 Task: Look for space in Dinslaken, Germany from 26th August, 2023 to 10th September, 2023 for 6 adults, 2 children in price range Rs.10000 to Rs.15000. Place can be entire place or shared room with 6 bedrooms having 6 beds and 6 bathrooms. Property type can be house, flat, guest house. Amenities needed are: wifi, TV, free parkinig on premises, gym, breakfast. Booking option can be shelf check-in. Required host language is English.
Action: Mouse moved to (419, 79)
Screenshot: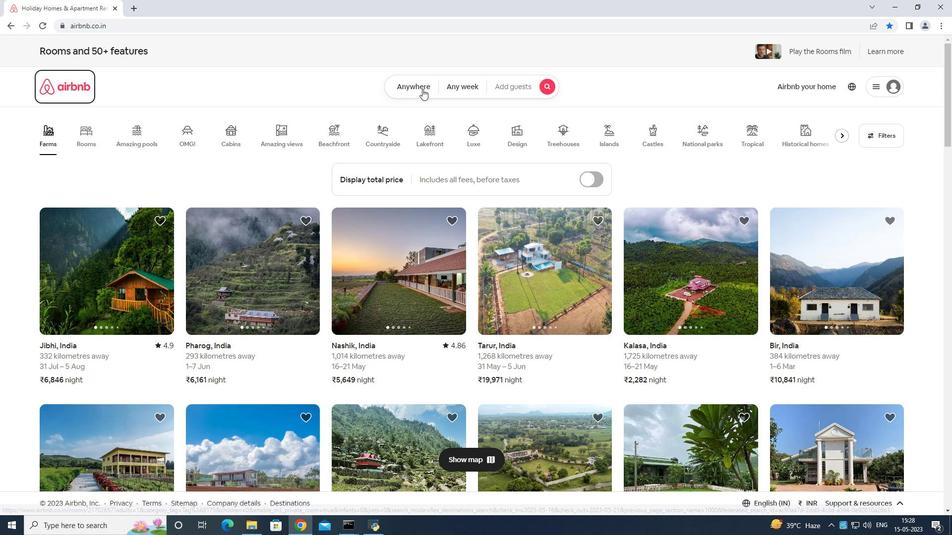 
Action: Mouse pressed left at (419, 79)
Screenshot: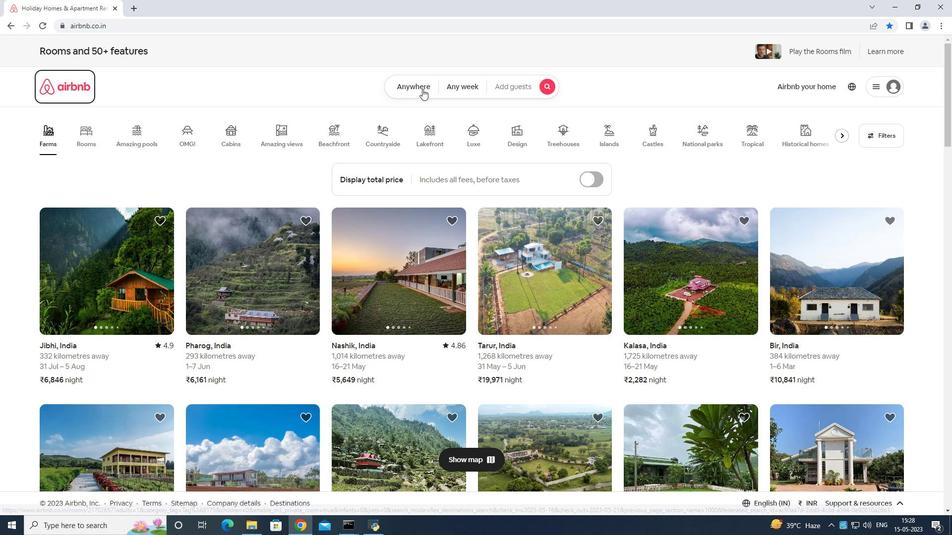 
Action: Mouse moved to (374, 124)
Screenshot: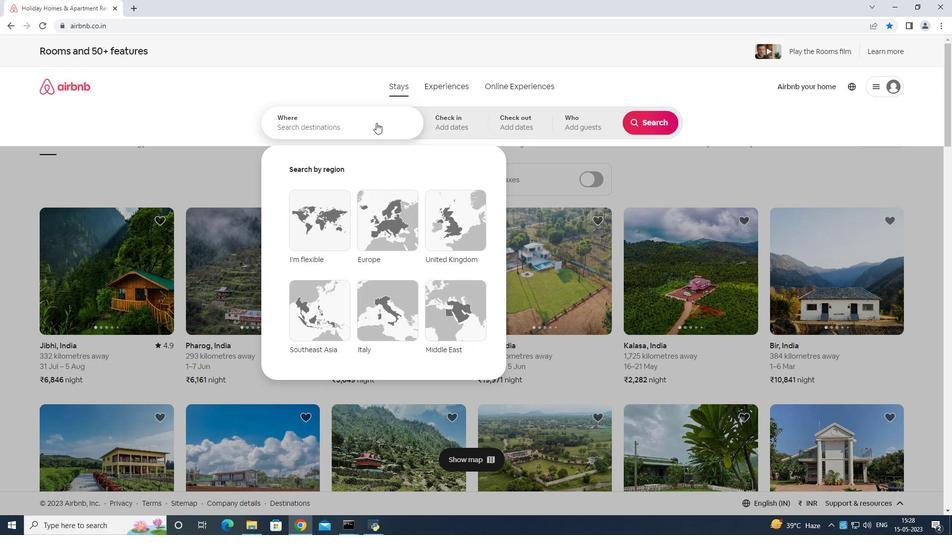 
Action: Mouse pressed left at (374, 124)
Screenshot: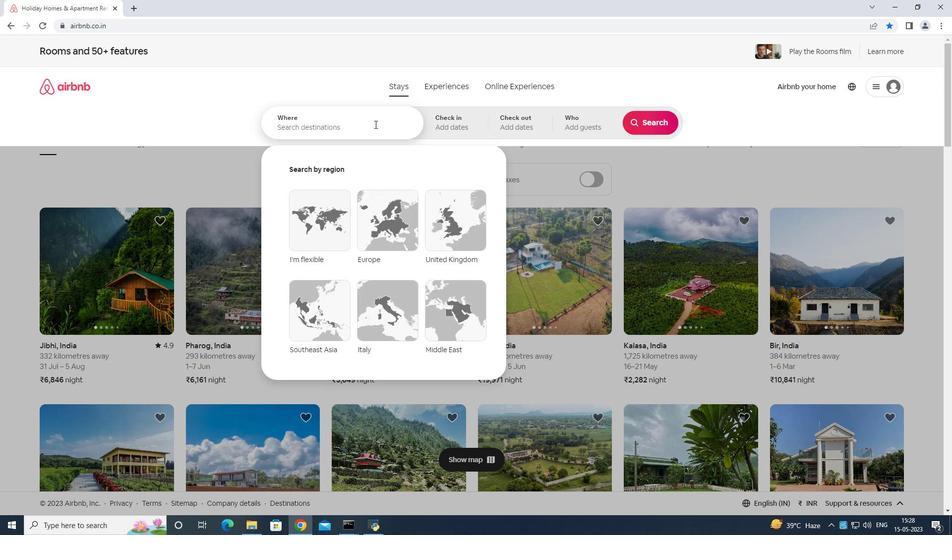 
Action: Key pressed <Key.shift>Dinslaken<Key.space><Key.shift>Germany<Key.enter>
Screenshot: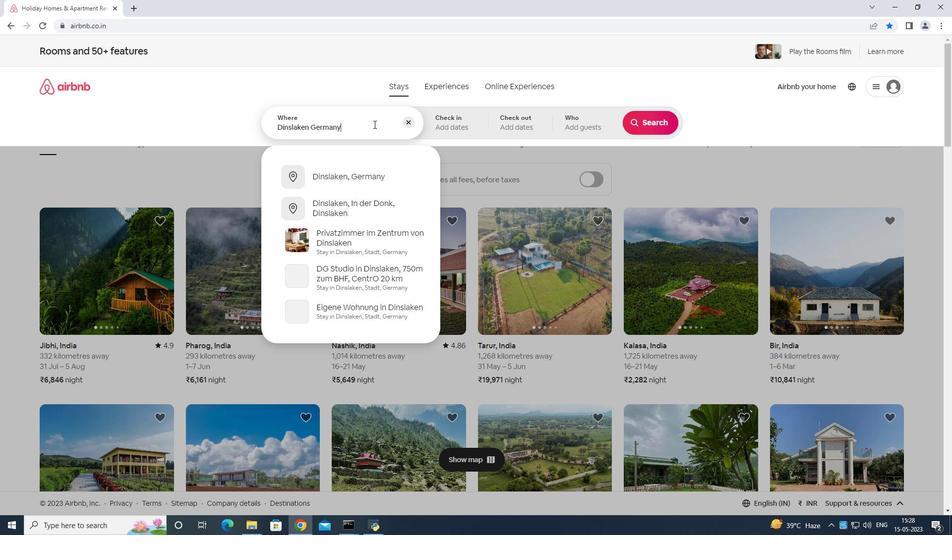
Action: Mouse moved to (646, 197)
Screenshot: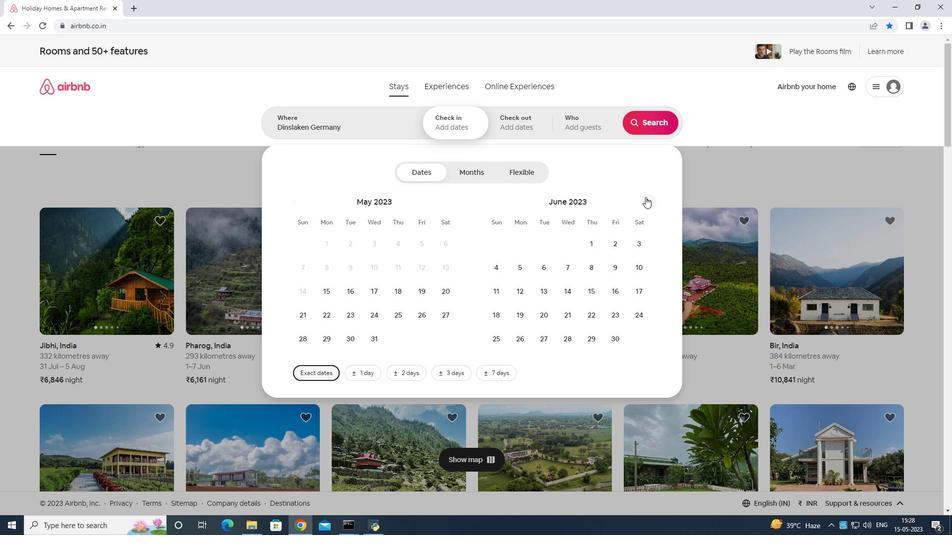 
Action: Mouse pressed left at (646, 197)
Screenshot: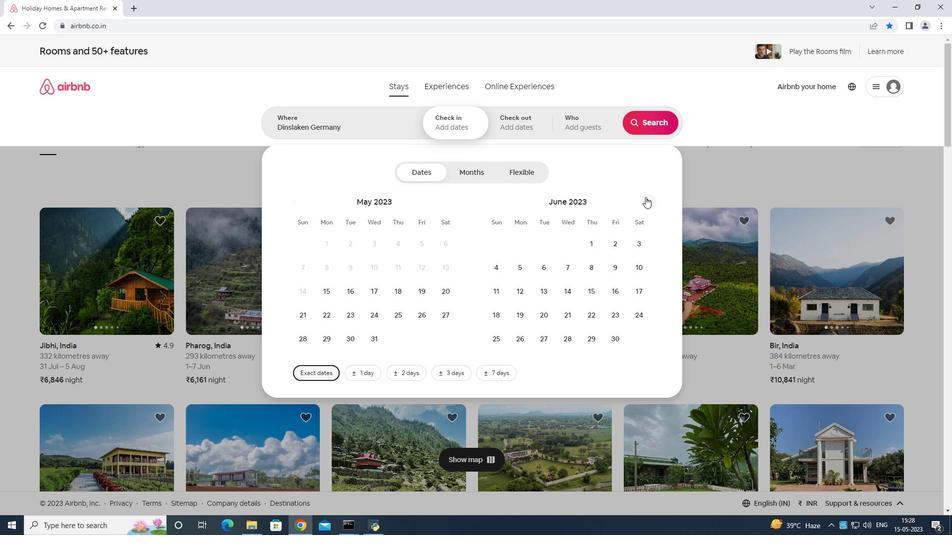
Action: Mouse moved to (650, 201)
Screenshot: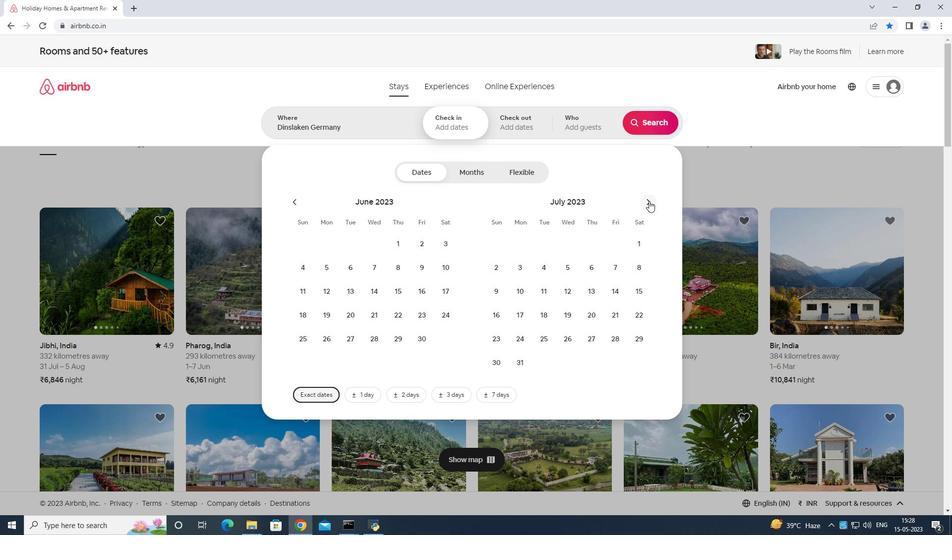 
Action: Mouse pressed left at (650, 201)
Screenshot: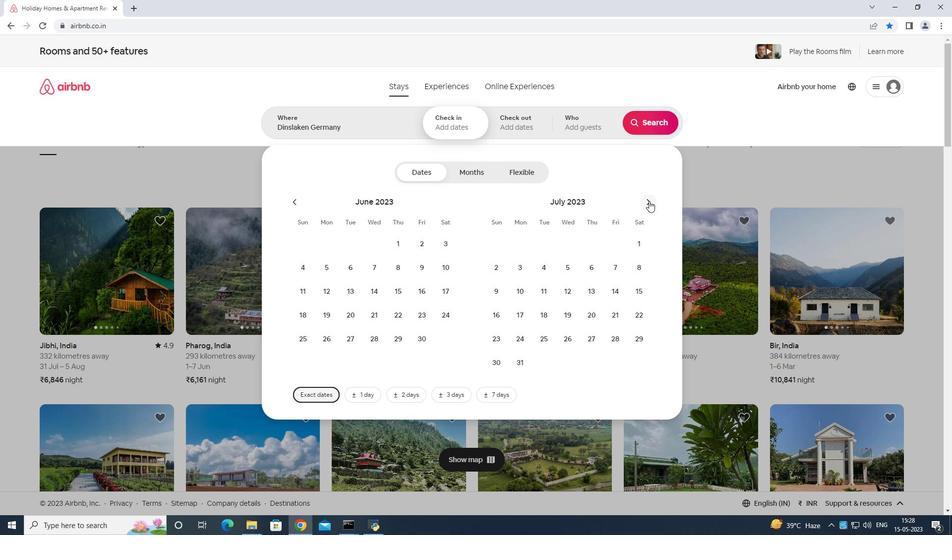 
Action: Mouse moved to (636, 316)
Screenshot: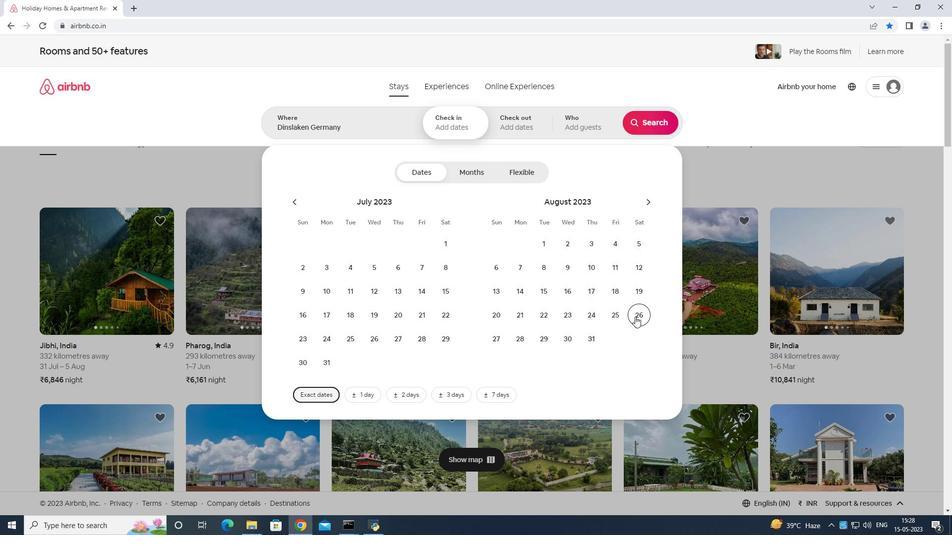 
Action: Mouse pressed left at (636, 316)
Screenshot: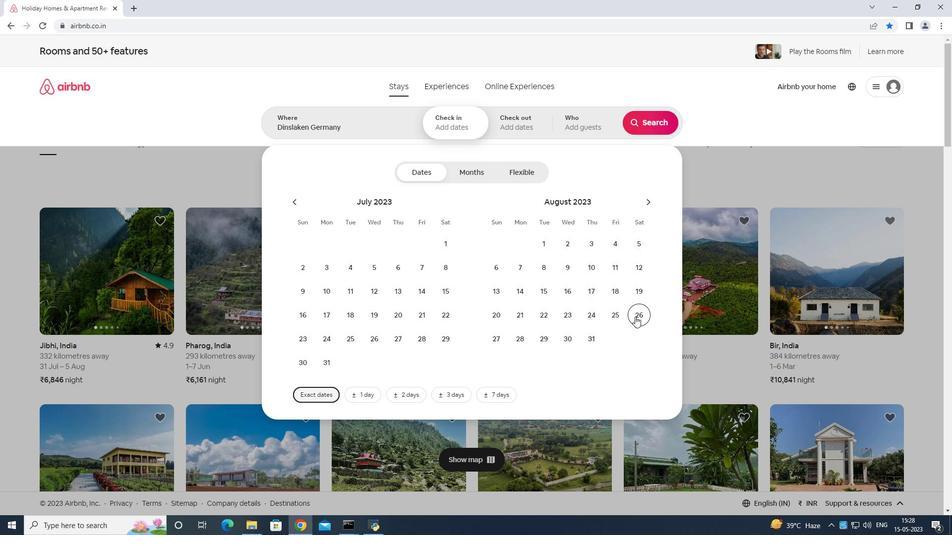 
Action: Mouse moved to (649, 200)
Screenshot: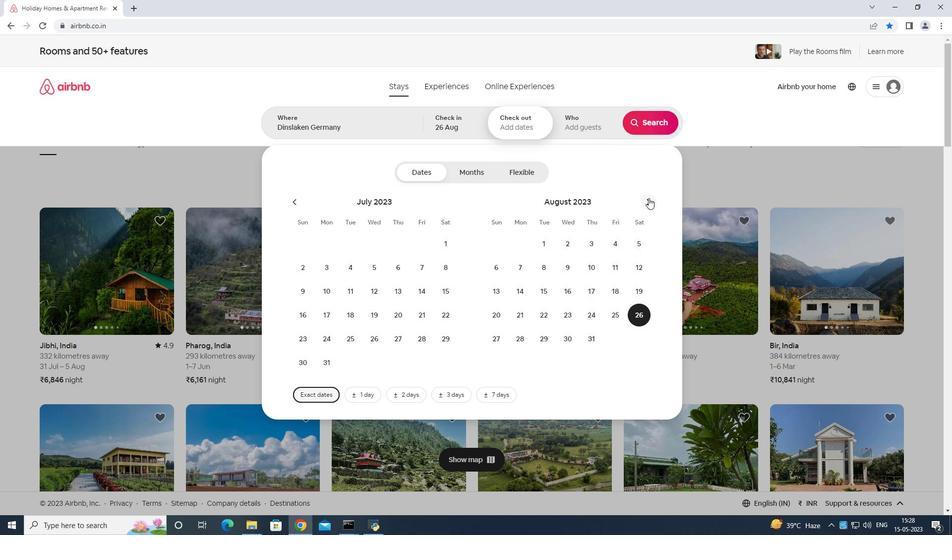 
Action: Mouse pressed left at (649, 200)
Screenshot: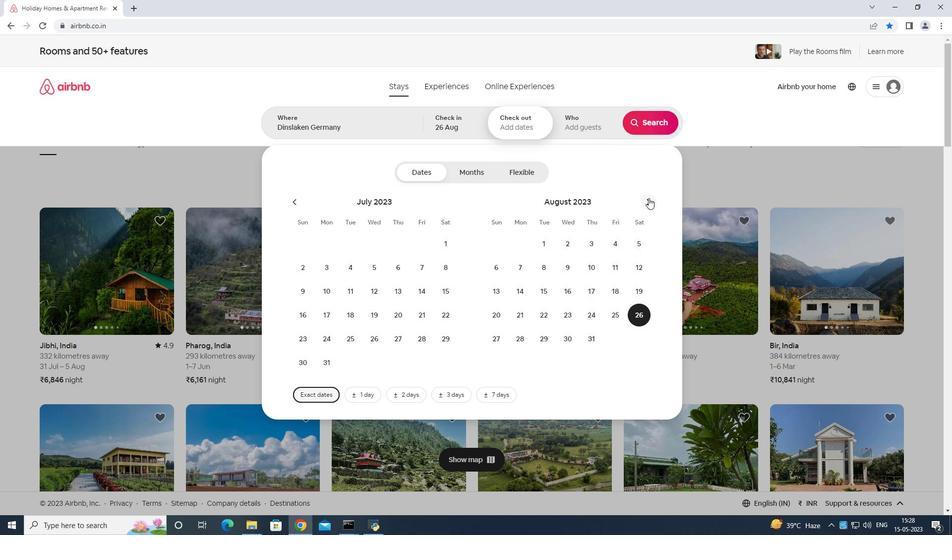 
Action: Mouse moved to (499, 285)
Screenshot: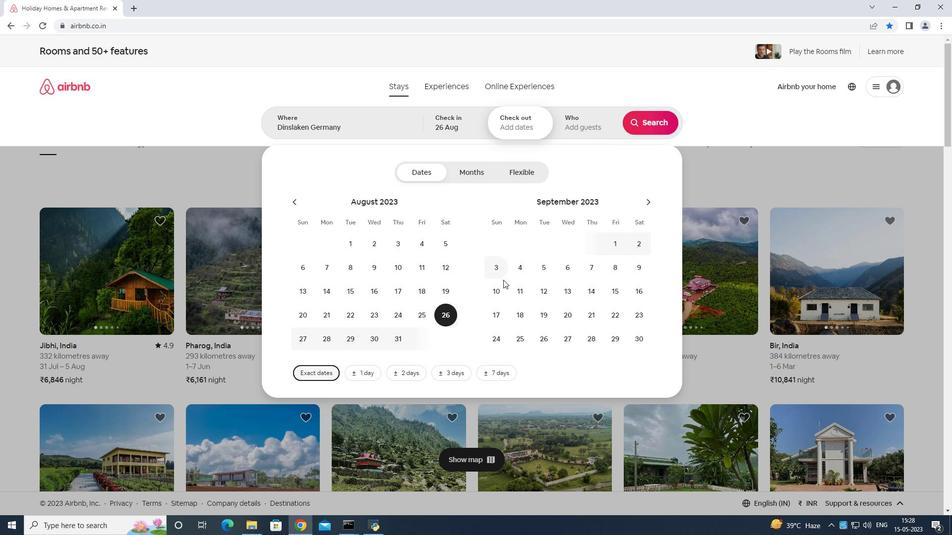 
Action: Mouse pressed left at (499, 285)
Screenshot: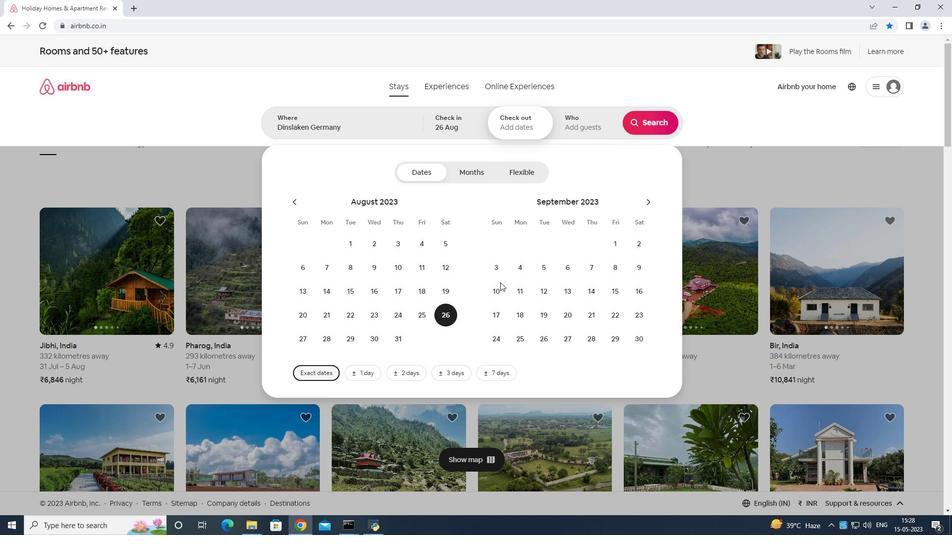 
Action: Mouse moved to (574, 120)
Screenshot: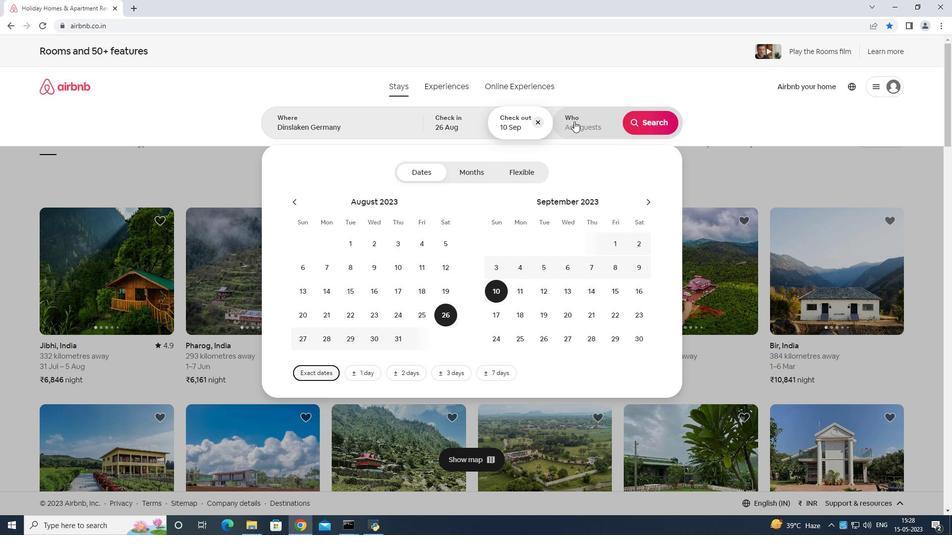 
Action: Mouse pressed left at (574, 120)
Screenshot: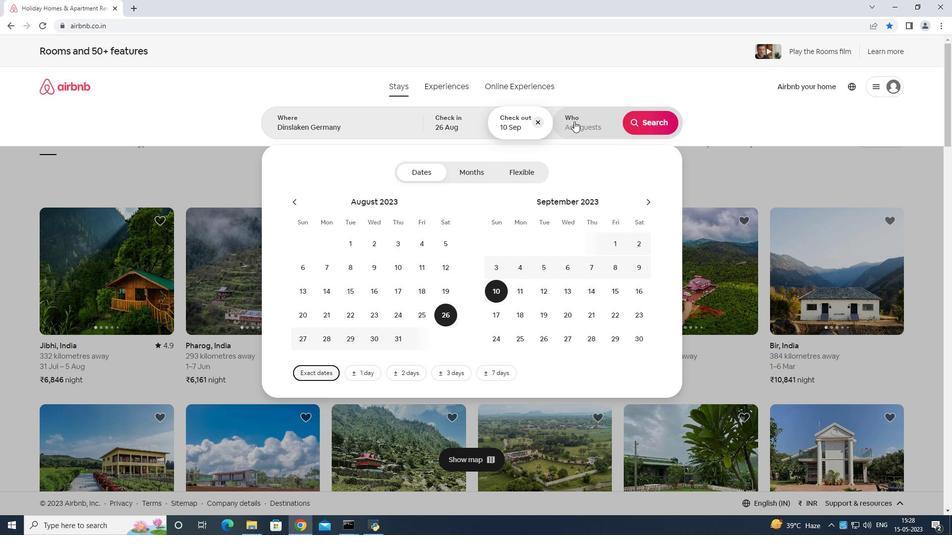 
Action: Mouse moved to (649, 175)
Screenshot: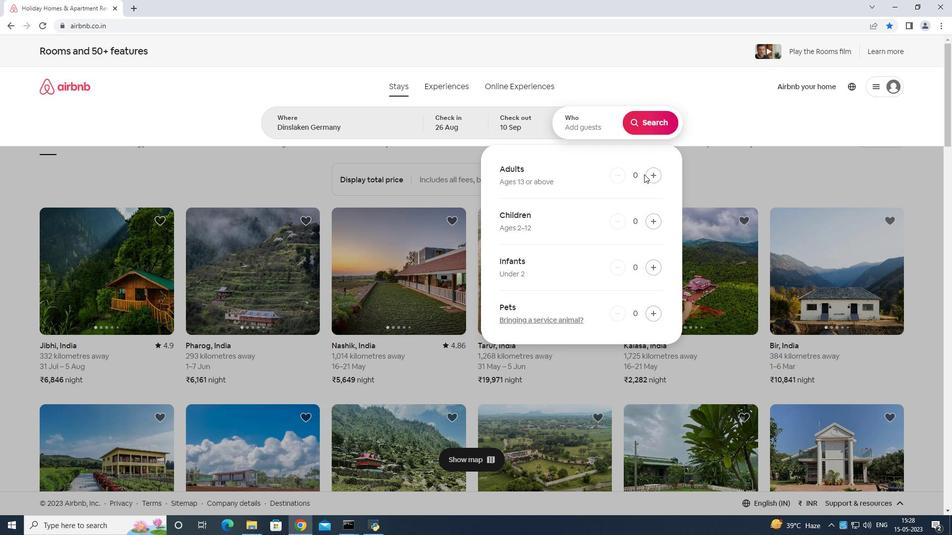 
Action: Mouse pressed left at (649, 175)
Screenshot: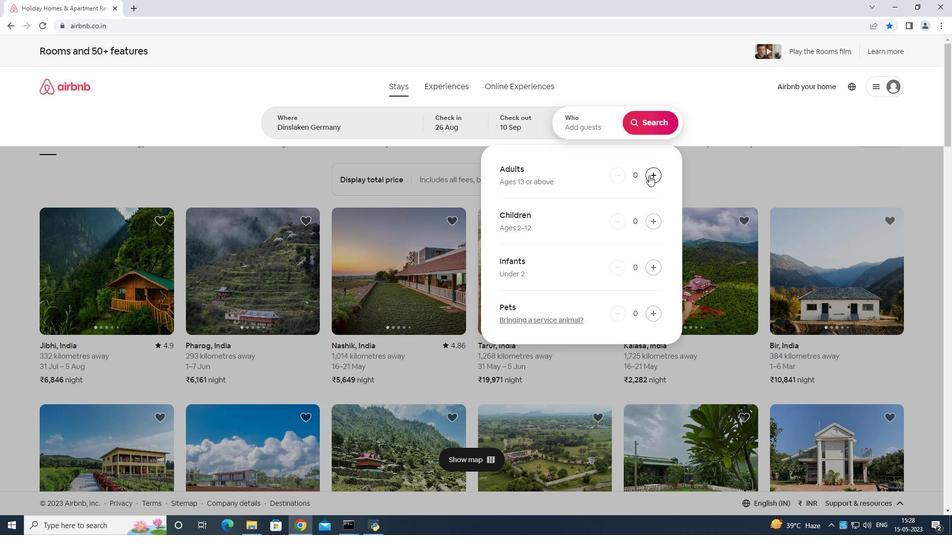 
Action: Mouse moved to (650, 175)
Screenshot: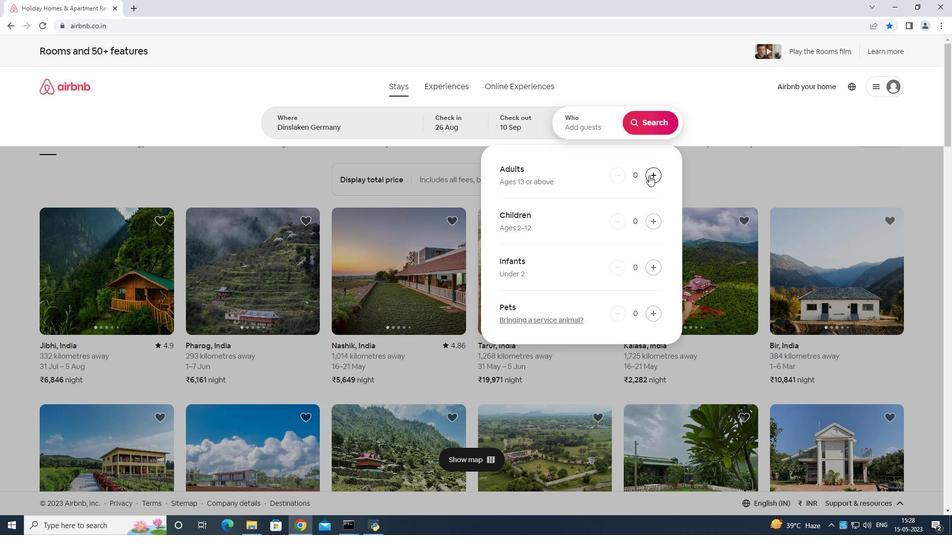 
Action: Mouse pressed left at (650, 175)
Screenshot: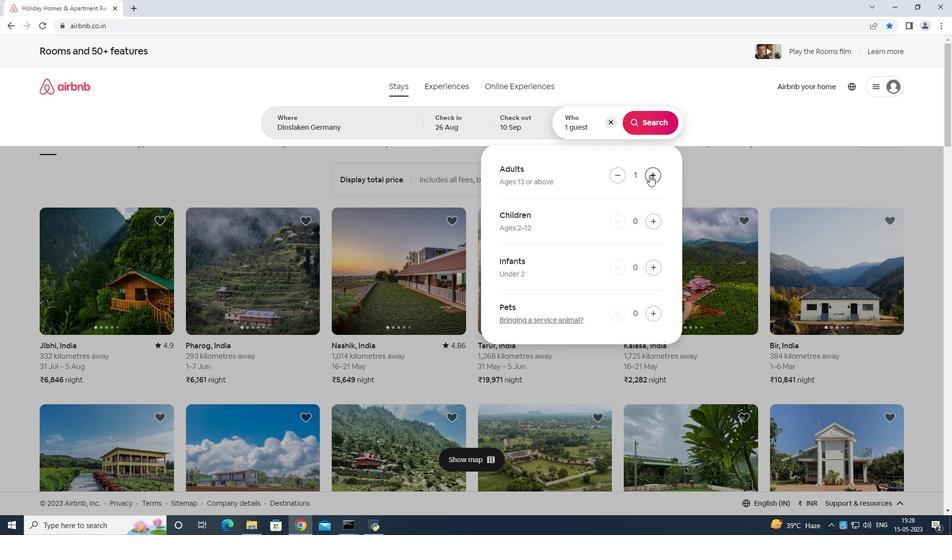 
Action: Mouse moved to (655, 172)
Screenshot: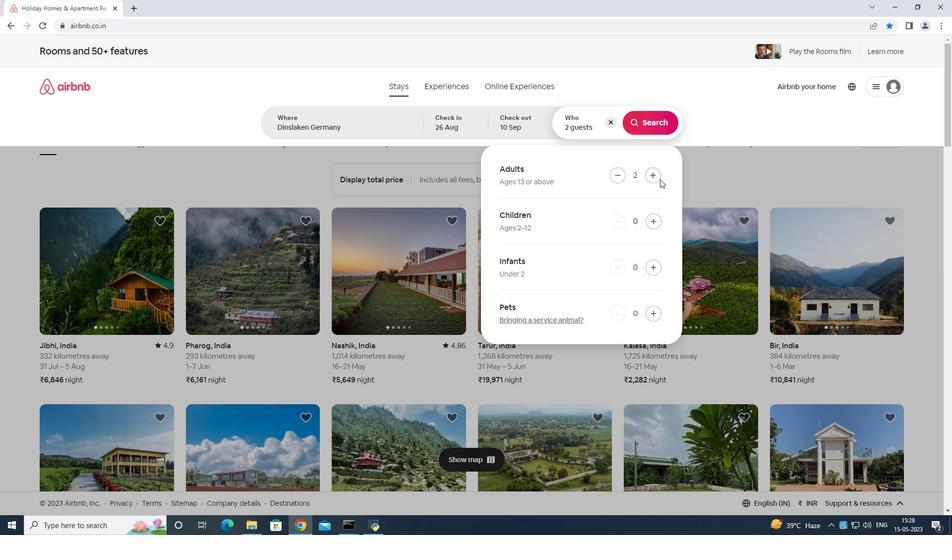 
Action: Mouse pressed left at (655, 172)
Screenshot: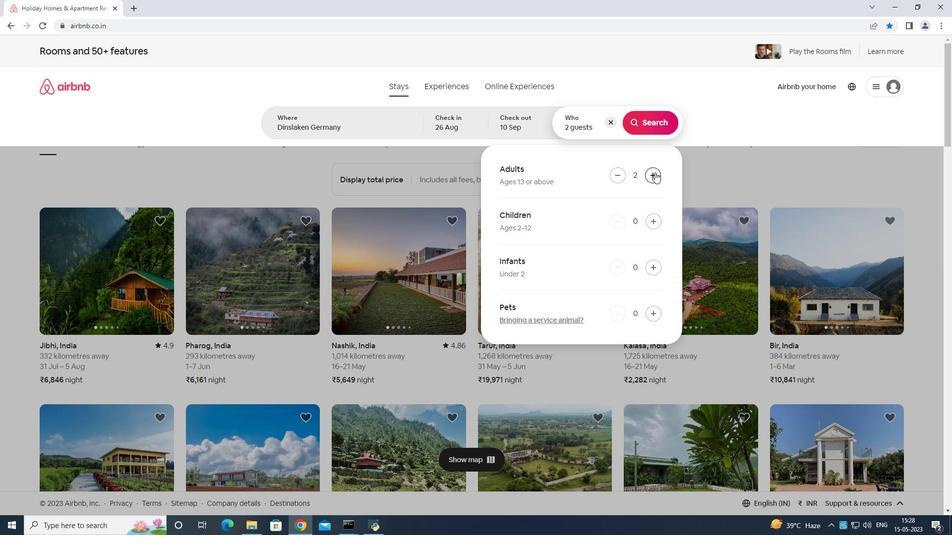 
Action: Mouse pressed left at (655, 172)
Screenshot: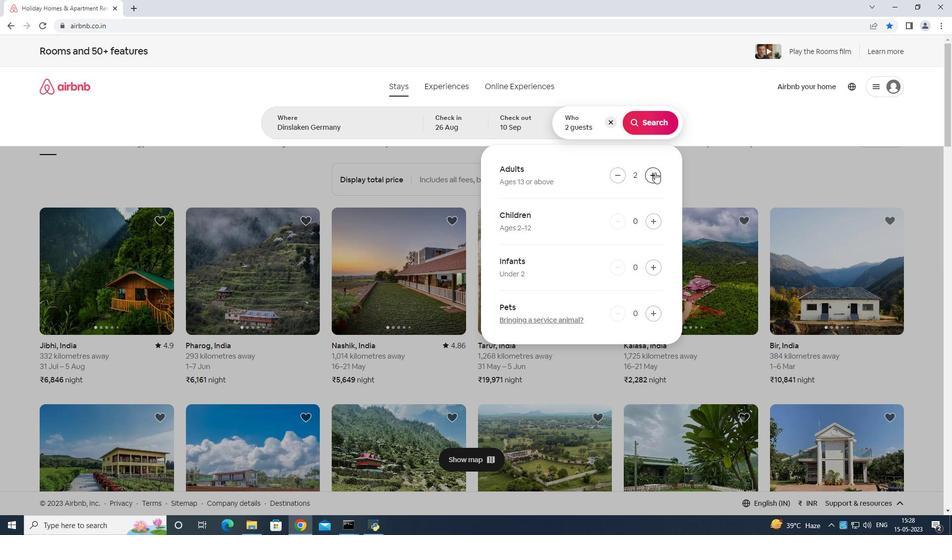 
Action: Mouse pressed left at (655, 172)
Screenshot: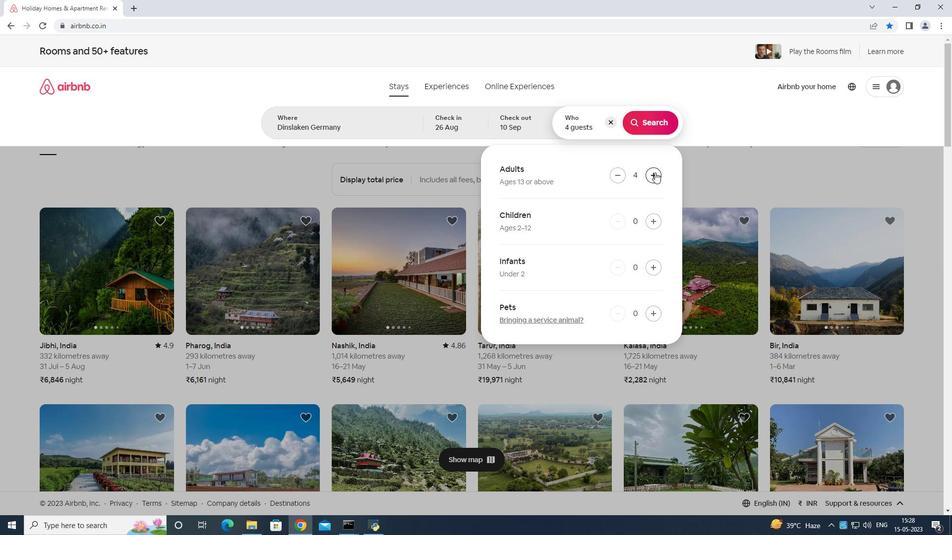 
Action: Mouse moved to (655, 172)
Screenshot: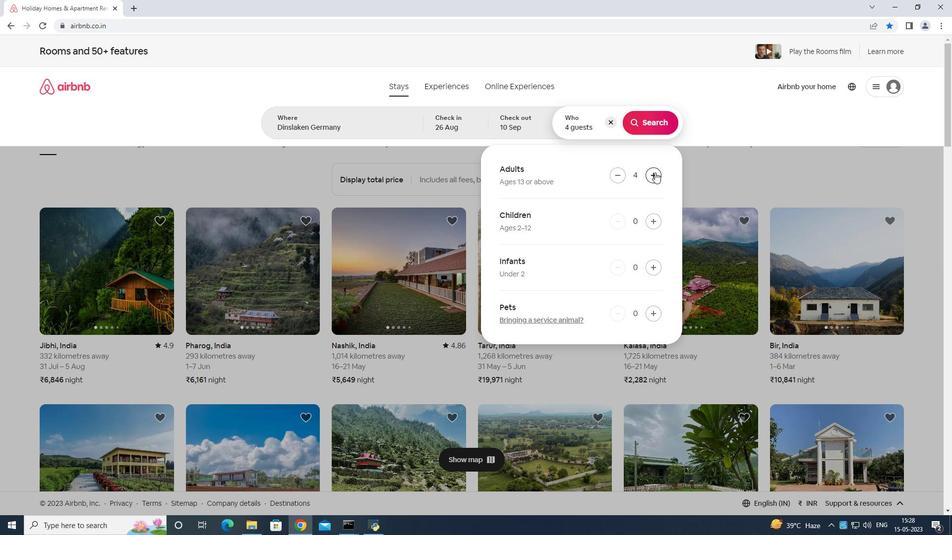 
Action: Mouse pressed left at (655, 172)
Screenshot: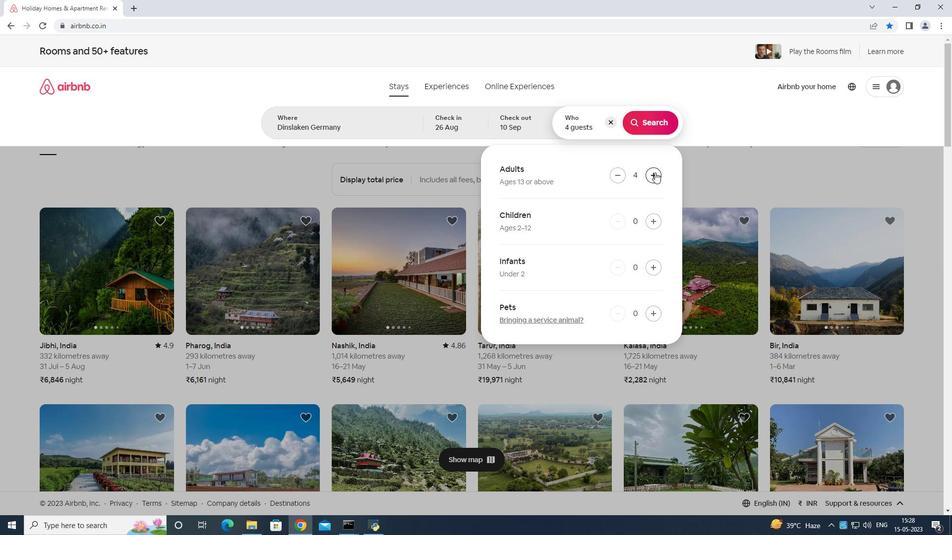 
Action: Mouse moved to (654, 220)
Screenshot: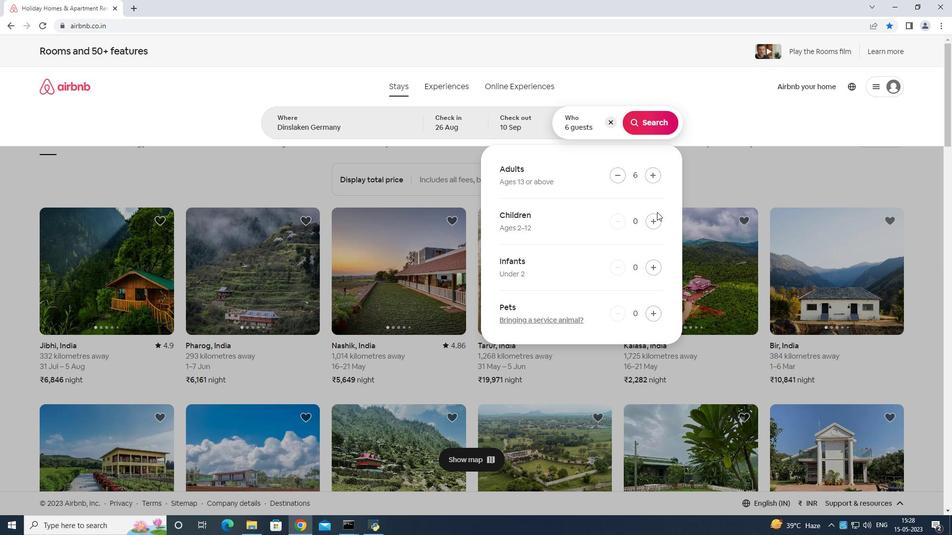
Action: Mouse pressed left at (654, 220)
Screenshot: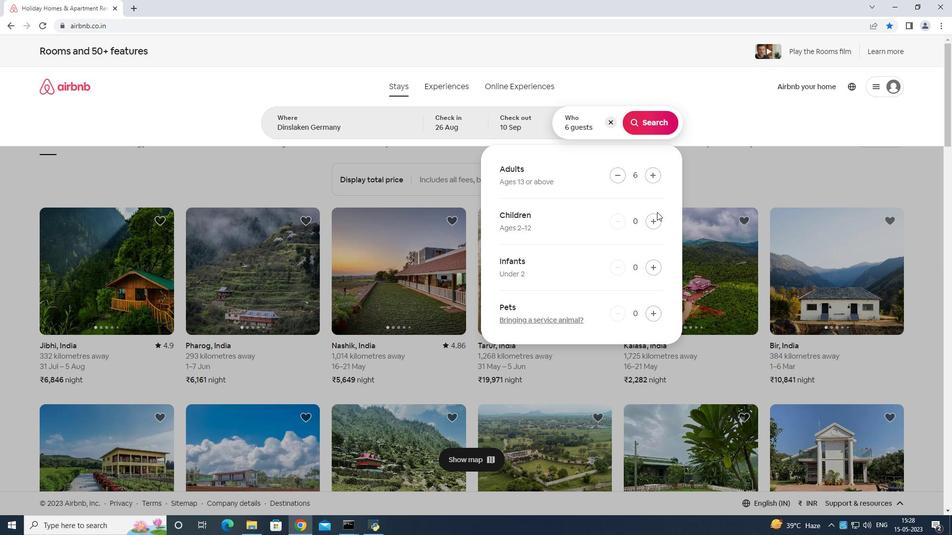 
Action: Mouse moved to (654, 221)
Screenshot: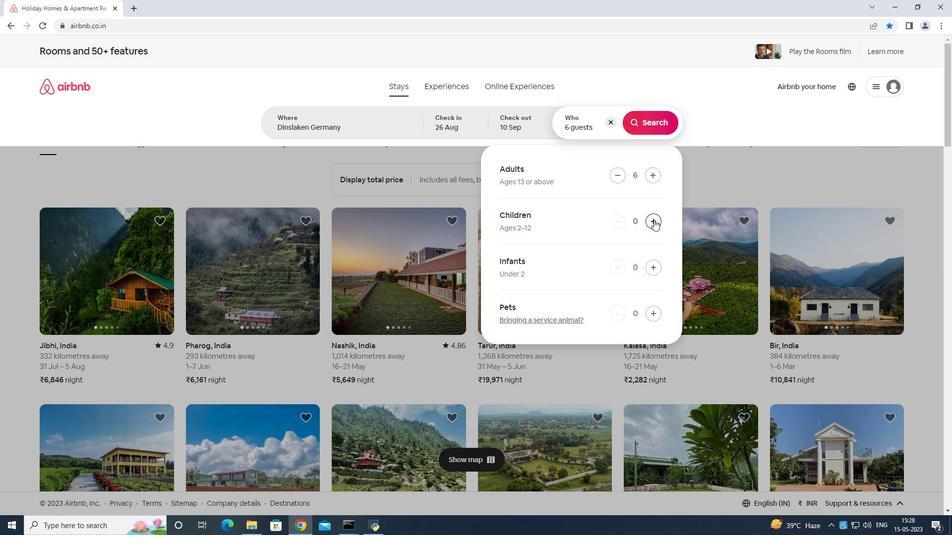 
Action: Mouse pressed left at (654, 221)
Screenshot: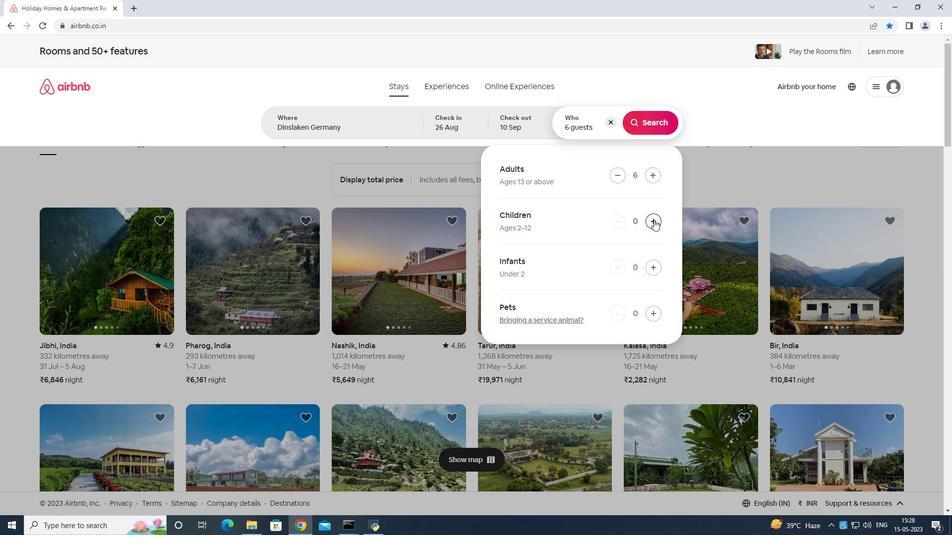 
Action: Mouse moved to (658, 127)
Screenshot: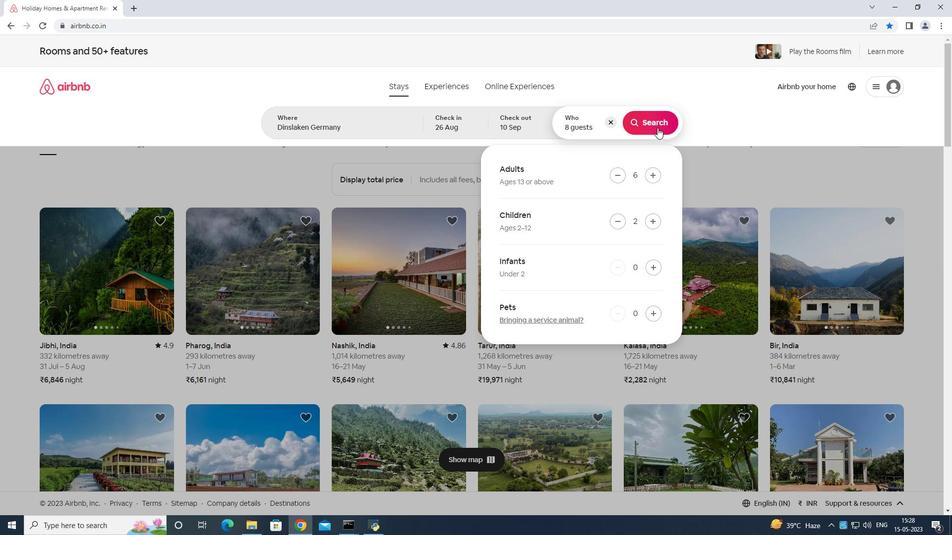 
Action: Mouse pressed left at (658, 127)
Screenshot: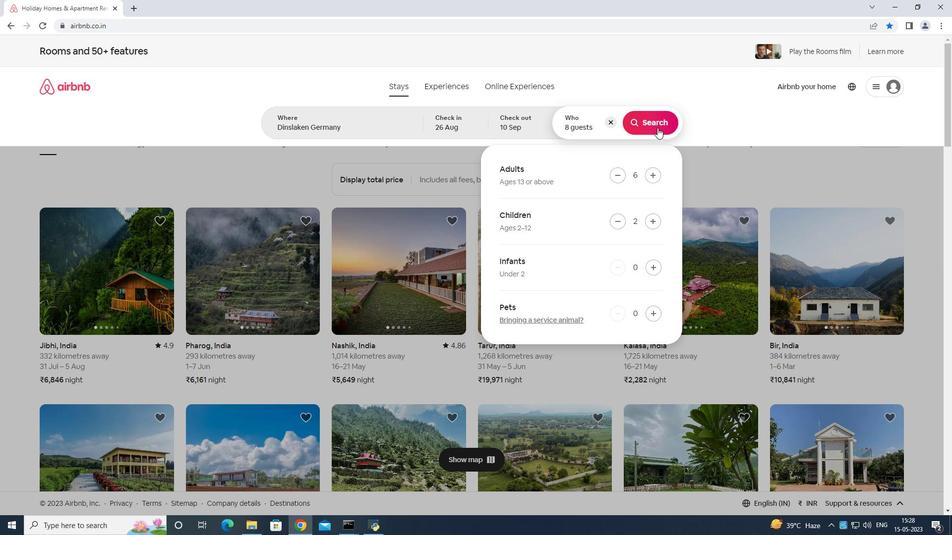 
Action: Mouse moved to (903, 95)
Screenshot: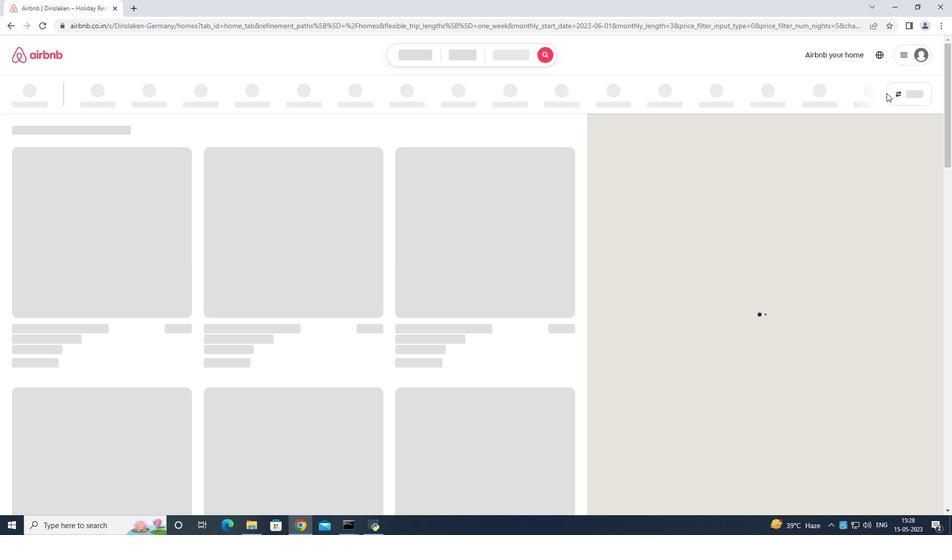 
Action: Mouse pressed left at (903, 95)
Screenshot: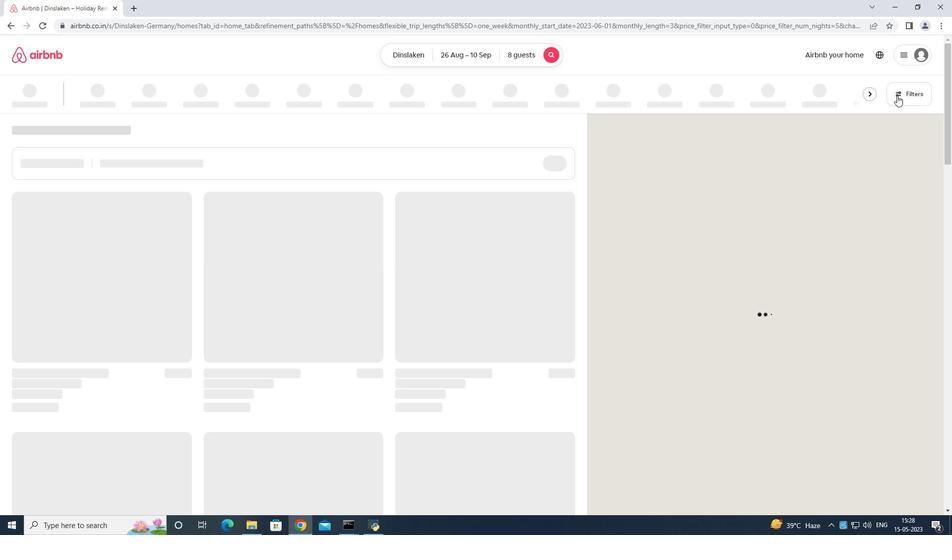 
Action: Mouse moved to (379, 319)
Screenshot: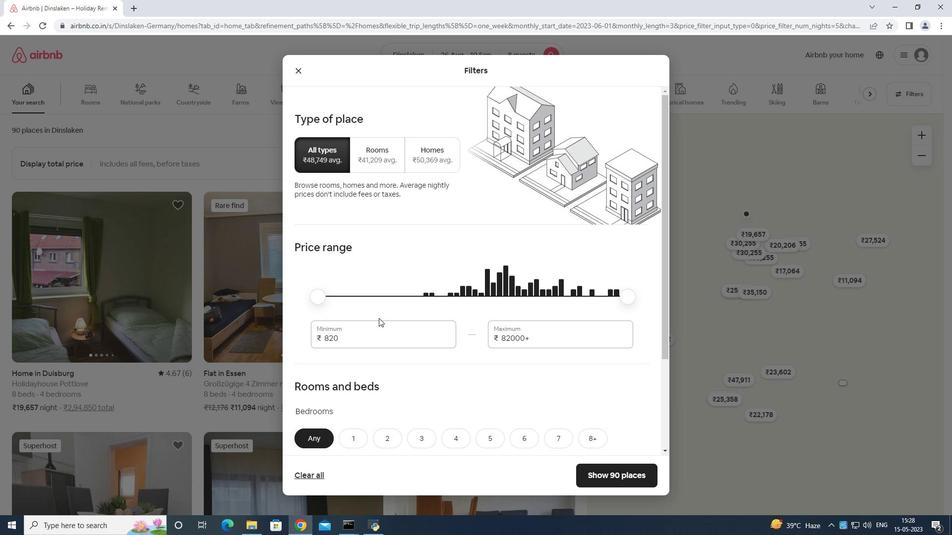 
Action: Mouse pressed left at (379, 319)
Screenshot: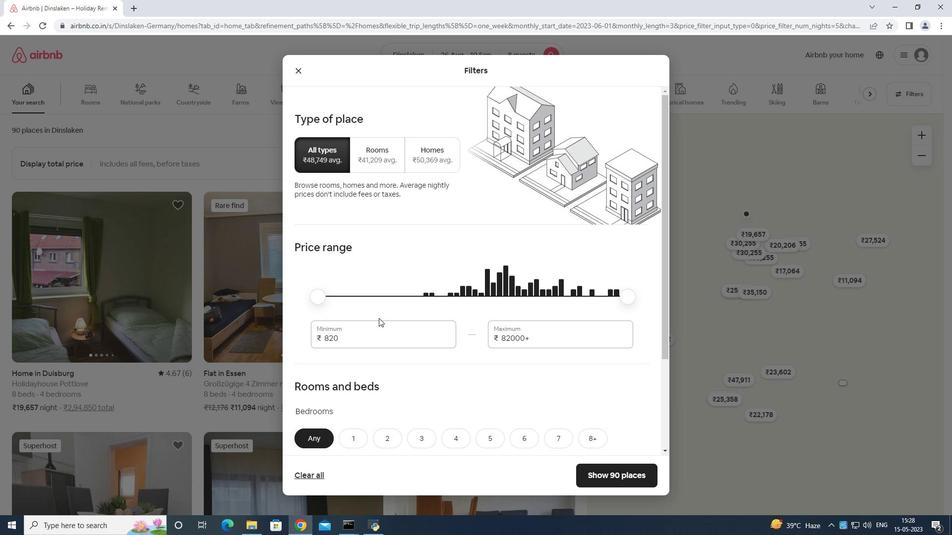 
Action: Mouse moved to (378, 325)
Screenshot: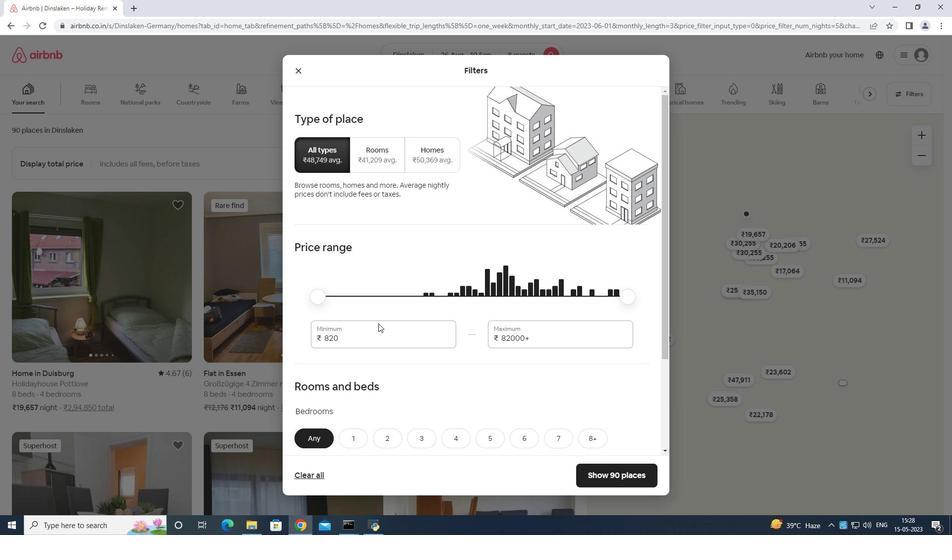 
Action: Key pressed <Key.backspace>
Screenshot: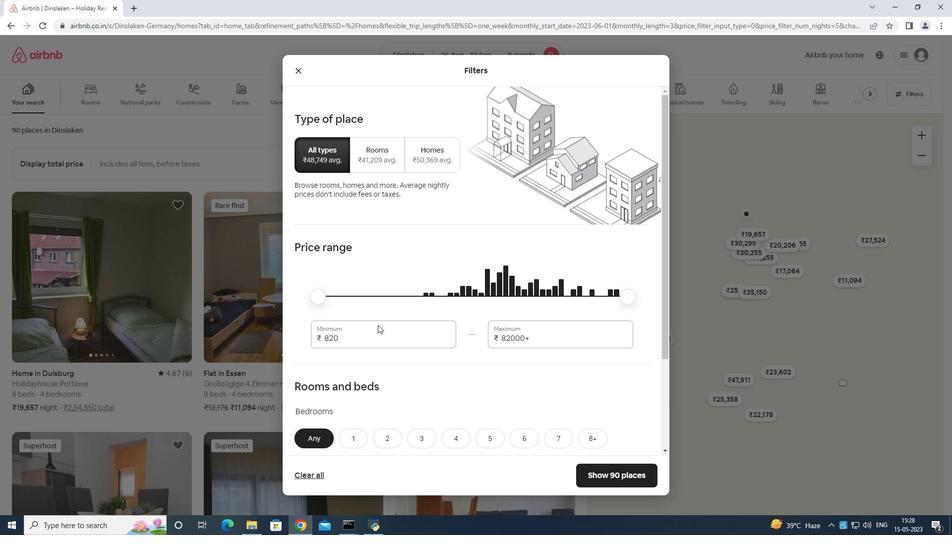 
Action: Mouse moved to (379, 322)
Screenshot: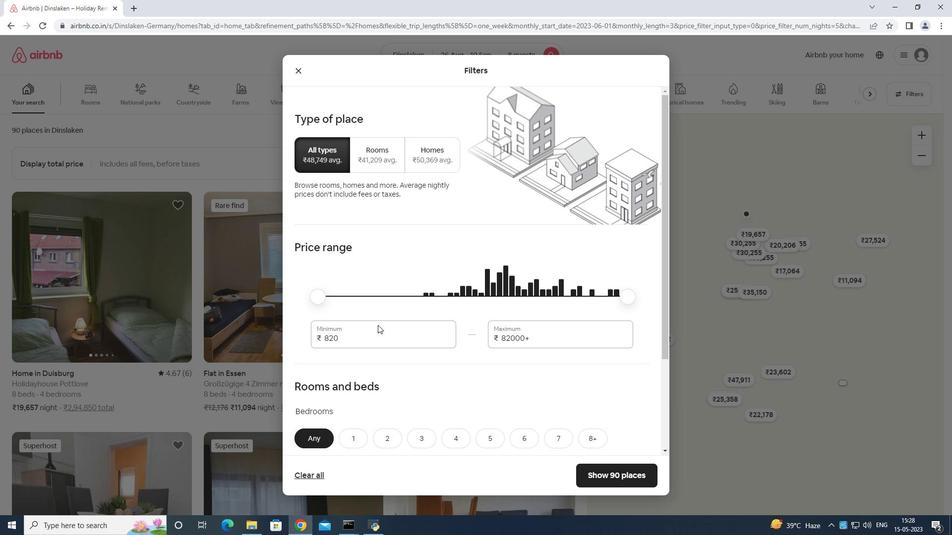 
Action: Key pressed <Key.backspace><Key.backspace><Key.backspace><Key.backspace><Key.backspace><Key.backspace><Key.backspace><Key.backspace><Key.backspace>
Screenshot: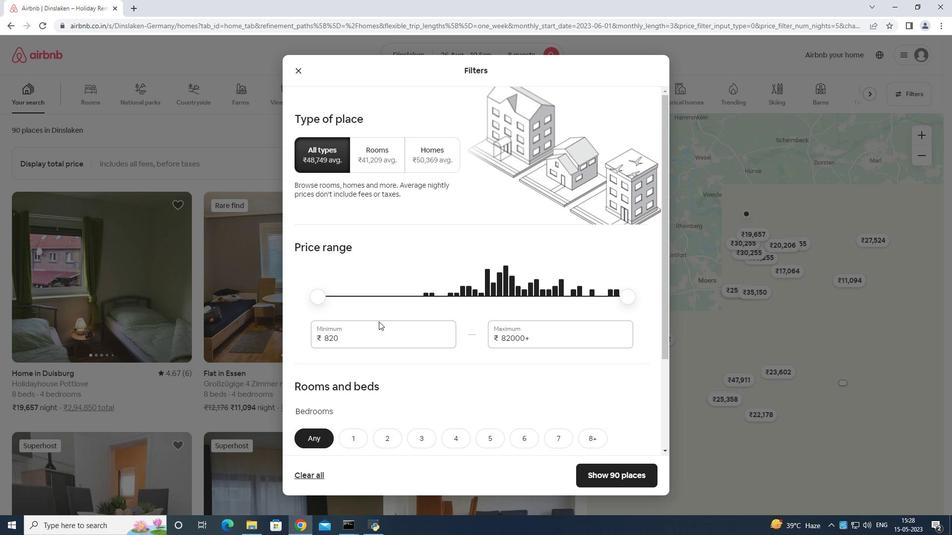 
Action: Mouse moved to (380, 323)
Screenshot: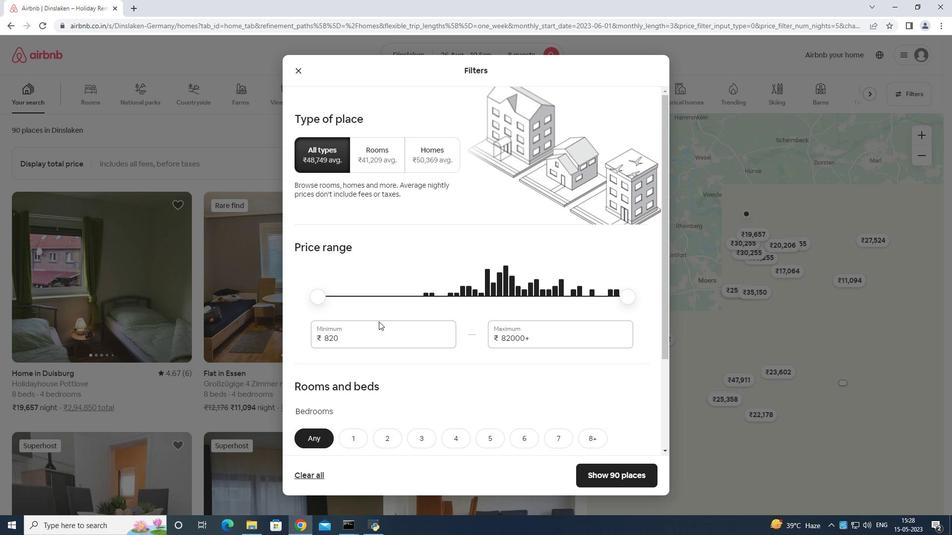 
Action: Key pressed <Key.backspace>
Screenshot: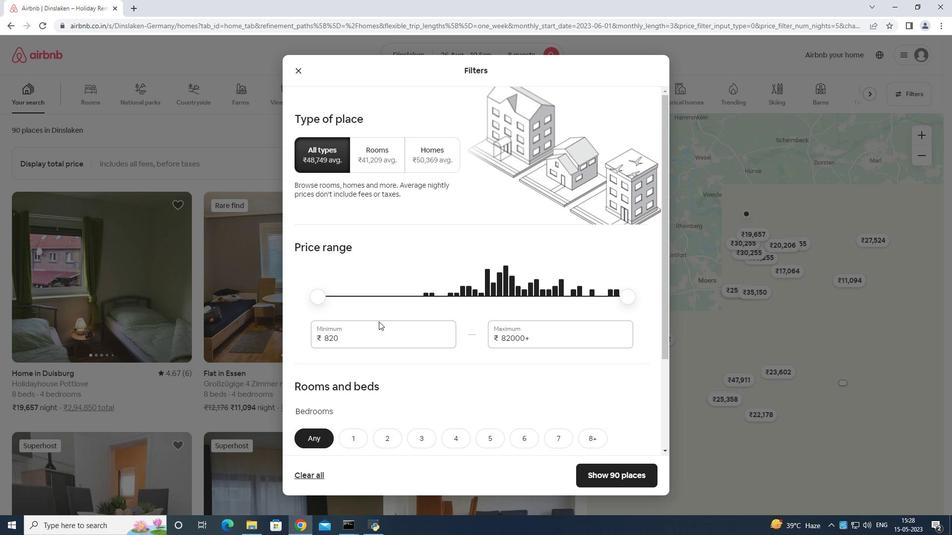 
Action: Mouse moved to (381, 326)
Screenshot: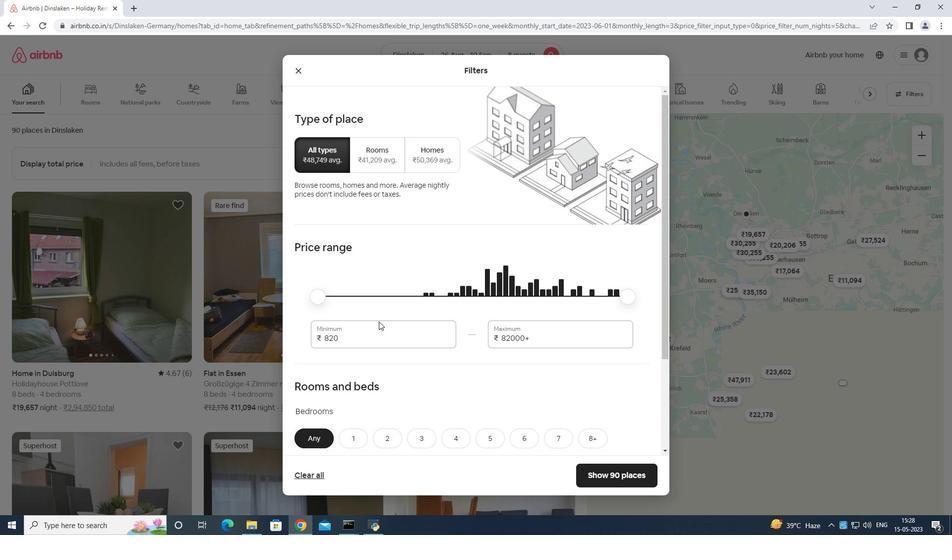 
Action: Key pressed <Key.backspace>
Screenshot: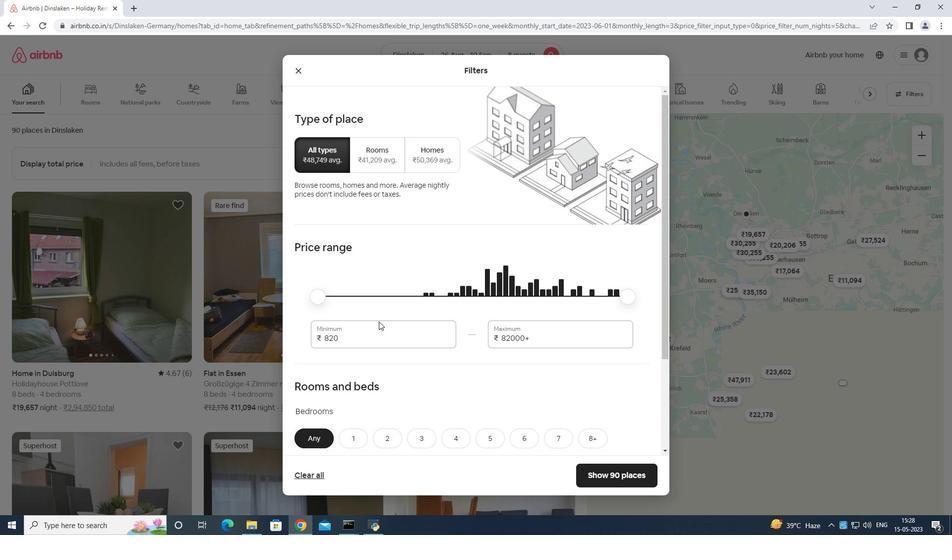 
Action: Mouse moved to (381, 328)
Screenshot: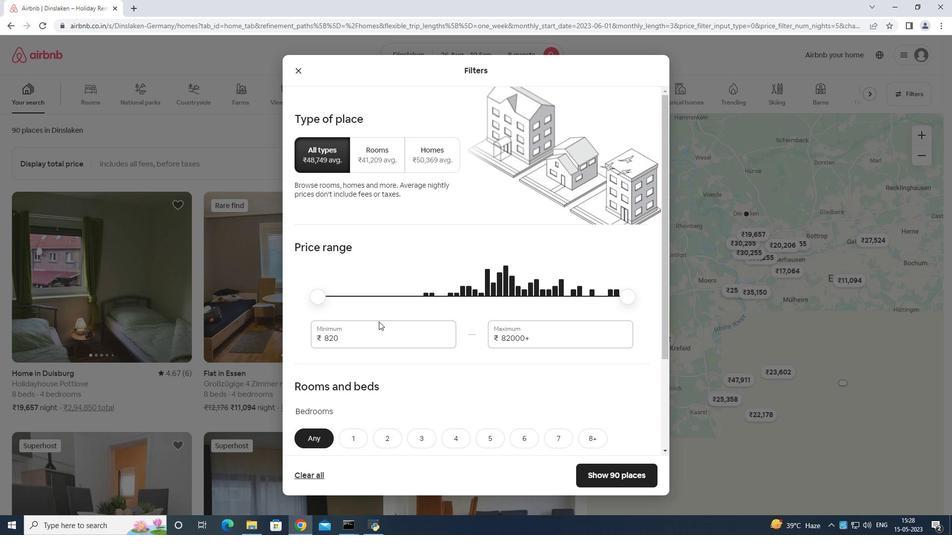 
Action: Key pressed <Key.backspace>
Screenshot: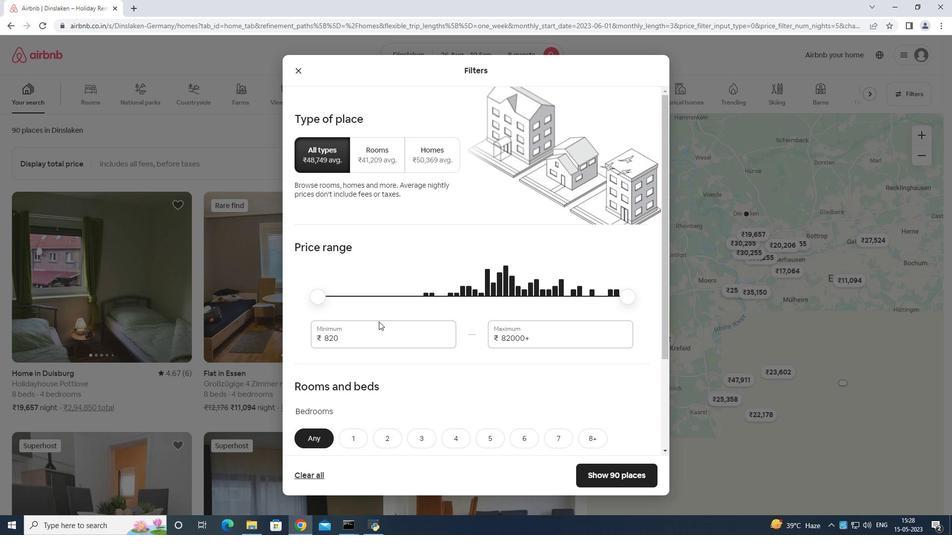 
Action: Mouse moved to (381, 330)
Screenshot: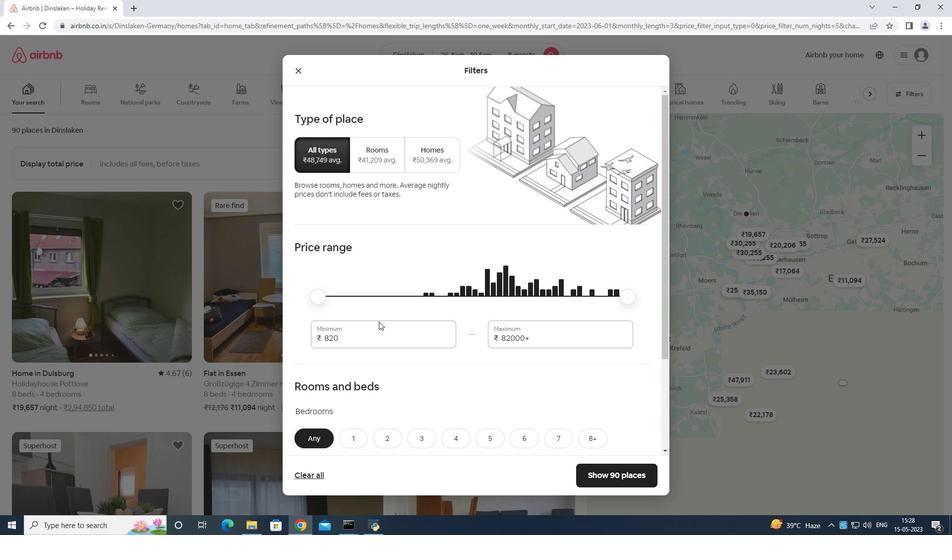 
Action: Key pressed <Key.backspace><Key.backspace><Key.backspace>
Screenshot: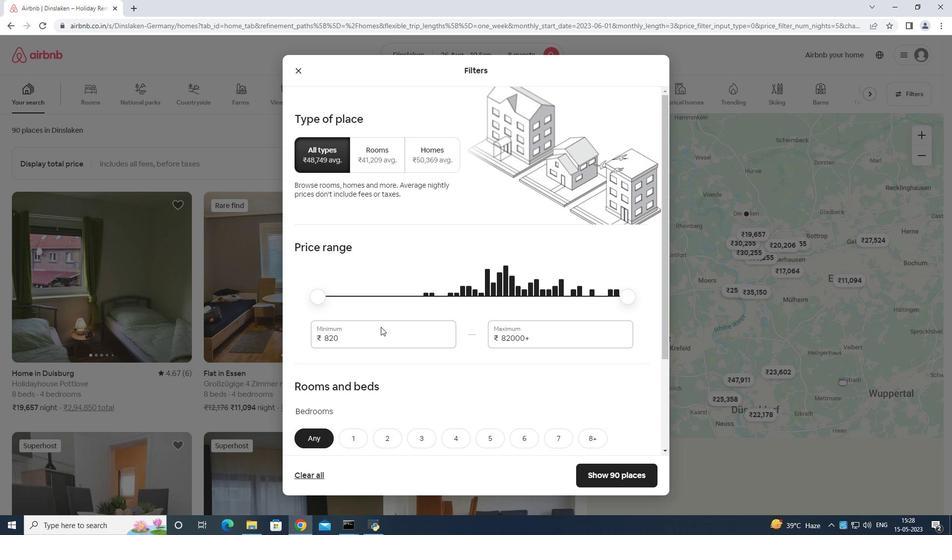 
Action: Mouse moved to (385, 328)
Screenshot: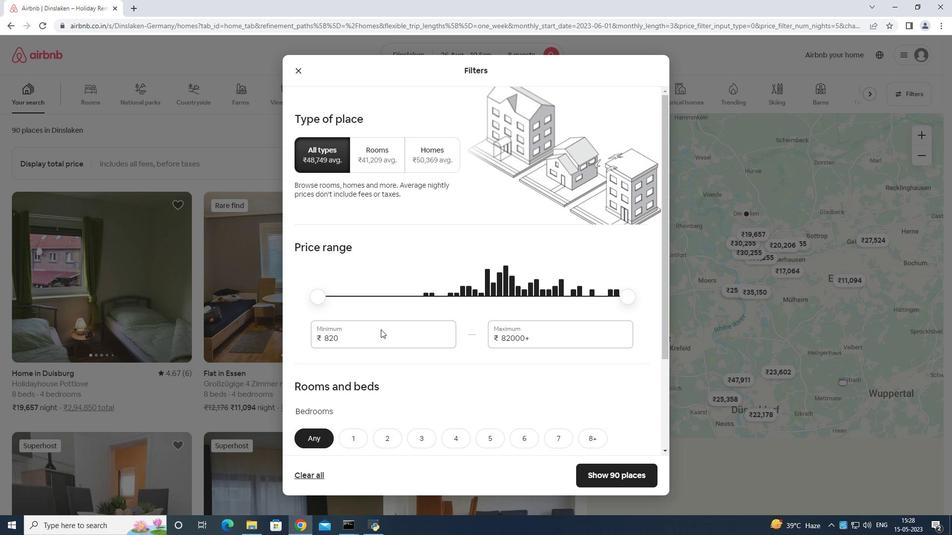 
Action: Mouse pressed left at (385, 328)
Screenshot: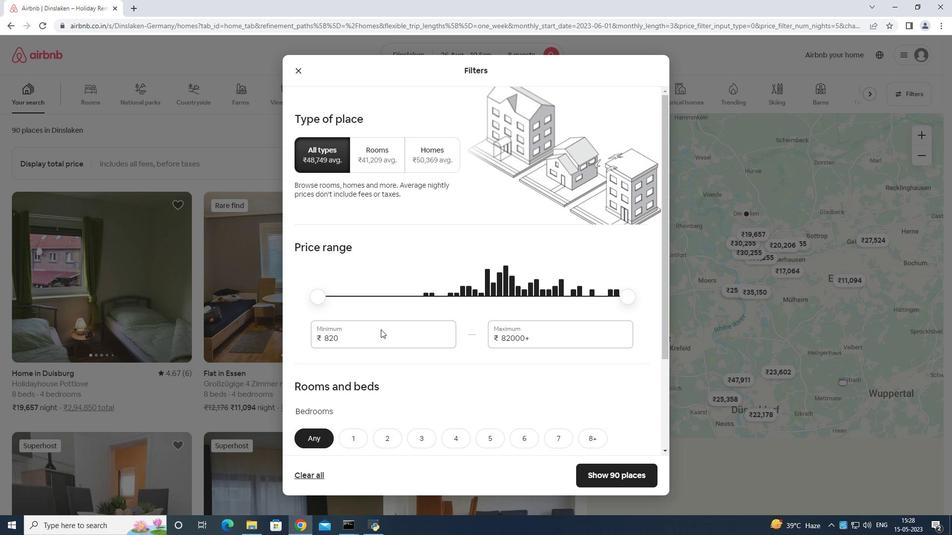 
Action: Mouse moved to (385, 328)
Screenshot: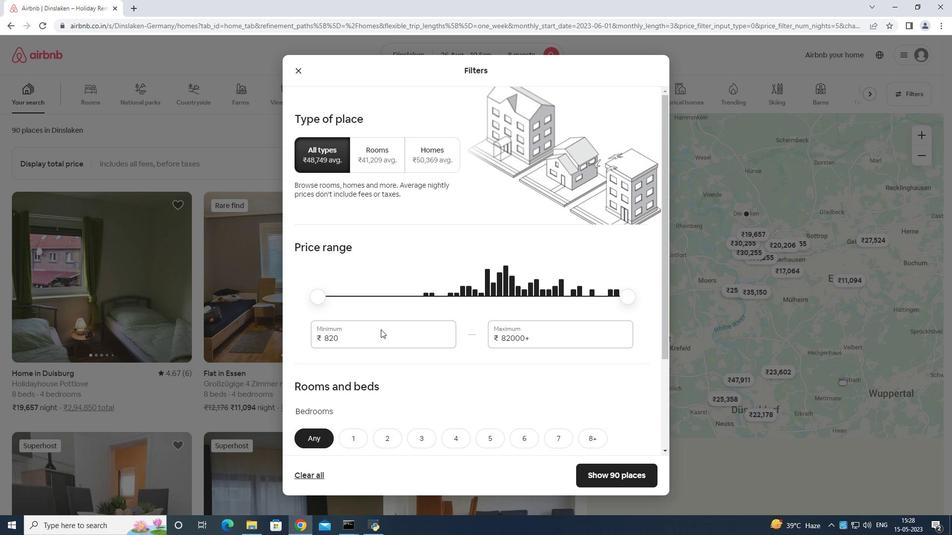 
Action: Key pressed <Key.backspace><Key.backspace><Key.backspace><Key.backspace><Key.backspace><Key.backspace><Key.backspace><Key.backspace><Key.backspace><Key.backspace><Key.backspace>
Screenshot: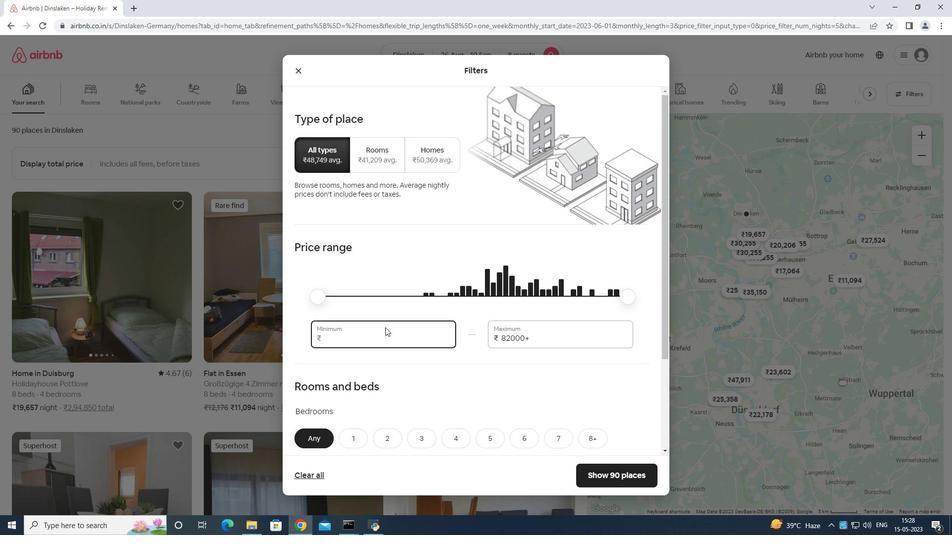 
Action: Mouse moved to (385, 328)
Screenshot: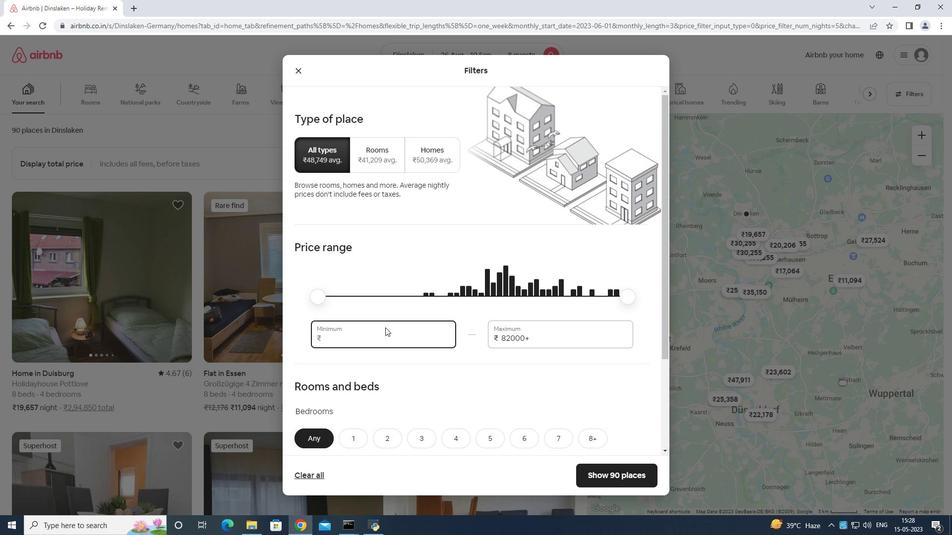 
Action: Key pressed 10
Screenshot: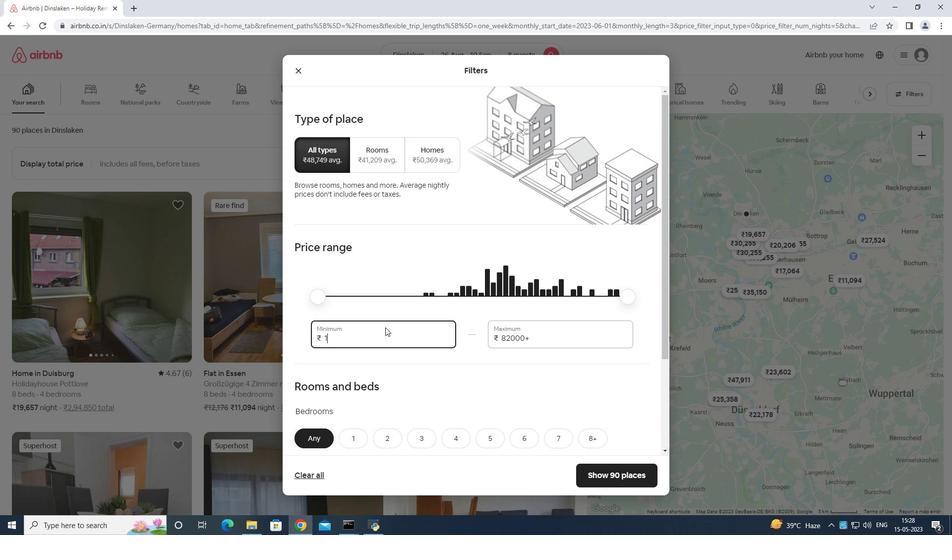 
Action: Mouse moved to (385, 327)
Screenshot: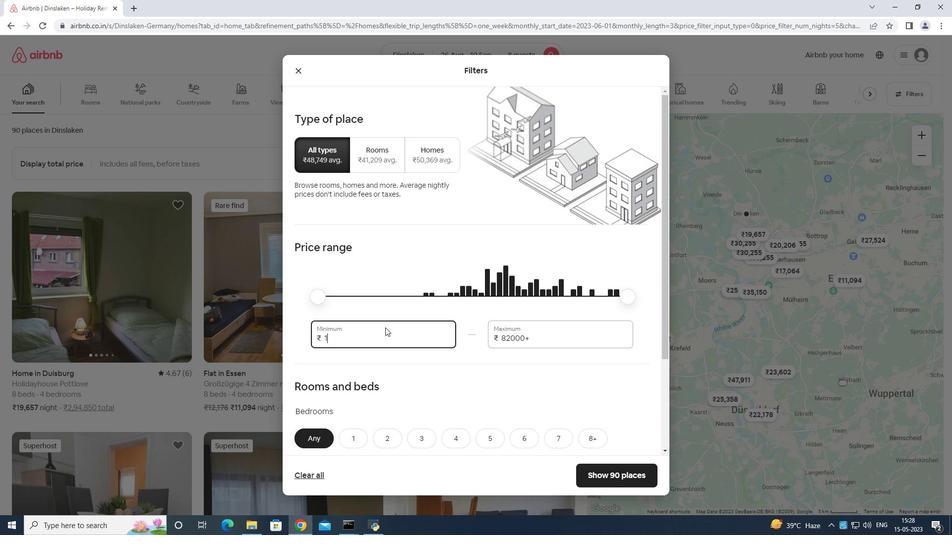 
Action: Key pressed 00
Screenshot: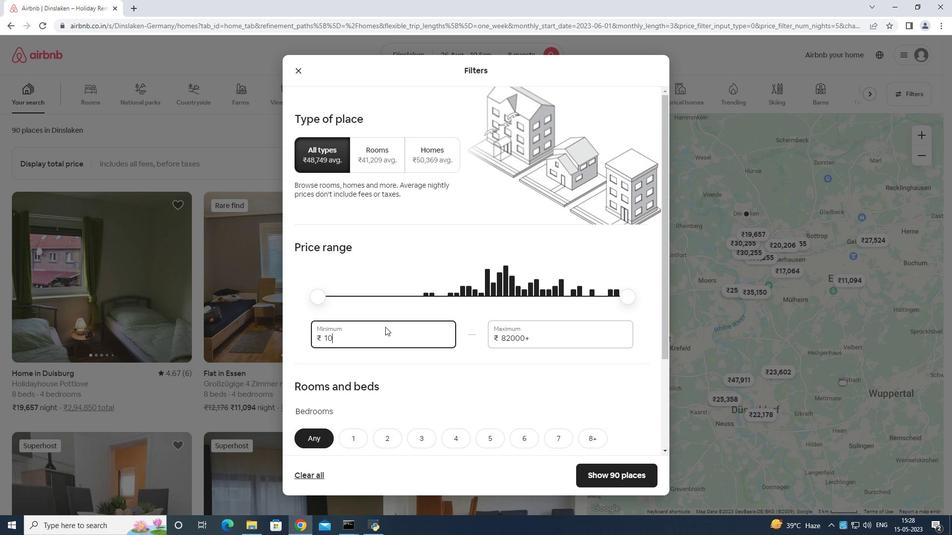 
Action: Mouse moved to (385, 327)
Screenshot: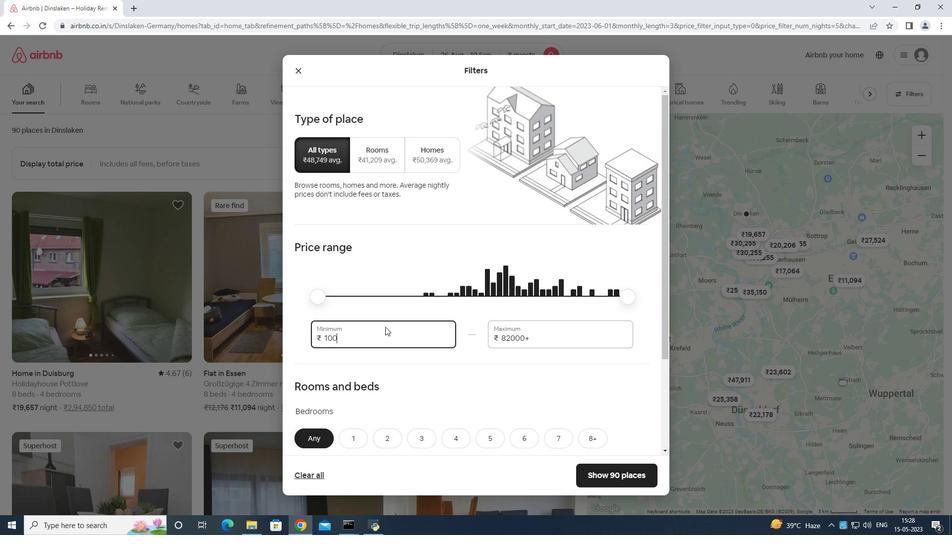 
Action: Key pressed 0
Screenshot: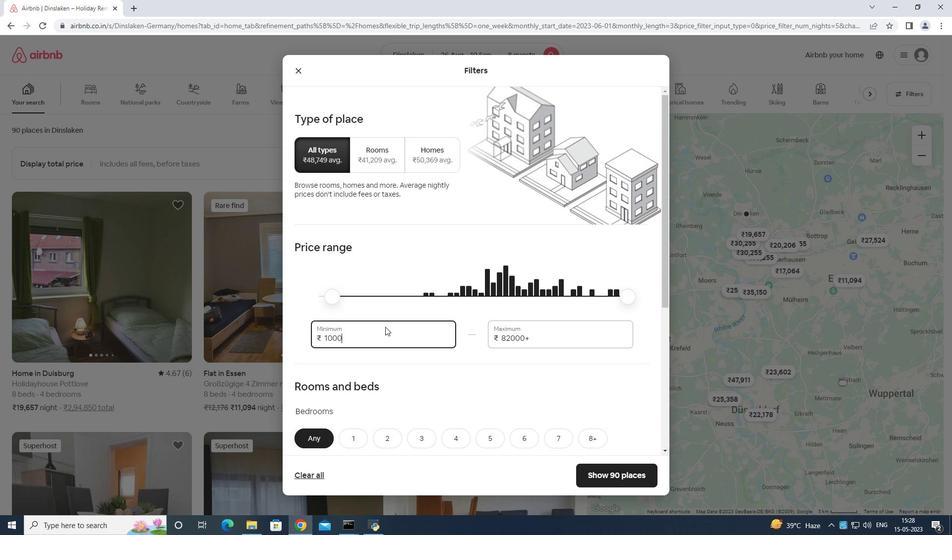
Action: Mouse moved to (549, 327)
Screenshot: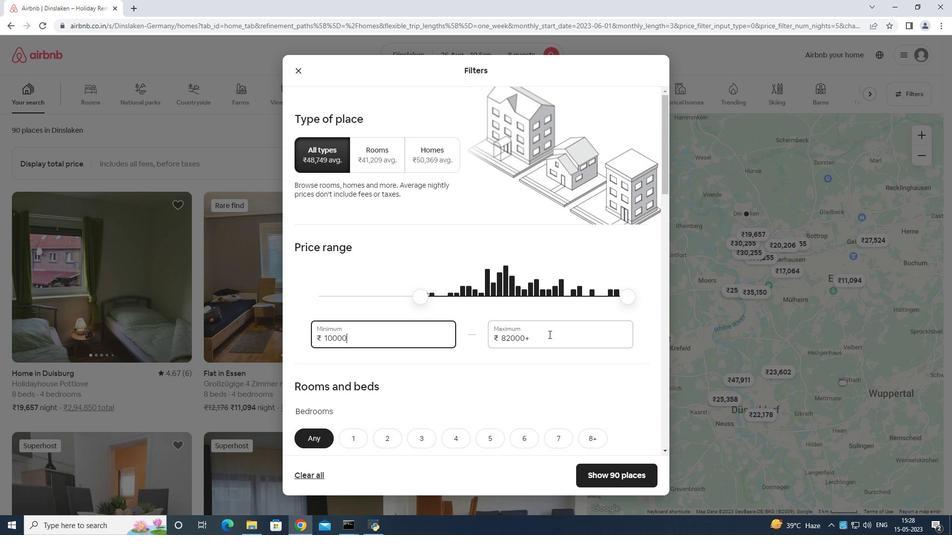 
Action: Mouse pressed left at (549, 327)
Screenshot: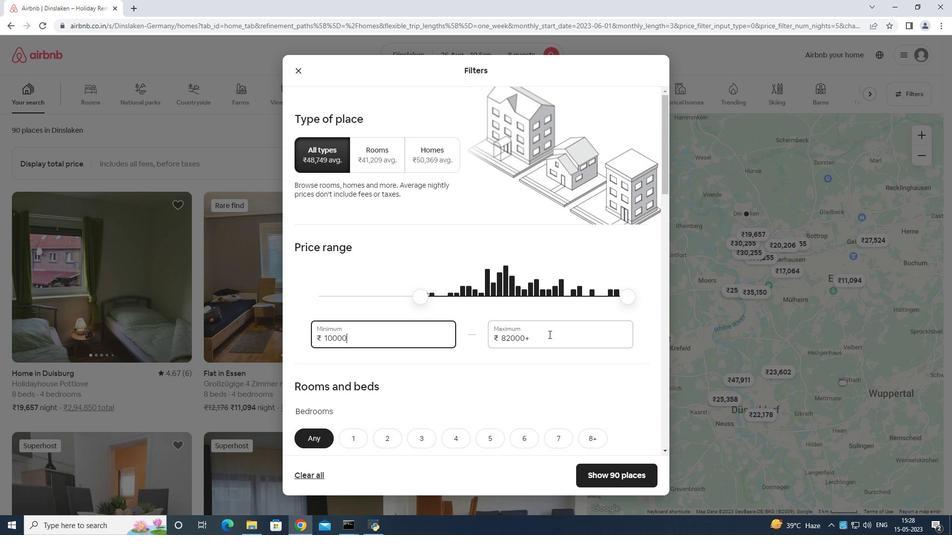 
Action: Mouse moved to (550, 327)
Screenshot: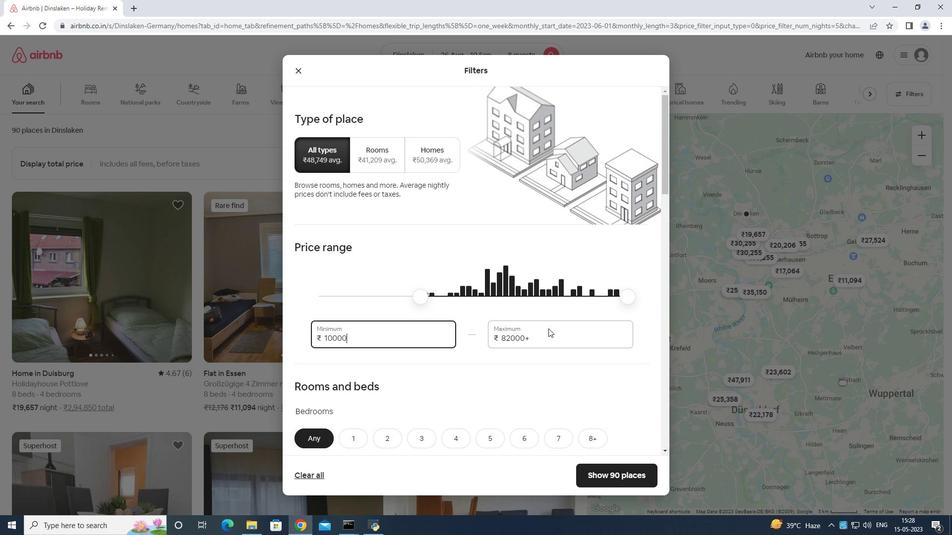
Action: Key pressed <Key.backspace><Key.backspace><Key.backspace><Key.backspace><Key.backspace><Key.backspace><Key.backspace><Key.backspace><Key.backspace><Key.backspace><Key.backspace><Key.backspace>
Screenshot: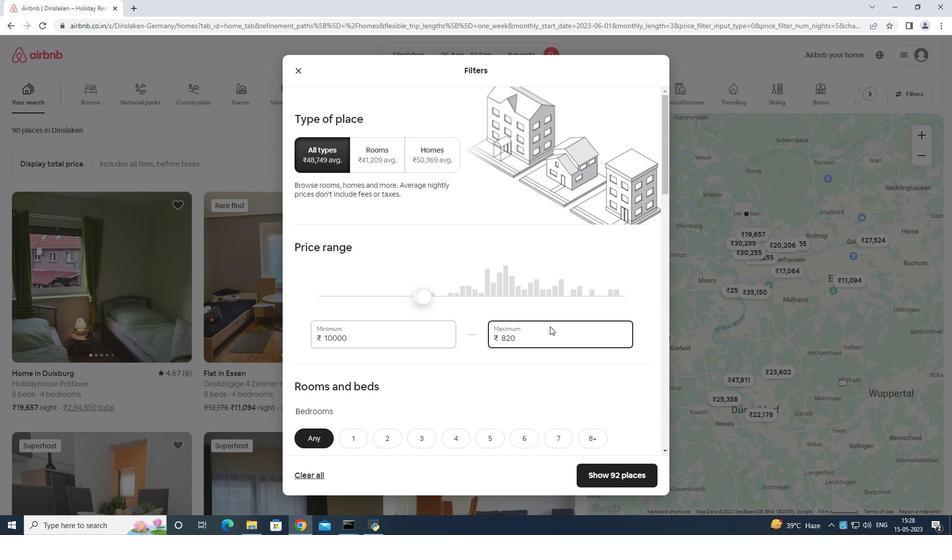 
Action: Mouse moved to (551, 327)
Screenshot: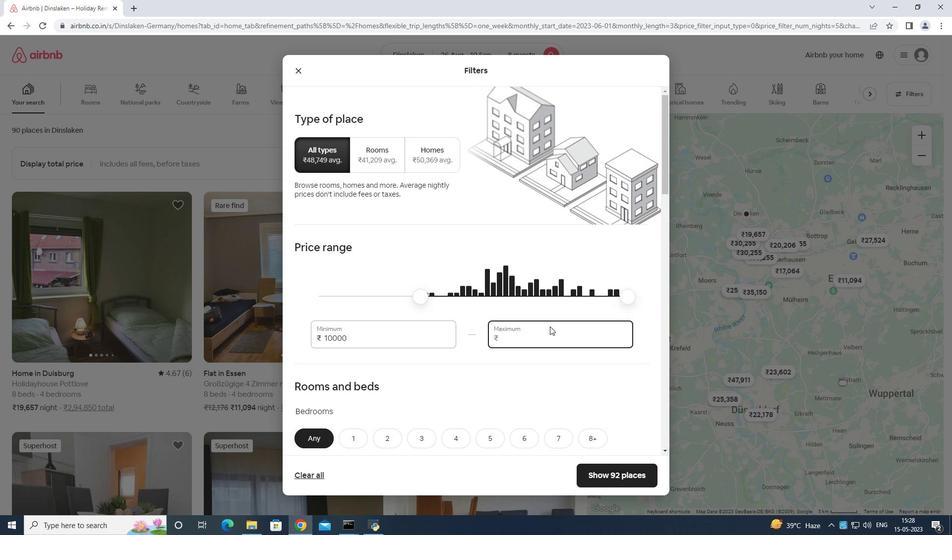 
Action: Key pressed <Key.backspace>
Screenshot: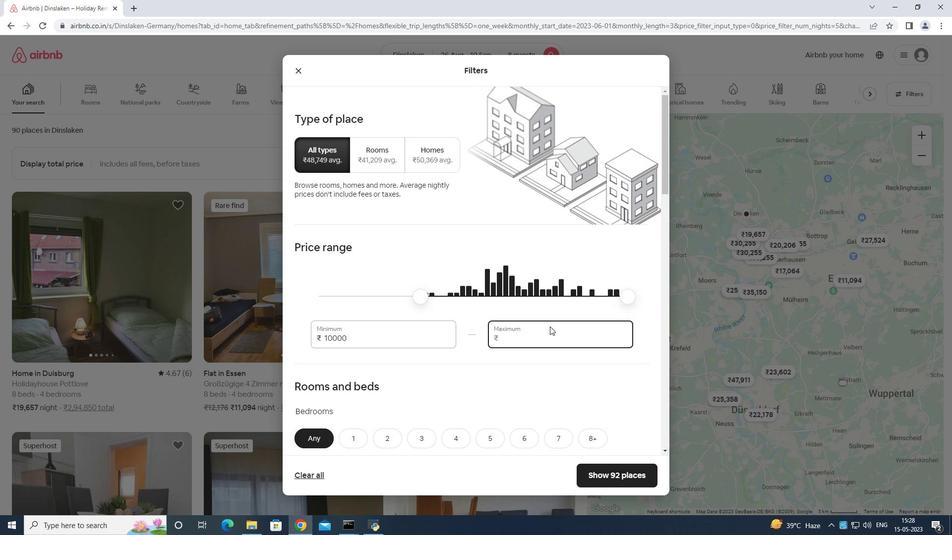 
Action: Mouse moved to (552, 326)
Screenshot: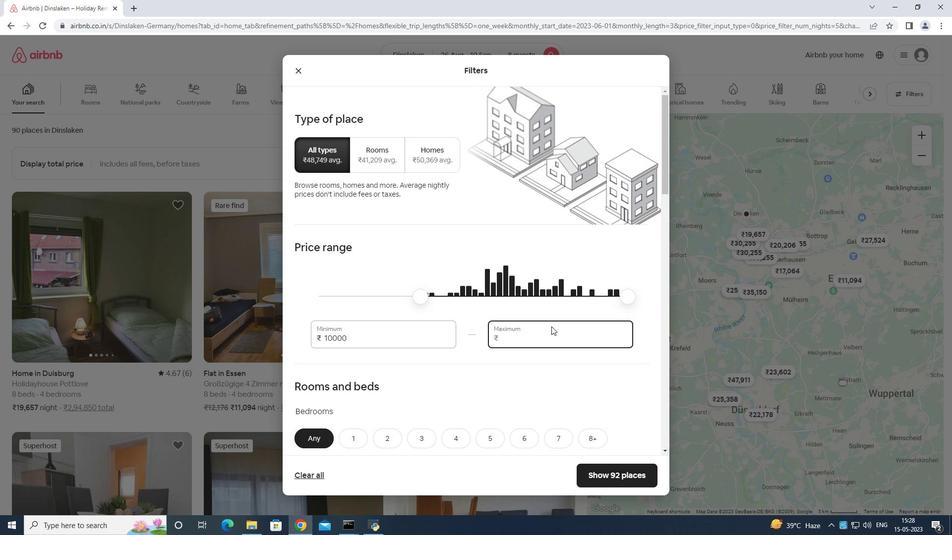 
Action: Key pressed 1
Screenshot: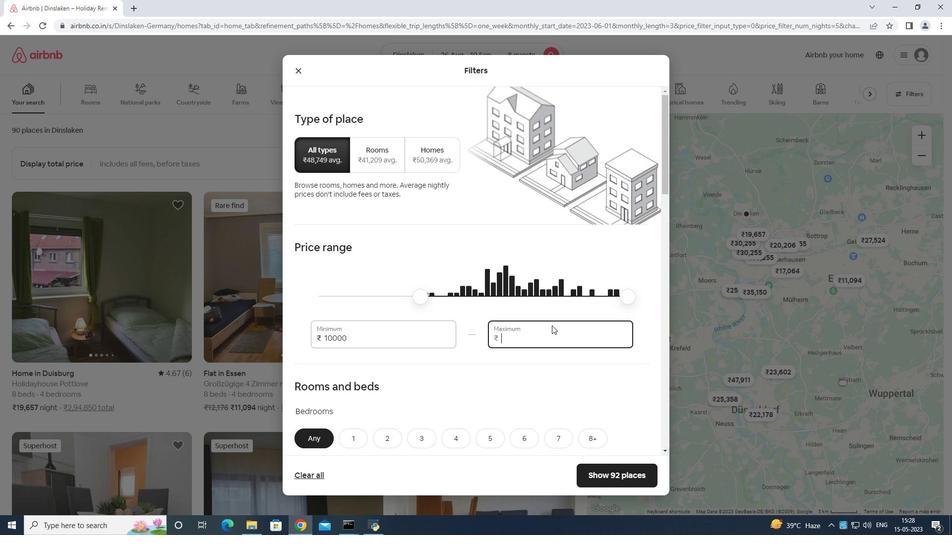 
Action: Mouse moved to (552, 325)
Screenshot: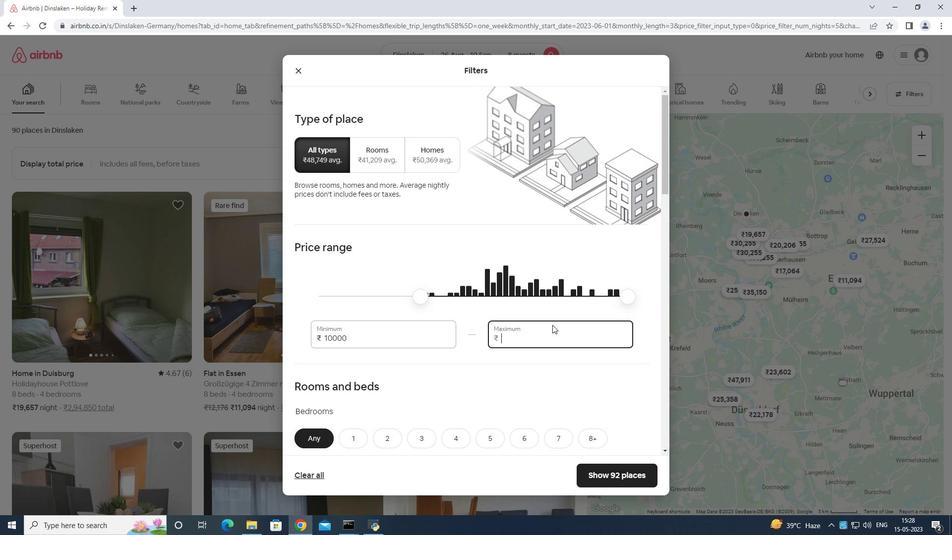 
Action: Key pressed 5
Screenshot: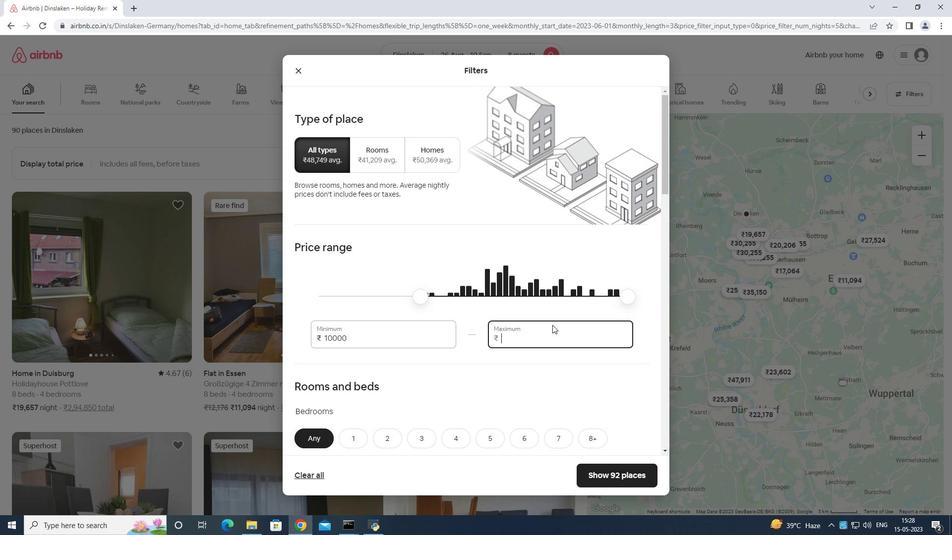 
Action: Mouse moved to (553, 325)
Screenshot: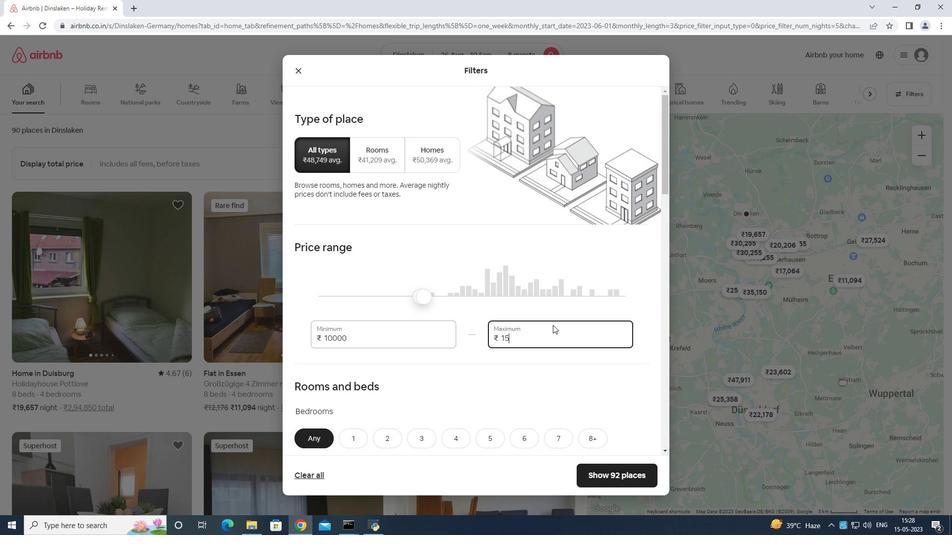 
Action: Key pressed 000
Screenshot: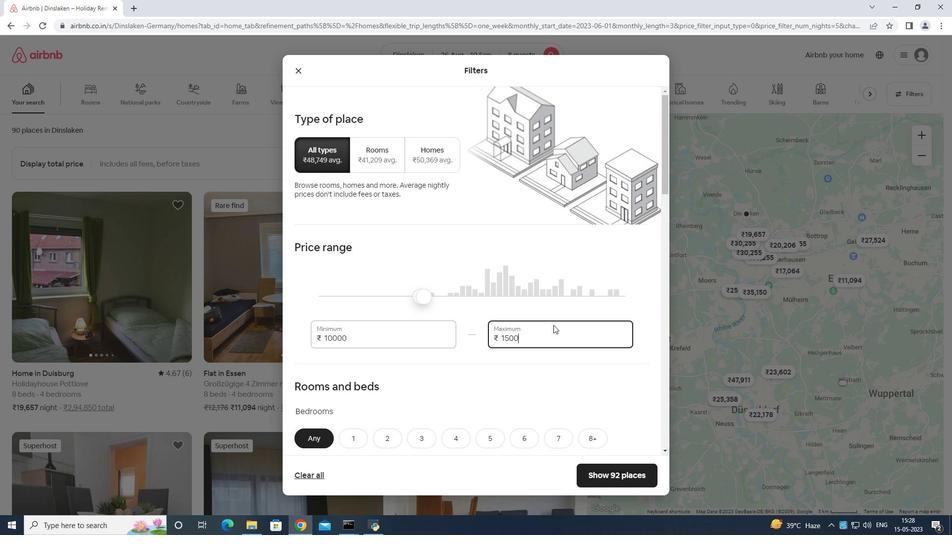 
Action: Mouse moved to (556, 324)
Screenshot: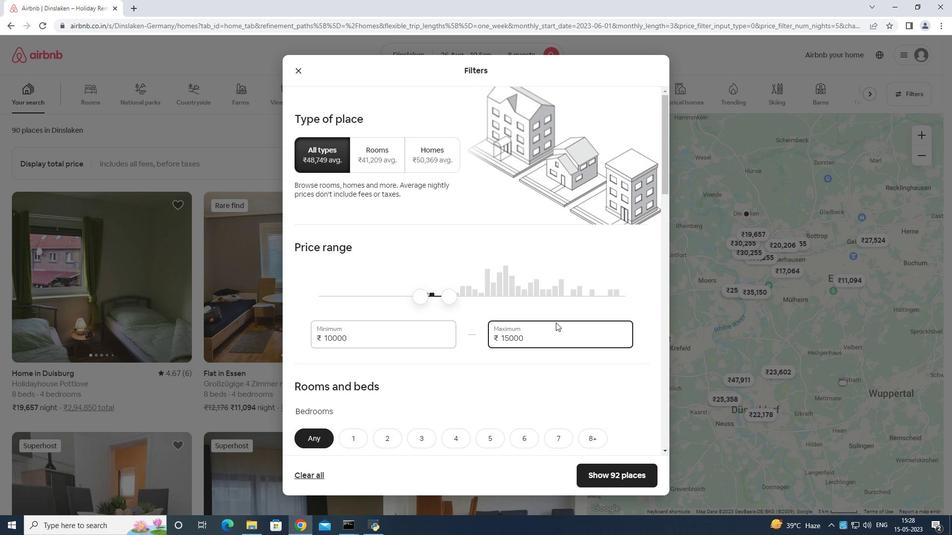 
Action: Mouse scrolled (556, 323) with delta (0, 0)
Screenshot: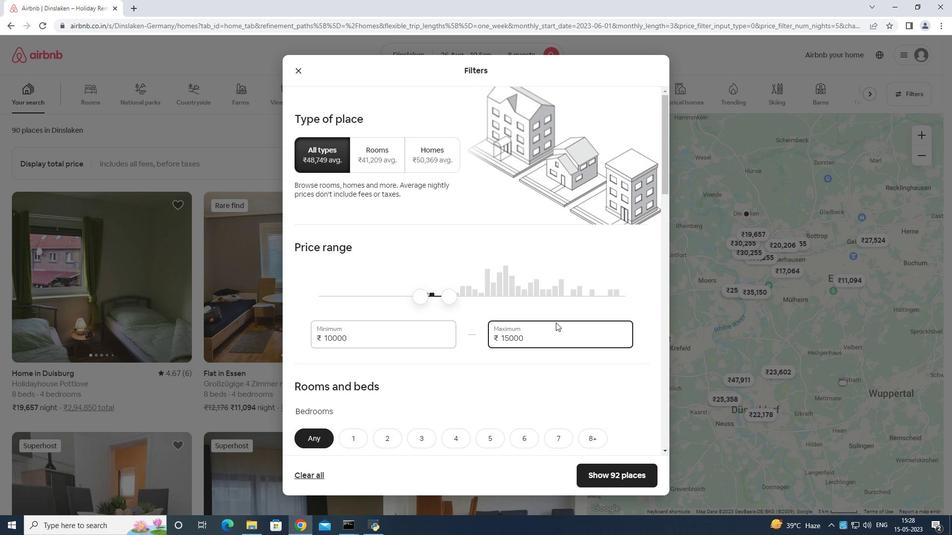 
Action: Mouse moved to (557, 332)
Screenshot: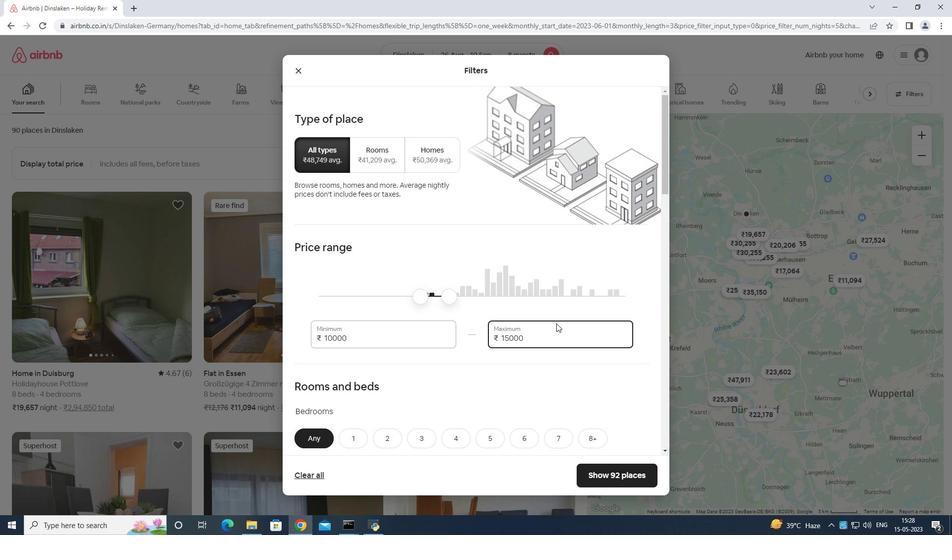 
Action: Mouse scrolled (557, 332) with delta (0, 0)
Screenshot: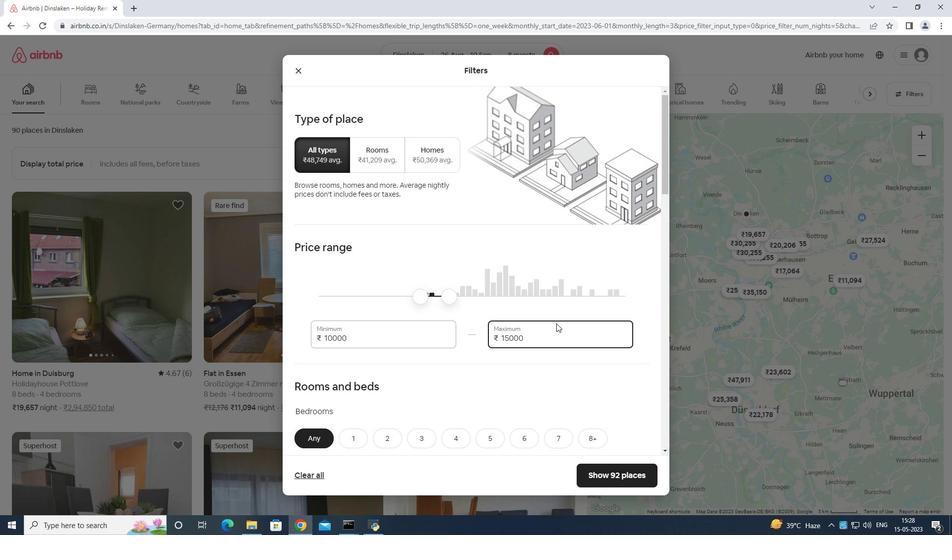 
Action: Mouse moved to (557, 333)
Screenshot: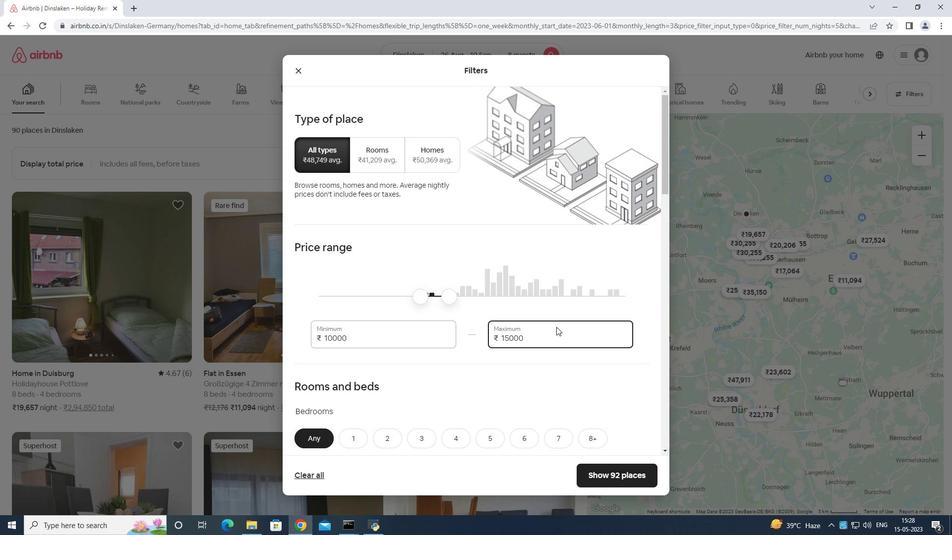 
Action: Mouse scrolled (557, 333) with delta (0, 0)
Screenshot: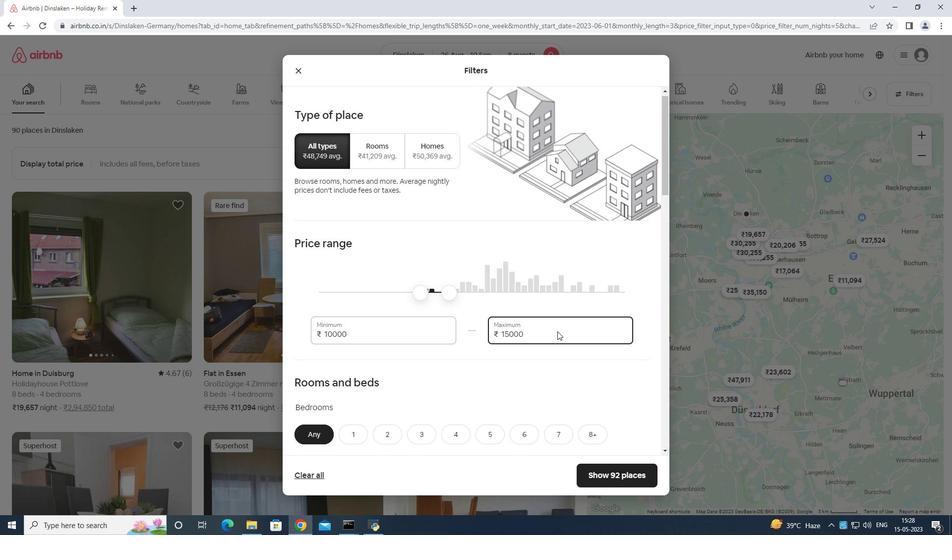 
Action: Mouse scrolled (557, 333) with delta (0, 0)
Screenshot: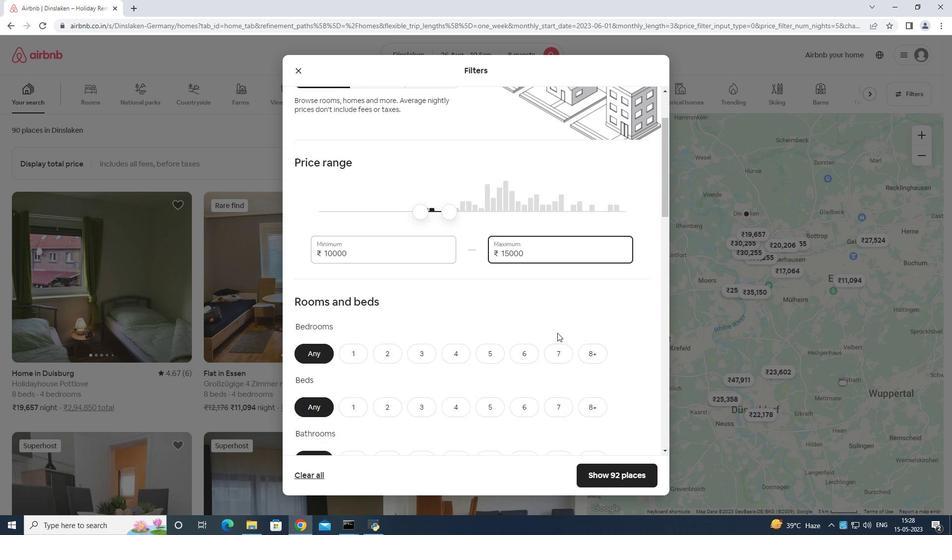 
Action: Mouse scrolled (557, 333) with delta (0, 0)
Screenshot: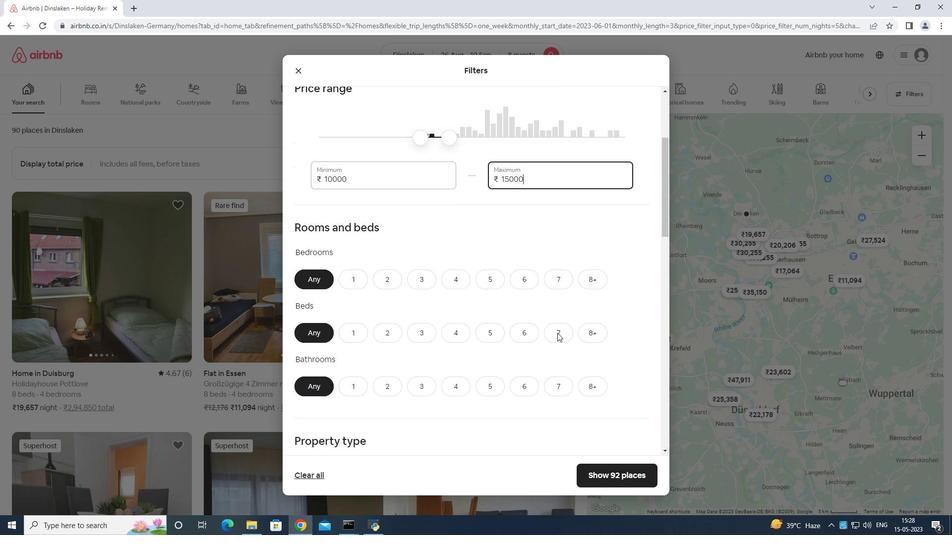 
Action: Mouse moved to (517, 185)
Screenshot: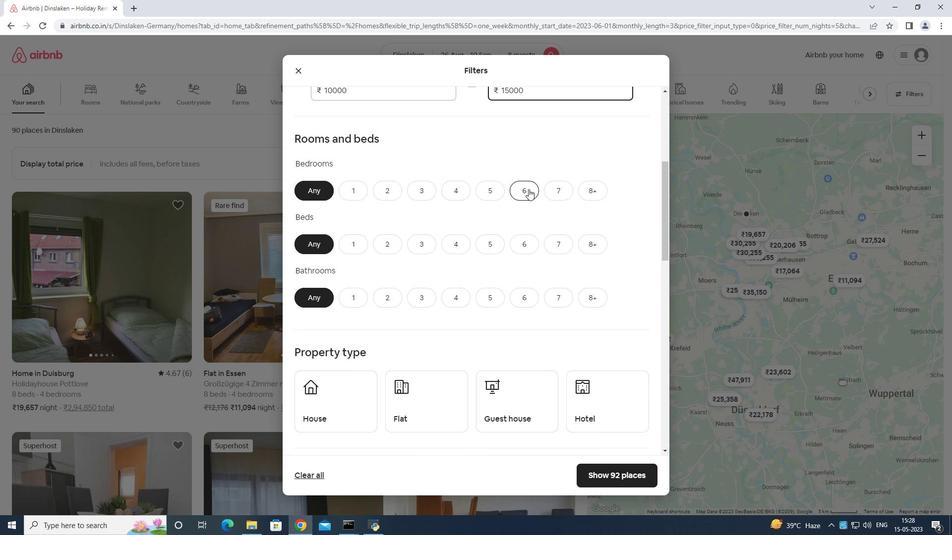 
Action: Mouse pressed left at (517, 185)
Screenshot: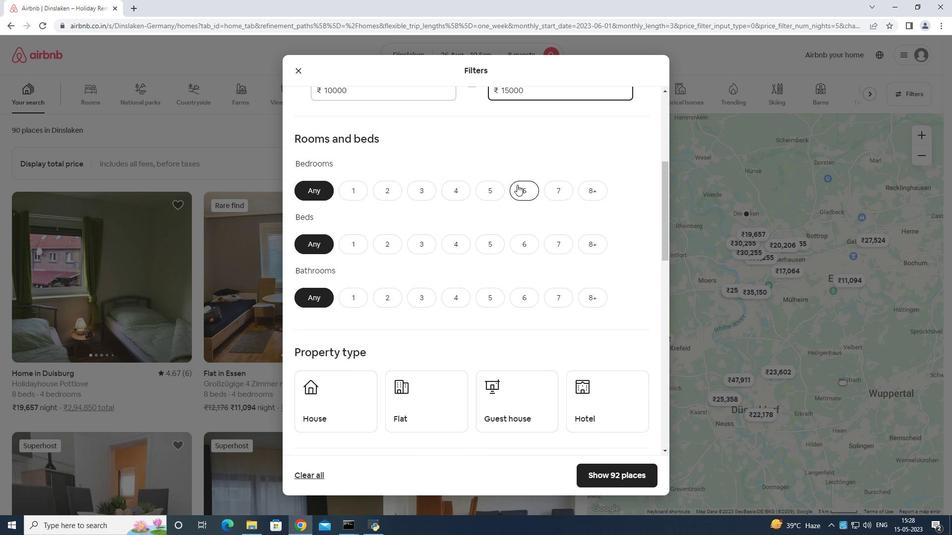 
Action: Mouse moved to (522, 237)
Screenshot: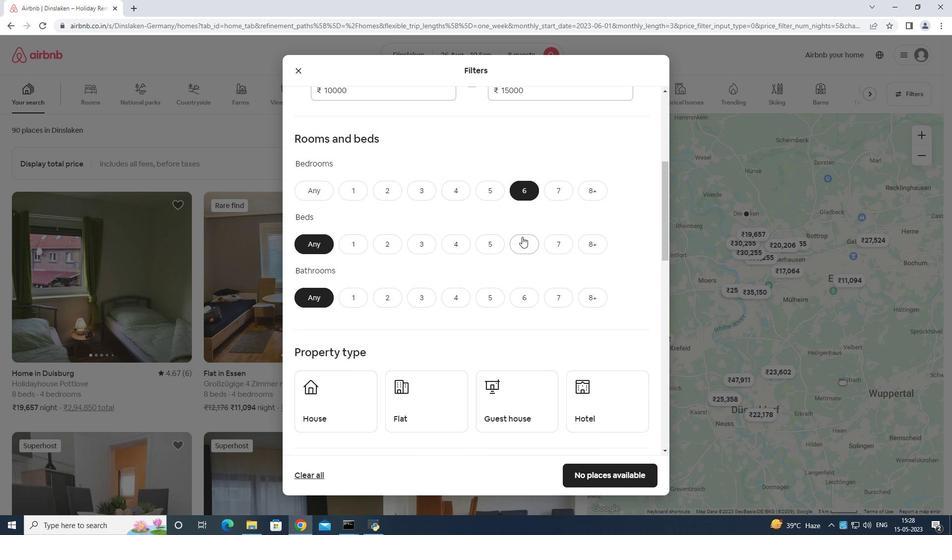 
Action: Mouse pressed left at (522, 237)
Screenshot: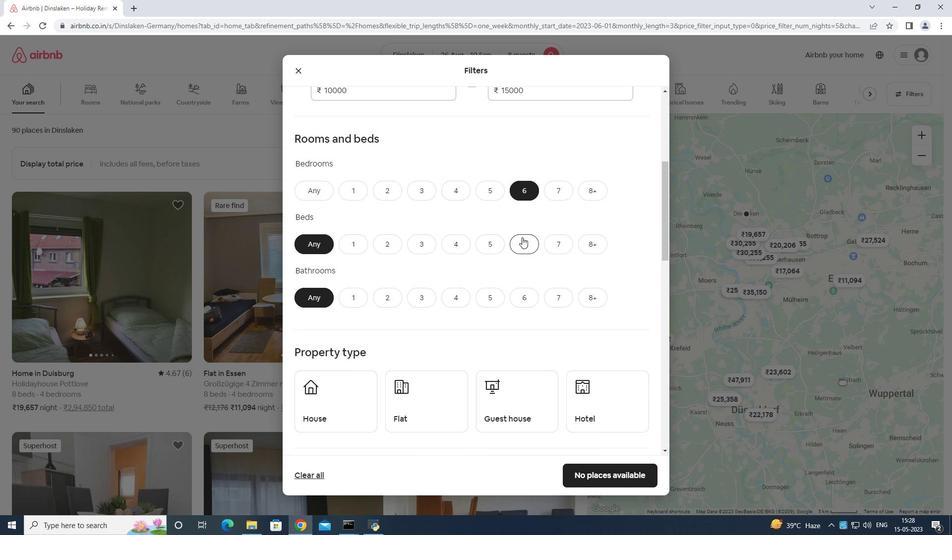
Action: Mouse moved to (524, 295)
Screenshot: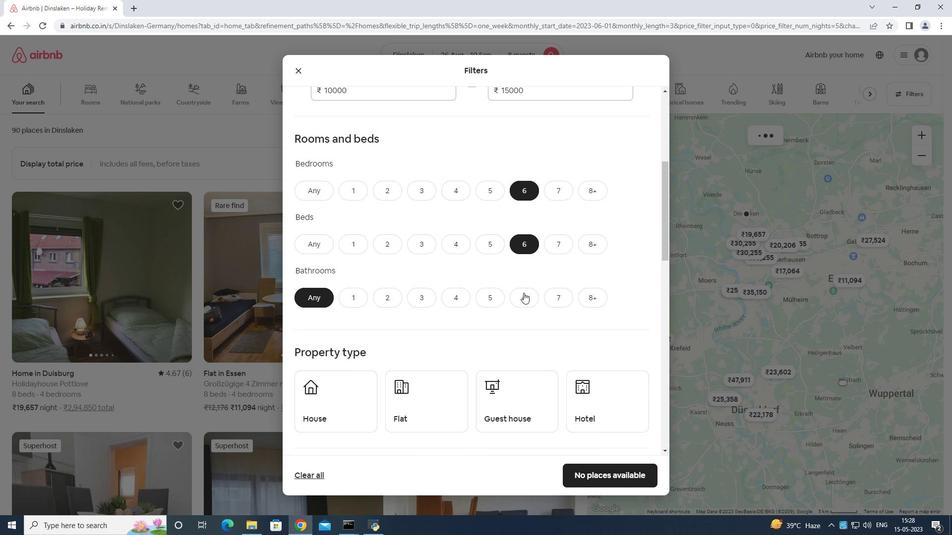 
Action: Mouse pressed left at (524, 295)
Screenshot: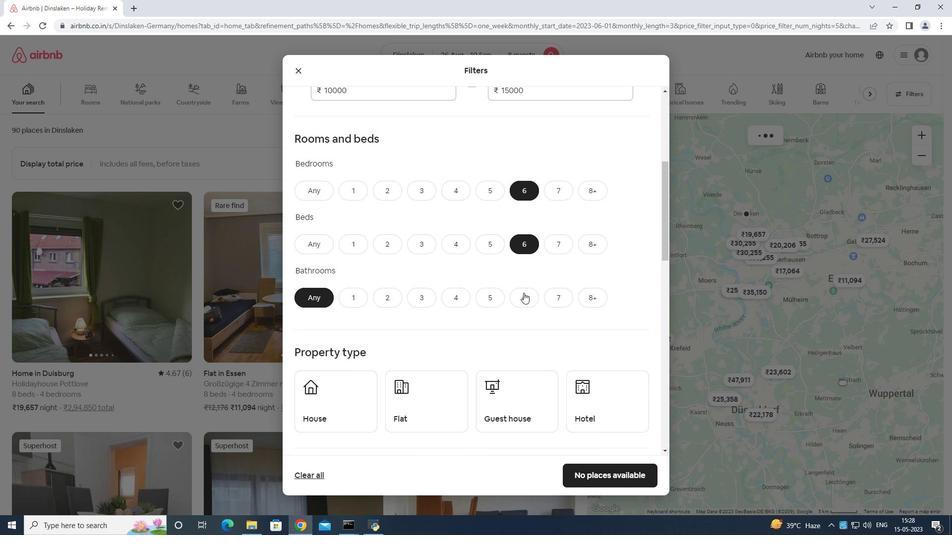 
Action: Mouse moved to (523, 293)
Screenshot: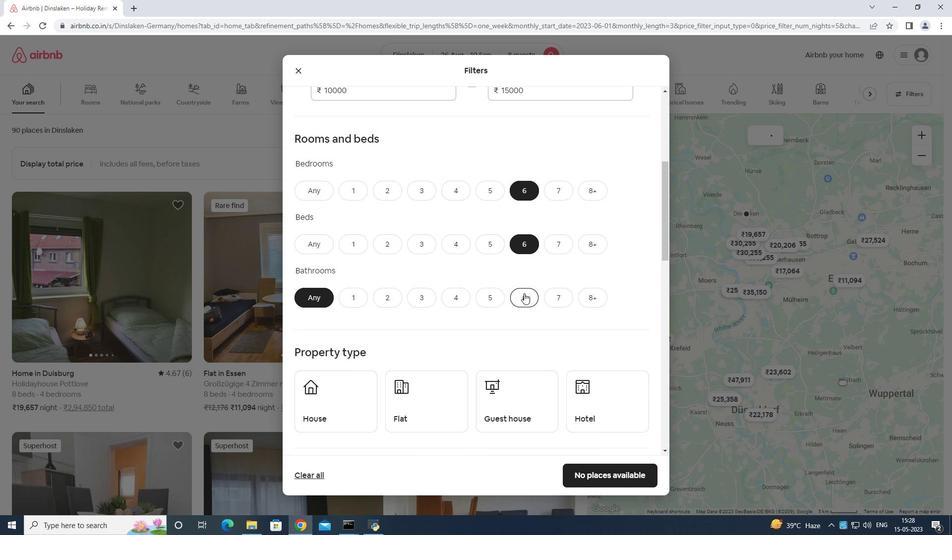 
Action: Mouse scrolled (523, 293) with delta (0, 0)
Screenshot: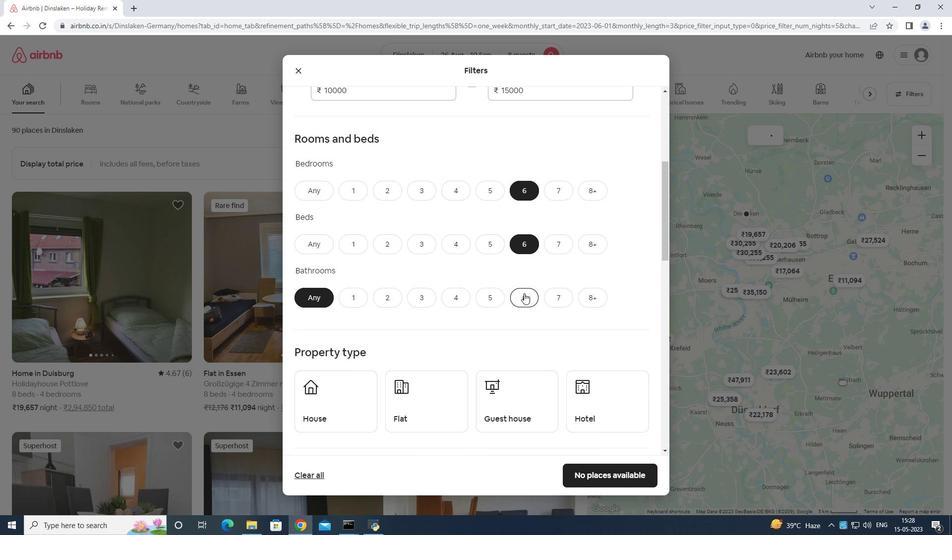 
Action: Mouse moved to (358, 333)
Screenshot: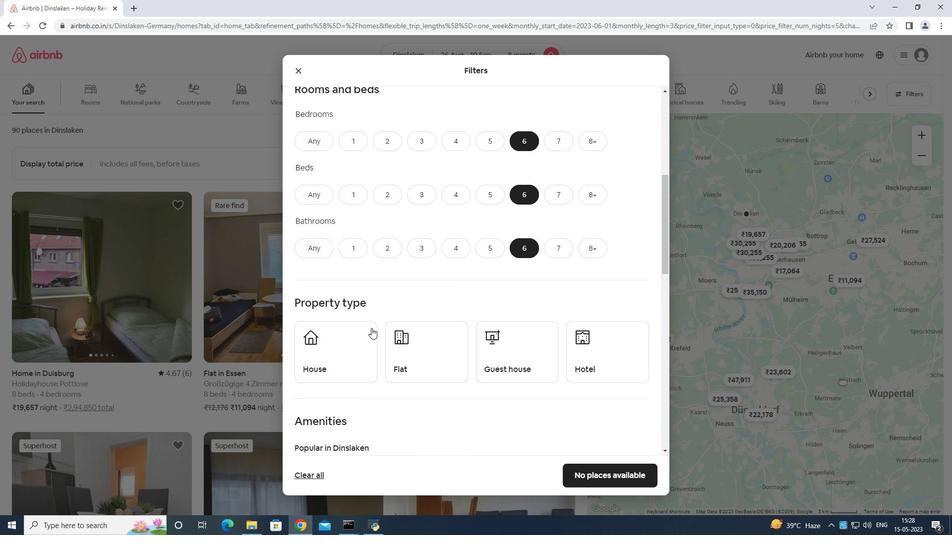 
Action: Mouse pressed left at (358, 333)
Screenshot: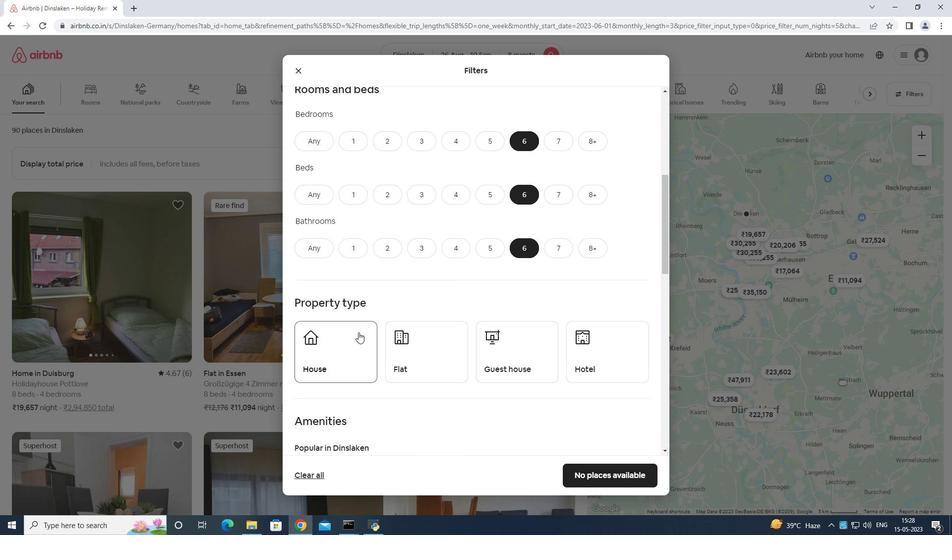 
Action: Mouse moved to (426, 335)
Screenshot: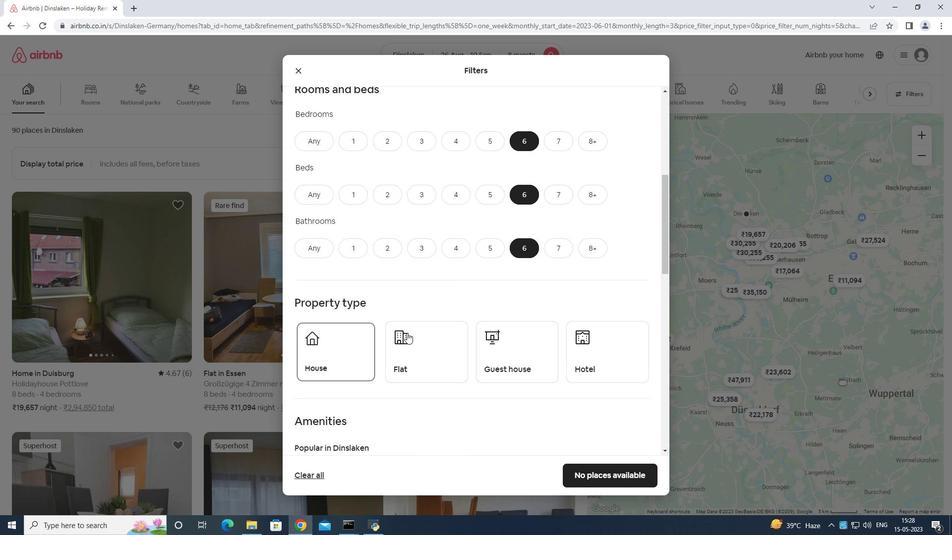 
Action: Mouse pressed left at (426, 335)
Screenshot: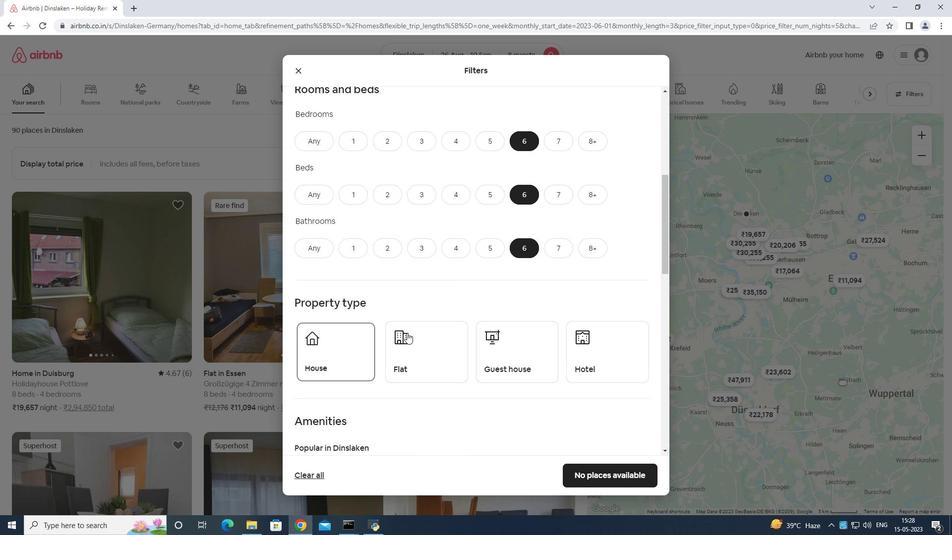 
Action: Mouse moved to (494, 341)
Screenshot: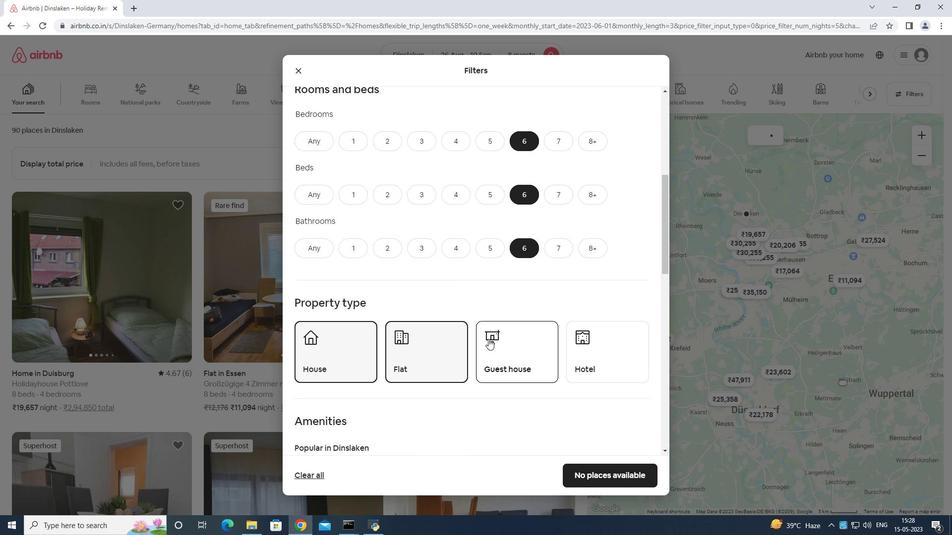 
Action: Mouse pressed left at (494, 341)
Screenshot: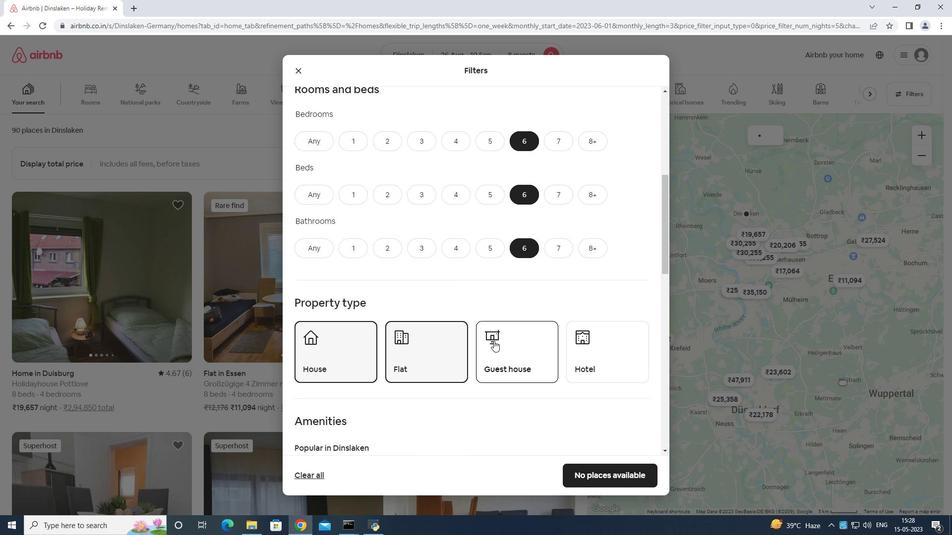 
Action: Mouse moved to (551, 313)
Screenshot: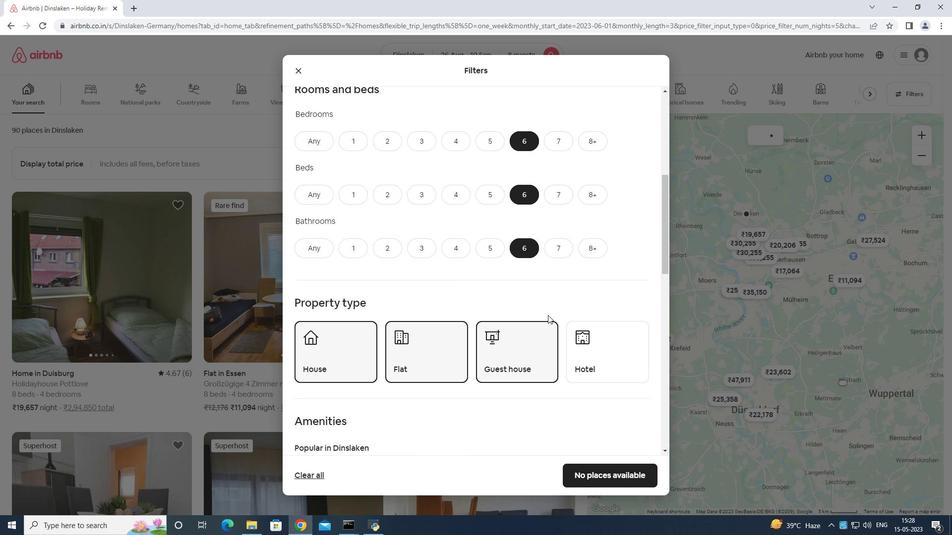 
Action: Mouse scrolled (551, 312) with delta (0, 0)
Screenshot: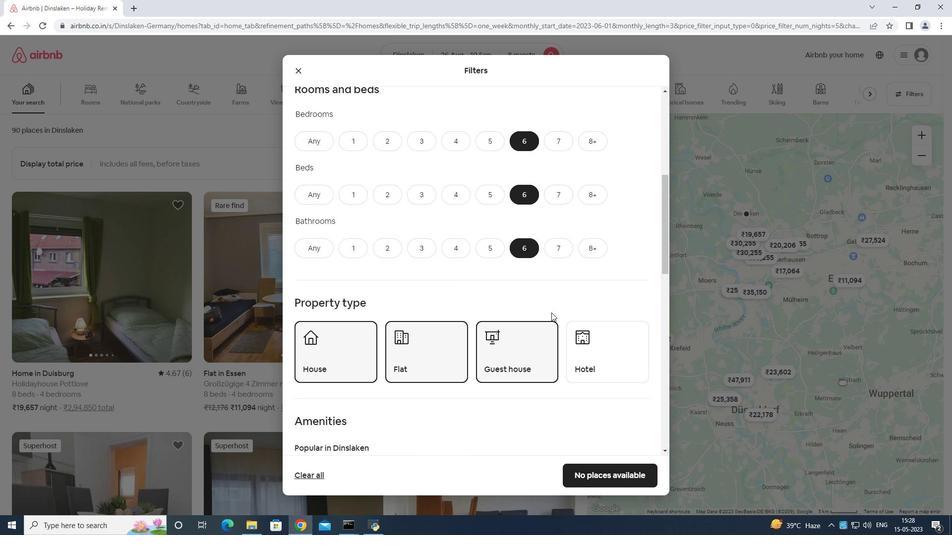 
Action: Mouse moved to (551, 313)
Screenshot: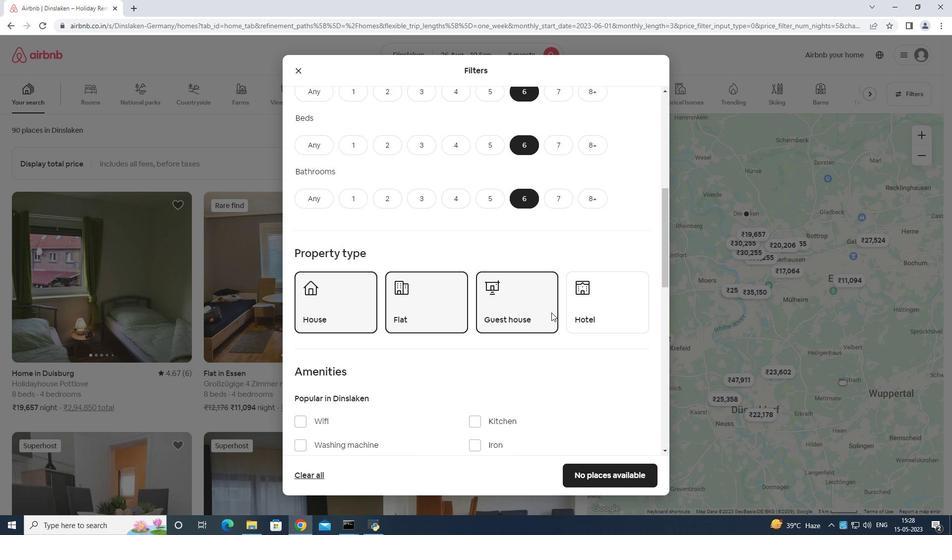 
Action: Mouse scrolled (551, 312) with delta (0, 0)
Screenshot: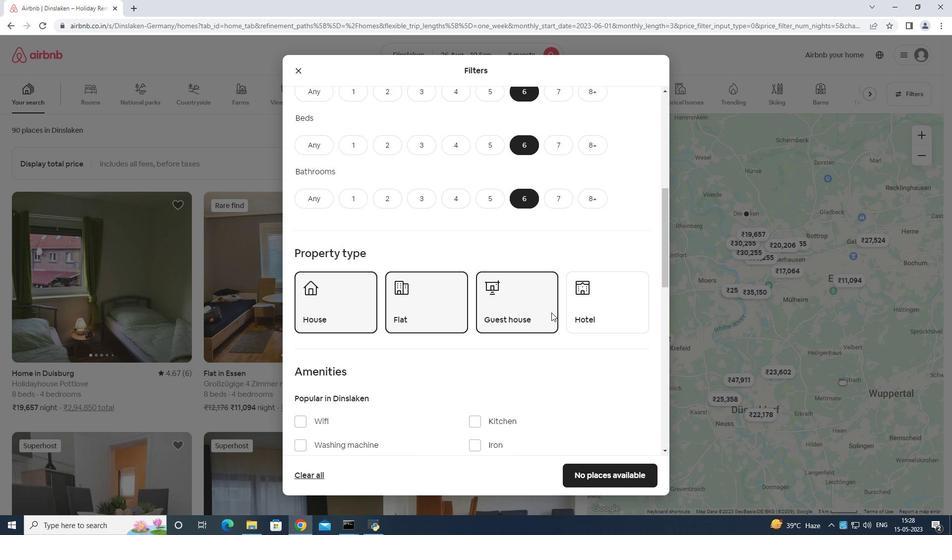 
Action: Mouse moved to (551, 313)
Screenshot: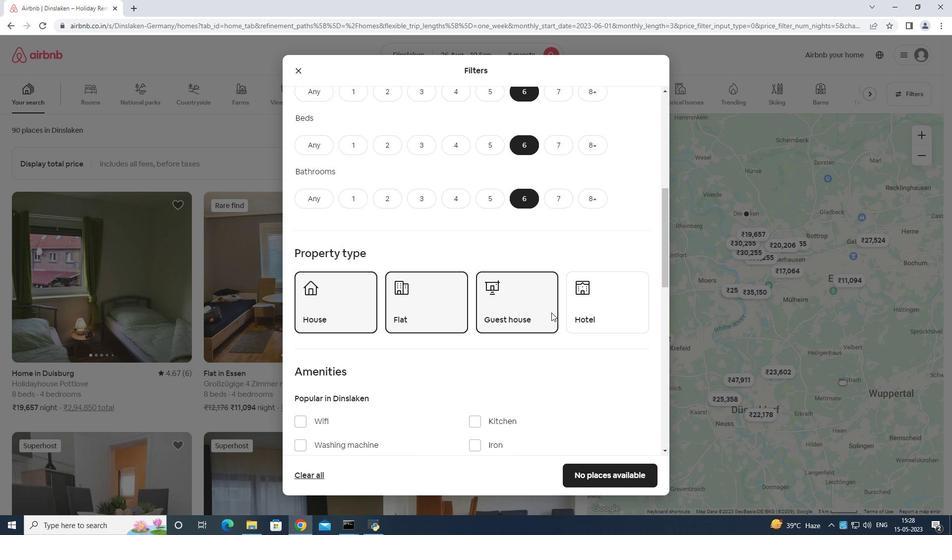 
Action: Mouse scrolled (551, 313) with delta (0, 0)
Screenshot: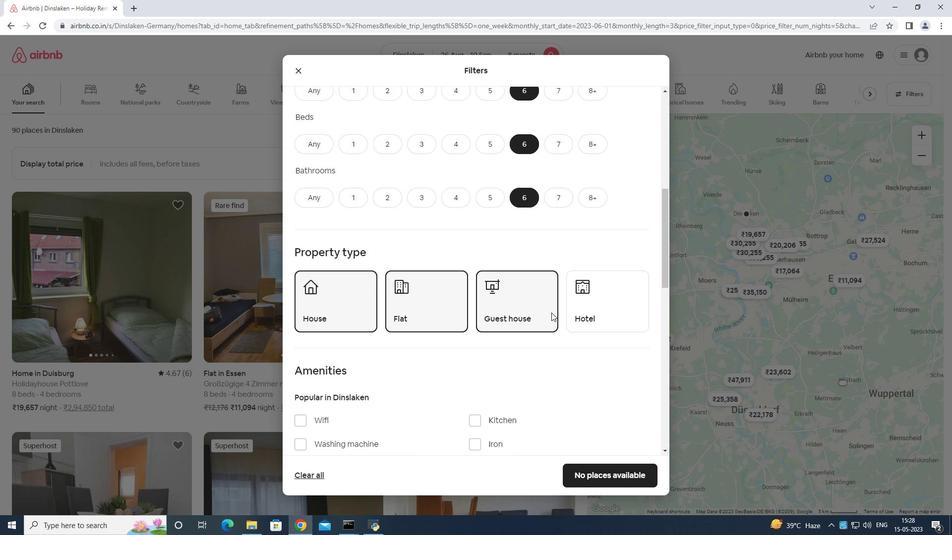 
Action: Mouse moved to (327, 318)
Screenshot: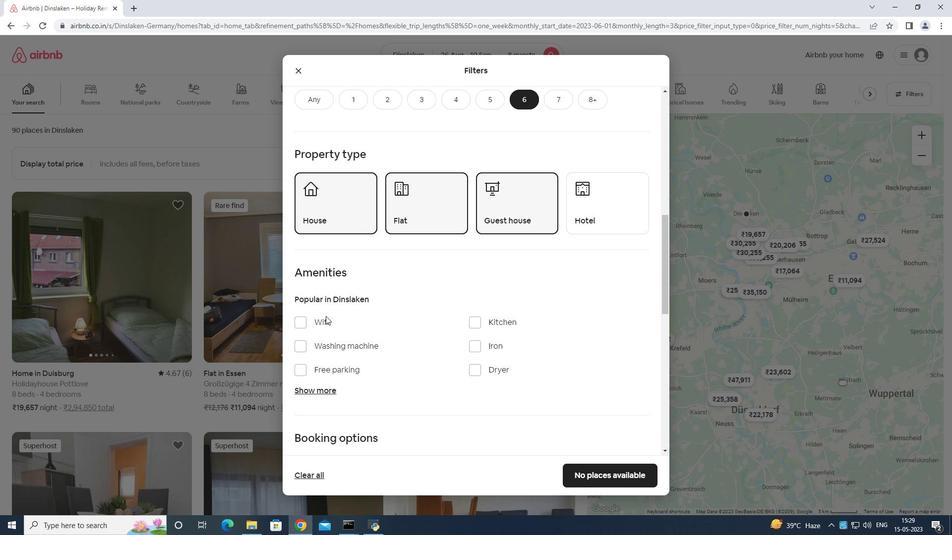 
Action: Mouse pressed left at (327, 318)
Screenshot: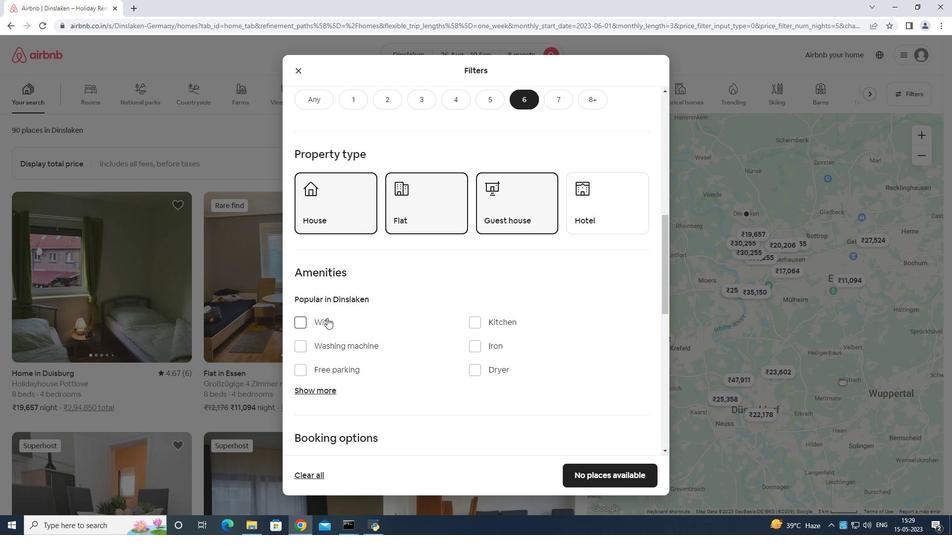 
Action: Mouse moved to (318, 370)
Screenshot: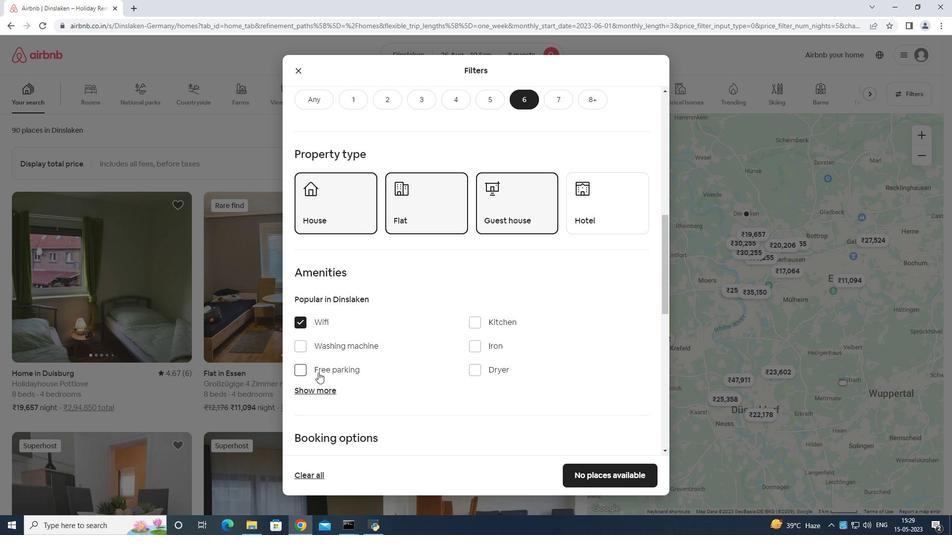 
Action: Mouse pressed left at (318, 370)
Screenshot: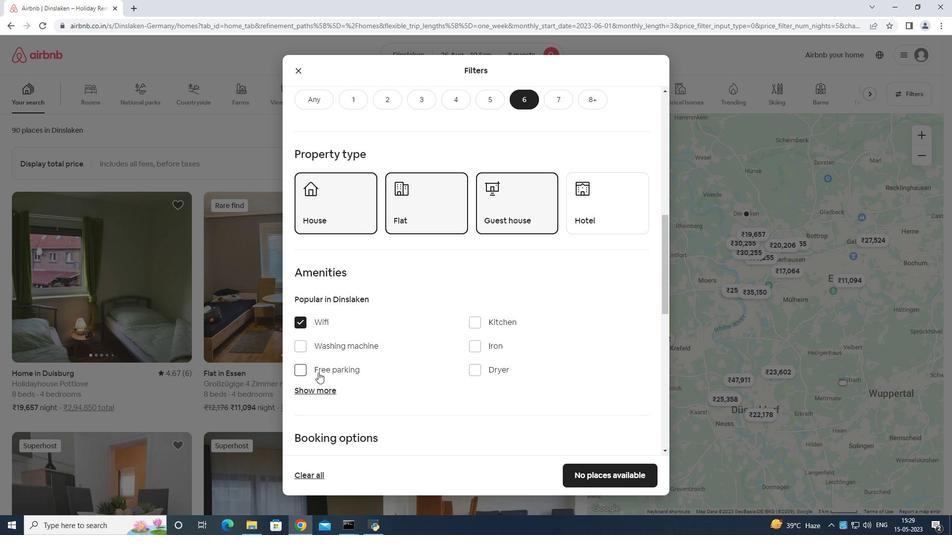 
Action: Mouse moved to (316, 390)
Screenshot: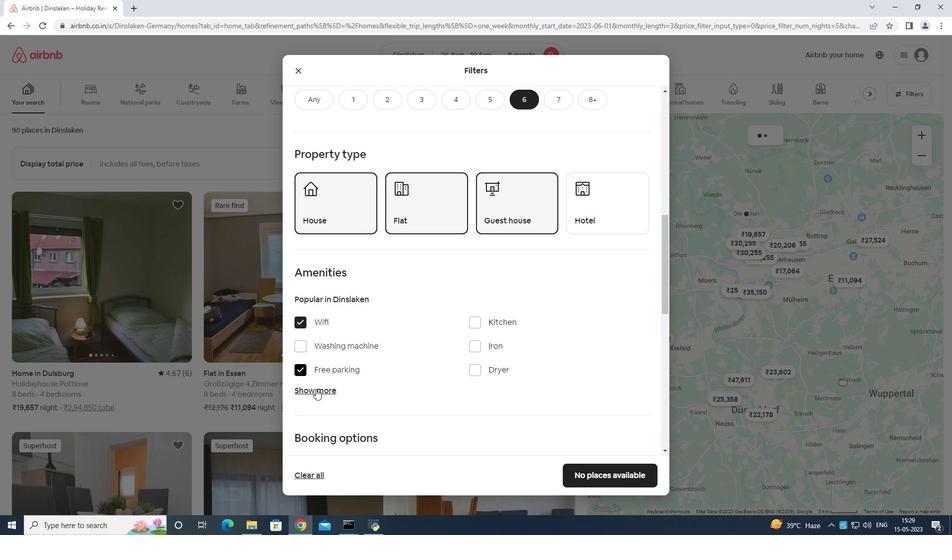 
Action: Mouse pressed left at (316, 390)
Screenshot: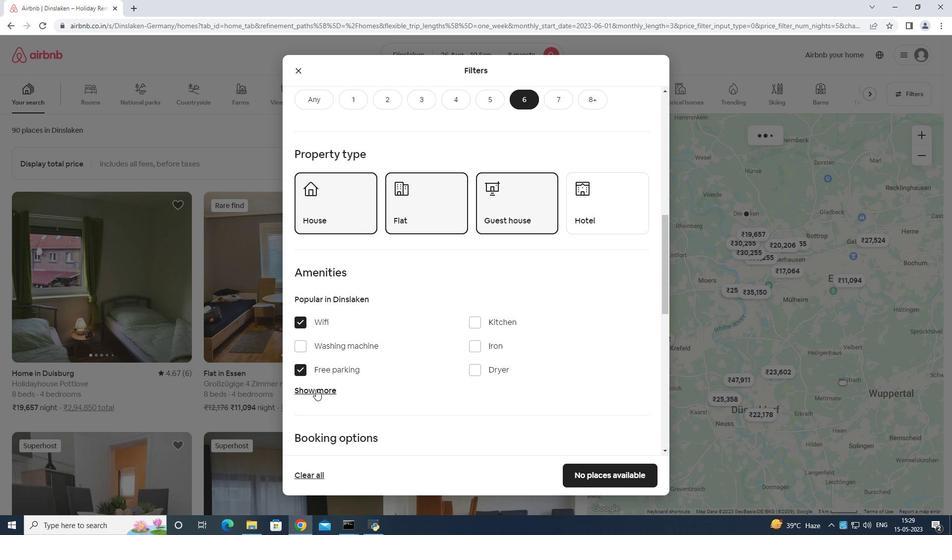 
Action: Mouse moved to (335, 371)
Screenshot: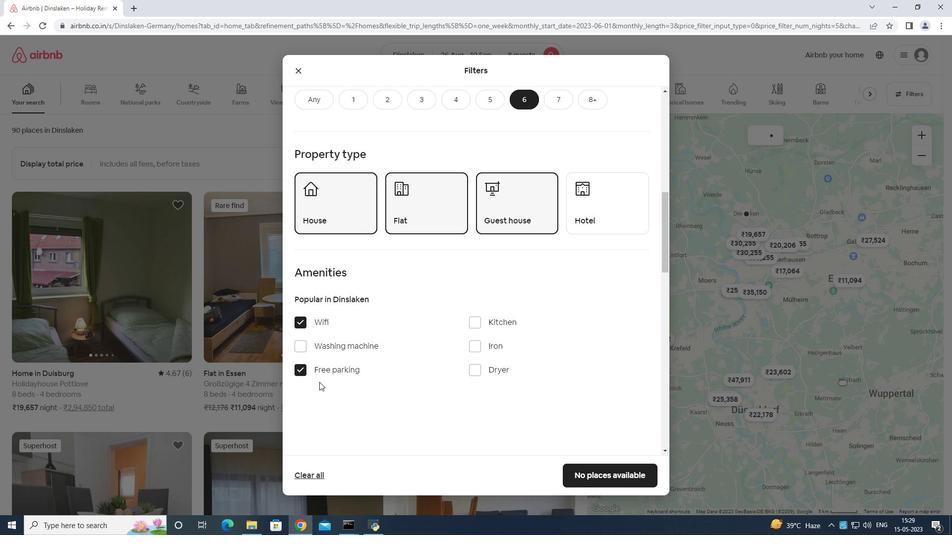 
Action: Mouse scrolled (335, 370) with delta (0, 0)
Screenshot: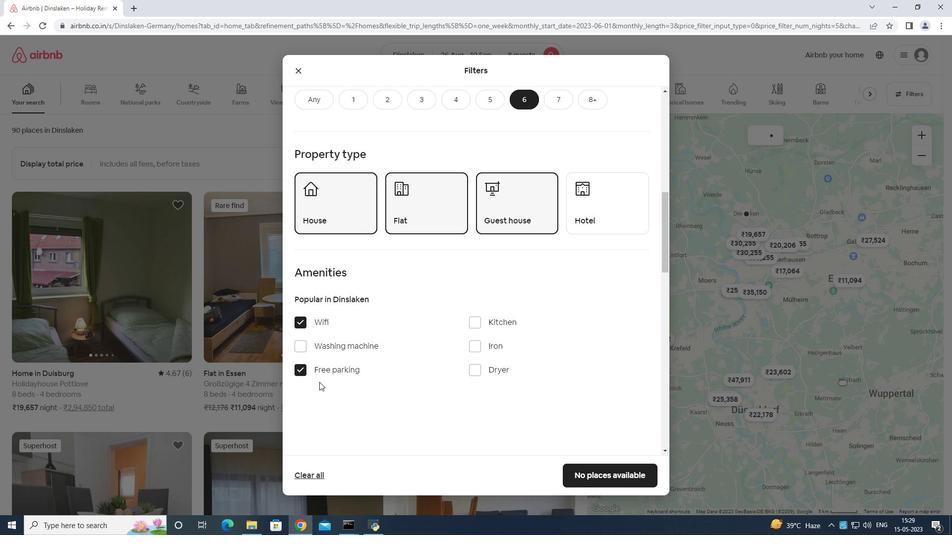 
Action: Mouse moved to (371, 371)
Screenshot: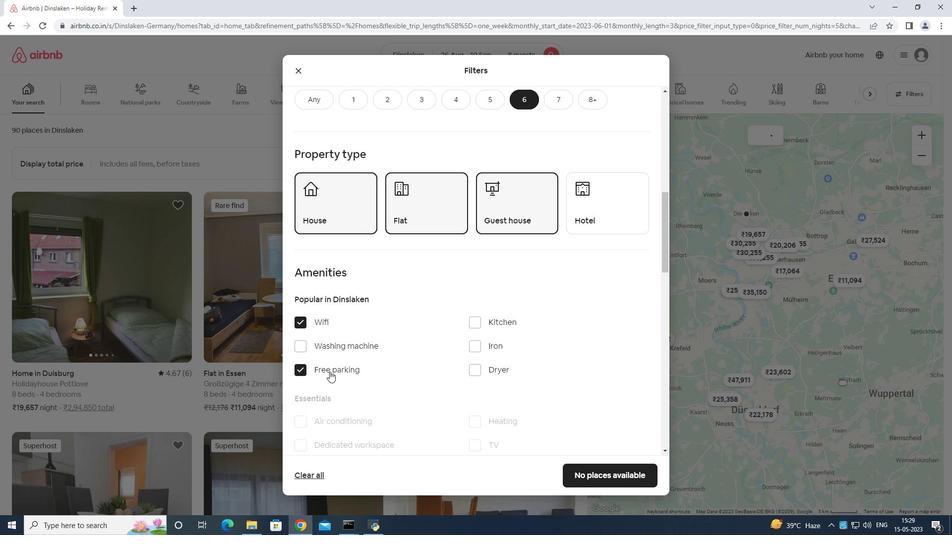 
Action: Mouse scrolled (370, 370) with delta (0, 0)
Screenshot: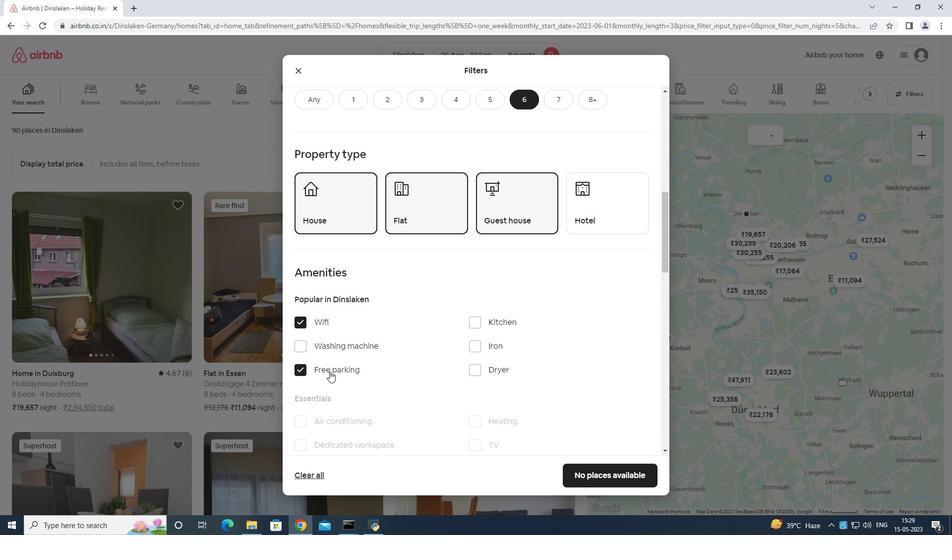 
Action: Mouse moved to (478, 351)
Screenshot: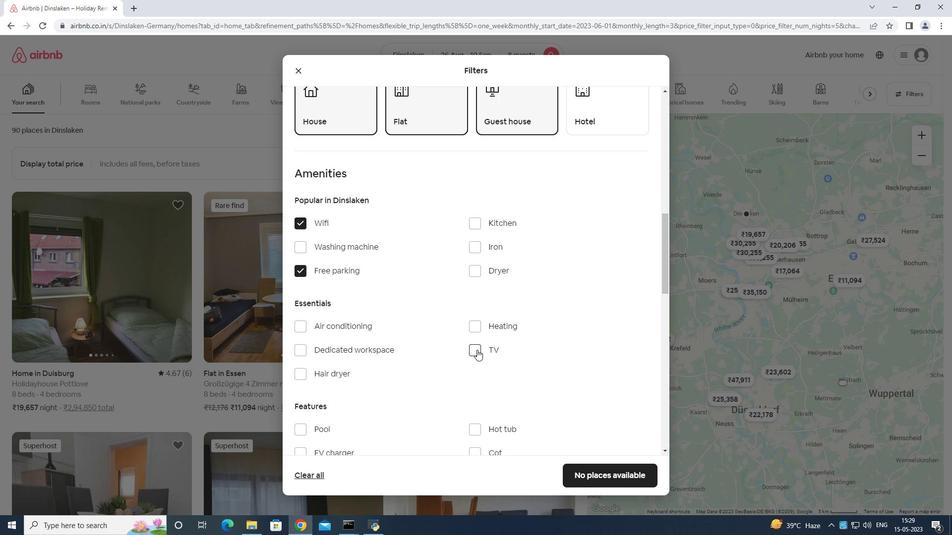 
Action: Mouse pressed left at (478, 351)
Screenshot: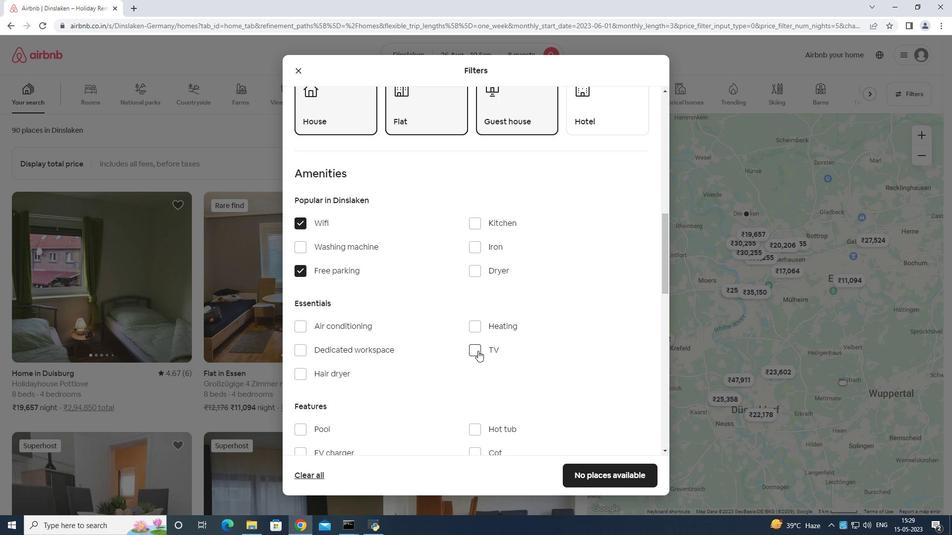 
Action: Mouse moved to (481, 340)
Screenshot: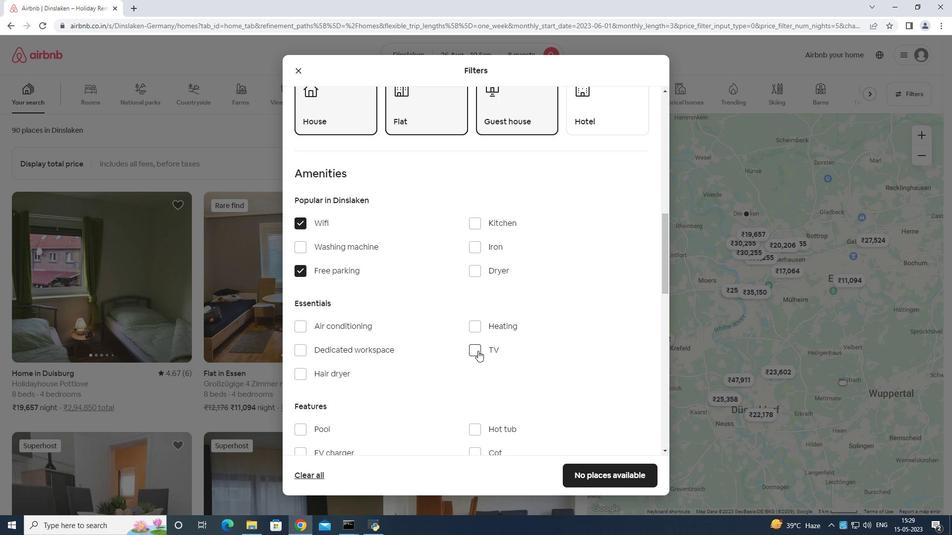 
Action: Mouse scrolled (481, 339) with delta (0, 0)
Screenshot: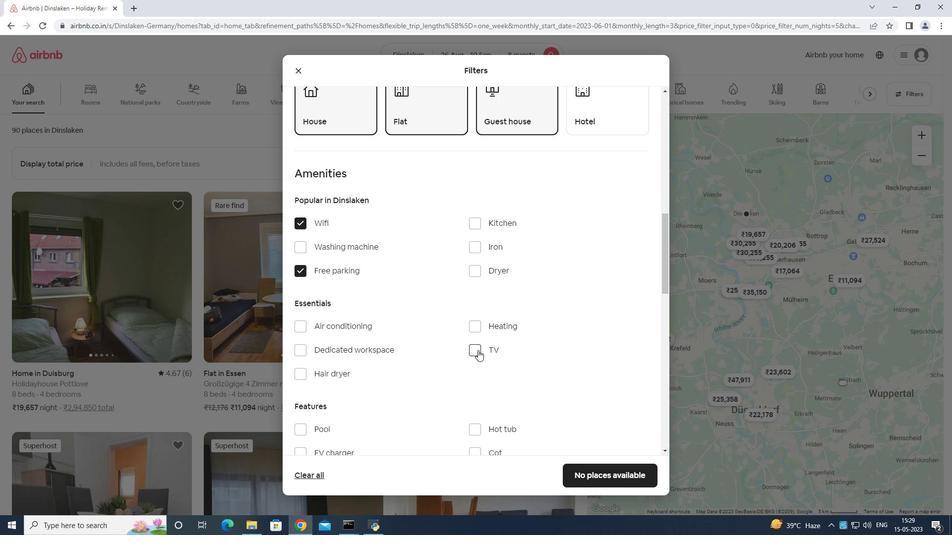 
Action: Mouse moved to (481, 343)
Screenshot: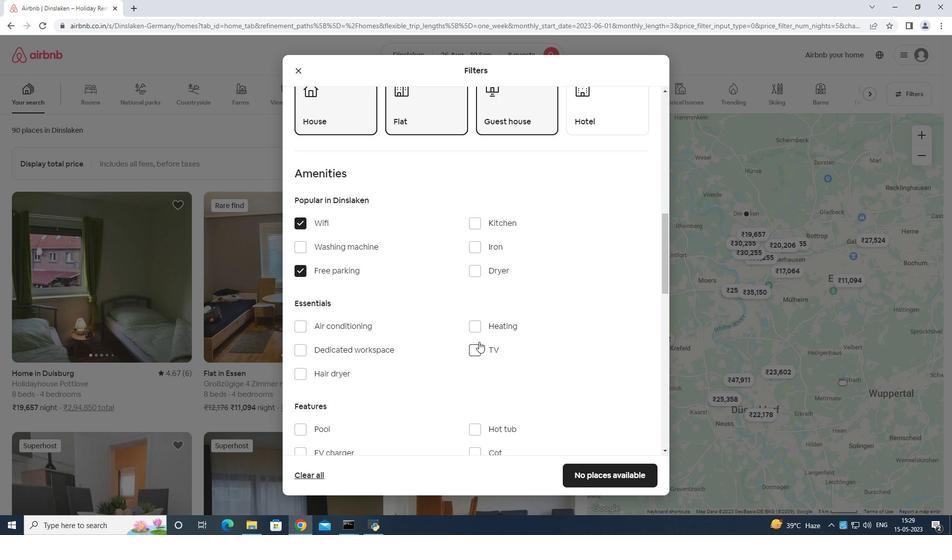 
Action: Mouse scrolled (481, 342) with delta (0, 0)
Screenshot: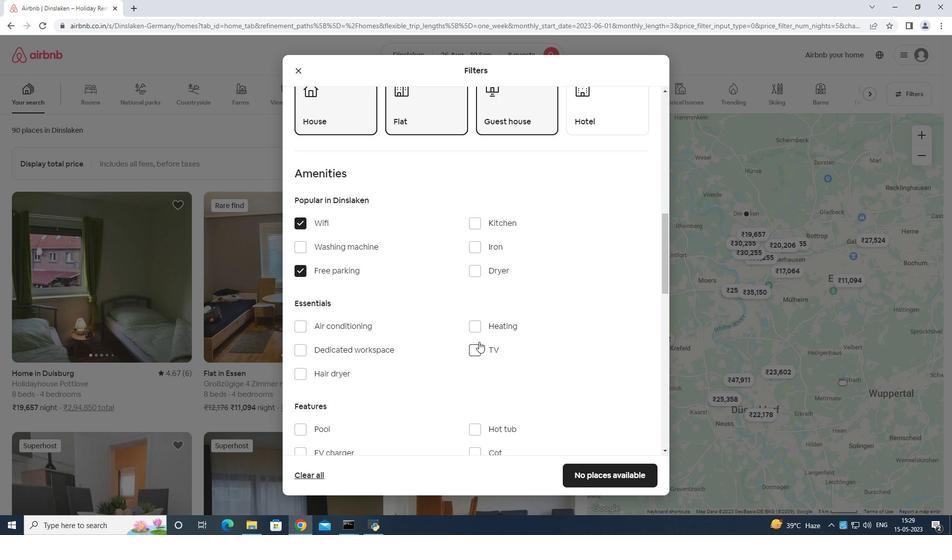 
Action: Mouse moved to (481, 344)
Screenshot: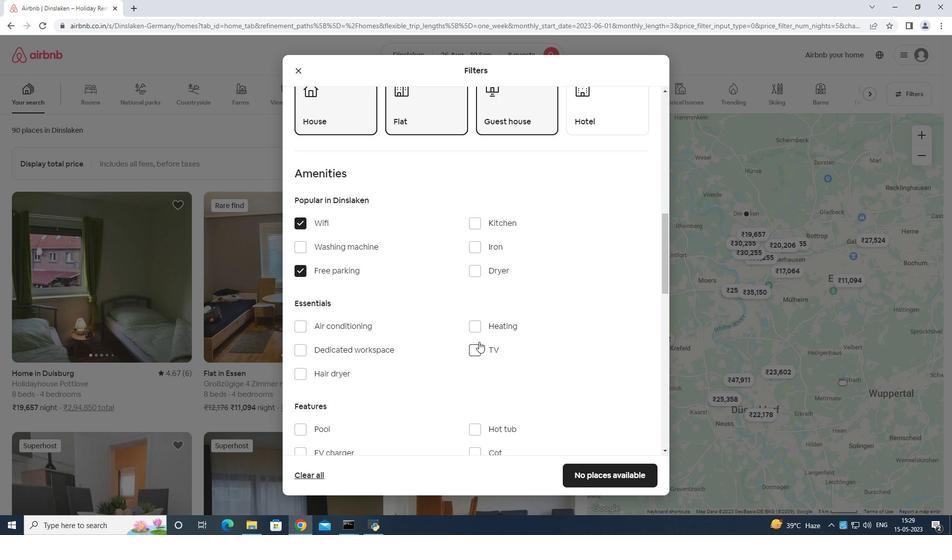 
Action: Mouse scrolled (481, 343) with delta (0, 0)
Screenshot: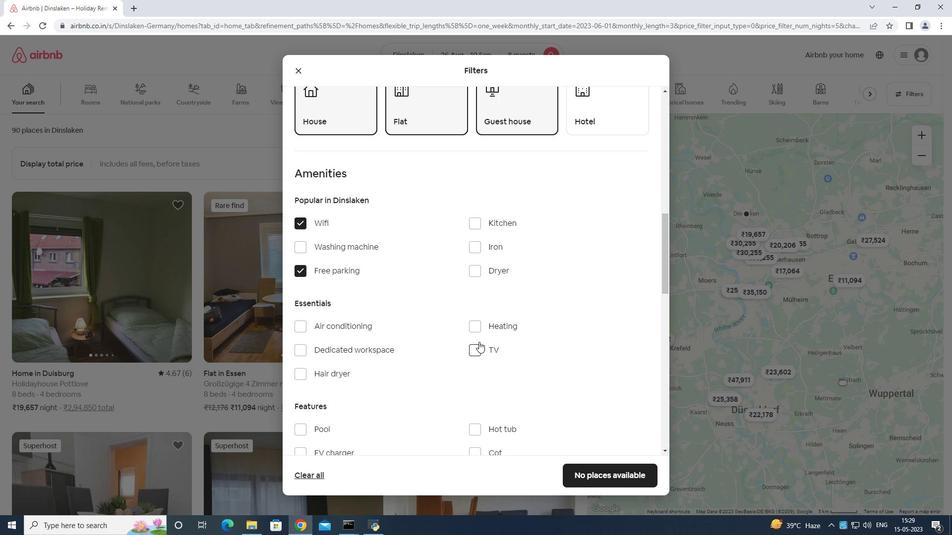 
Action: Mouse moved to (481, 344)
Screenshot: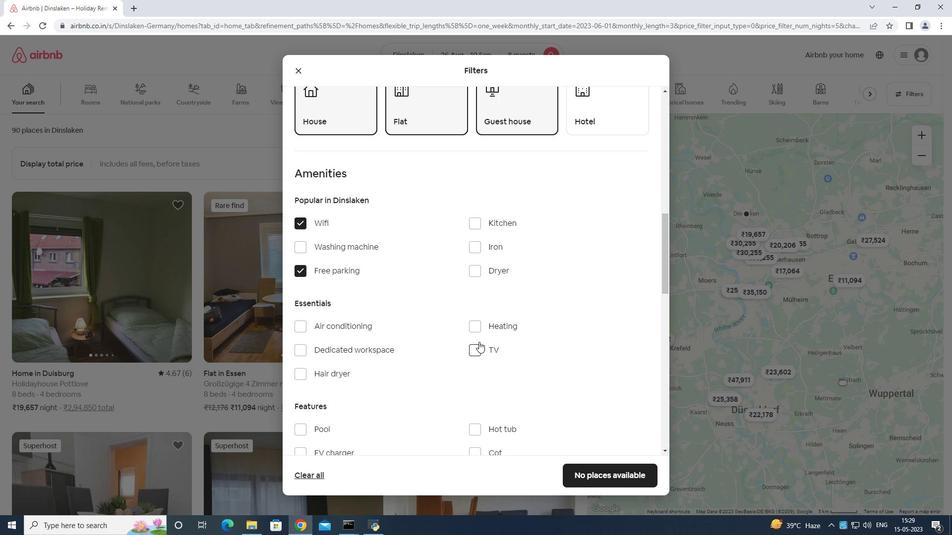 
Action: Mouse scrolled (481, 343) with delta (0, 0)
Screenshot: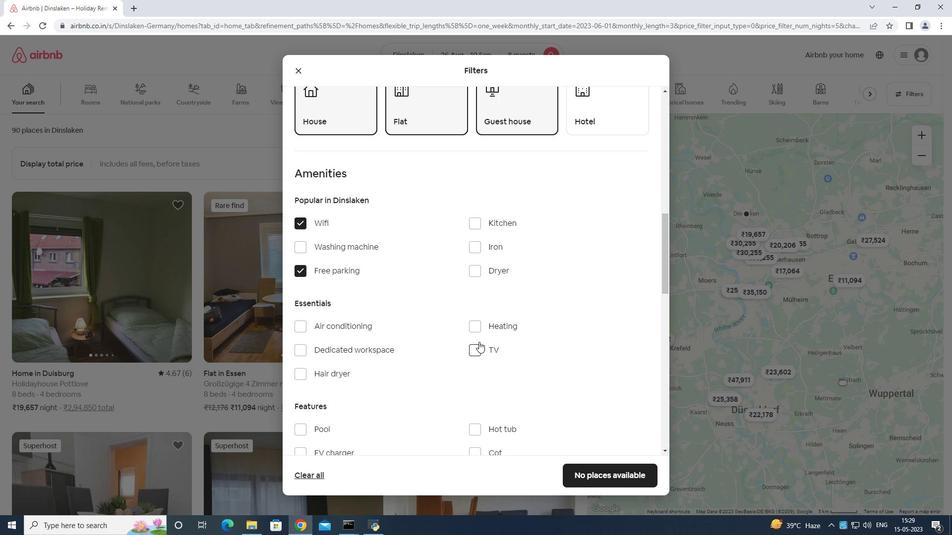 
Action: Mouse moved to (338, 280)
Screenshot: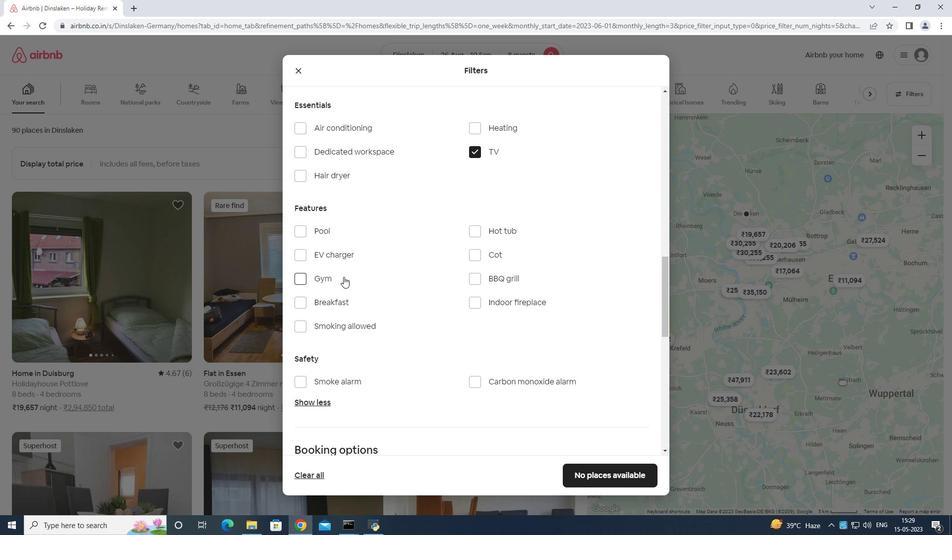 
Action: Mouse pressed left at (338, 280)
Screenshot: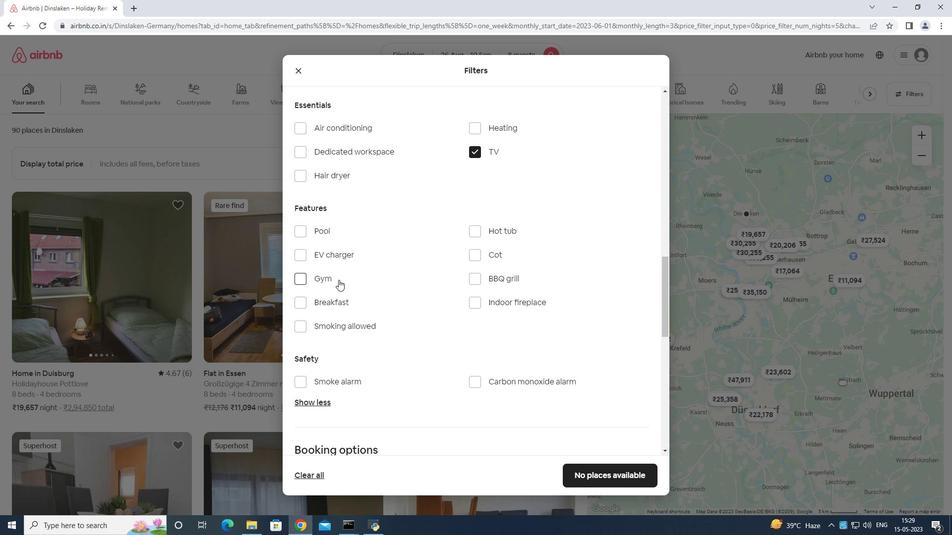
Action: Mouse moved to (344, 299)
Screenshot: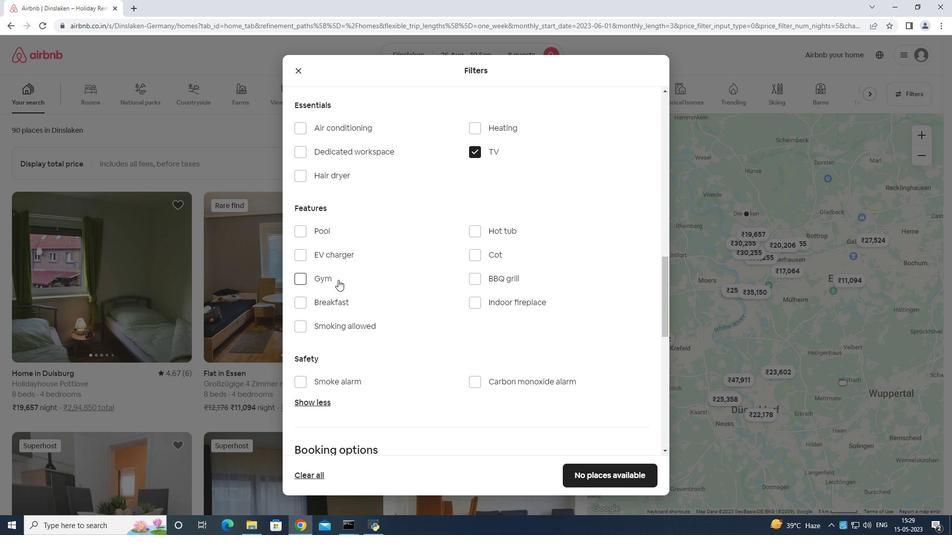 
Action: Mouse pressed left at (344, 299)
Screenshot: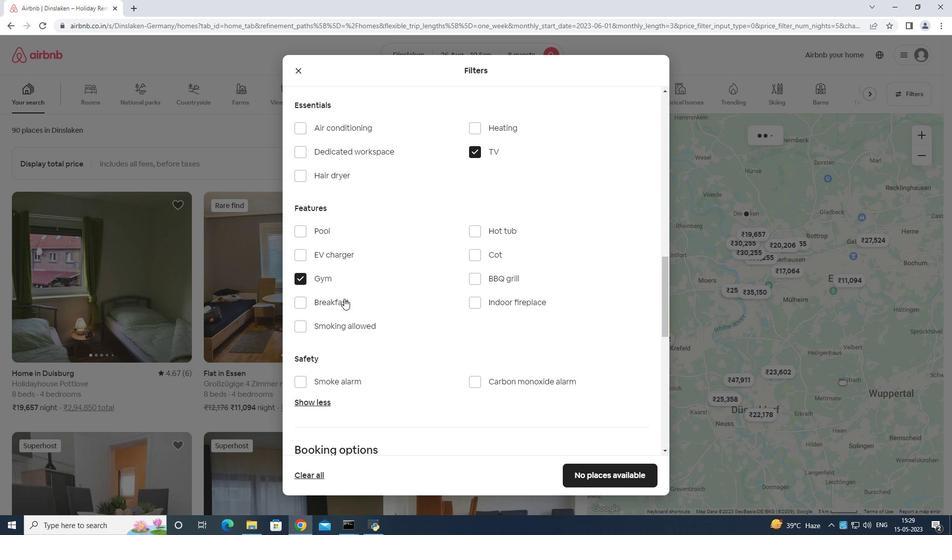 
Action: Mouse moved to (382, 296)
Screenshot: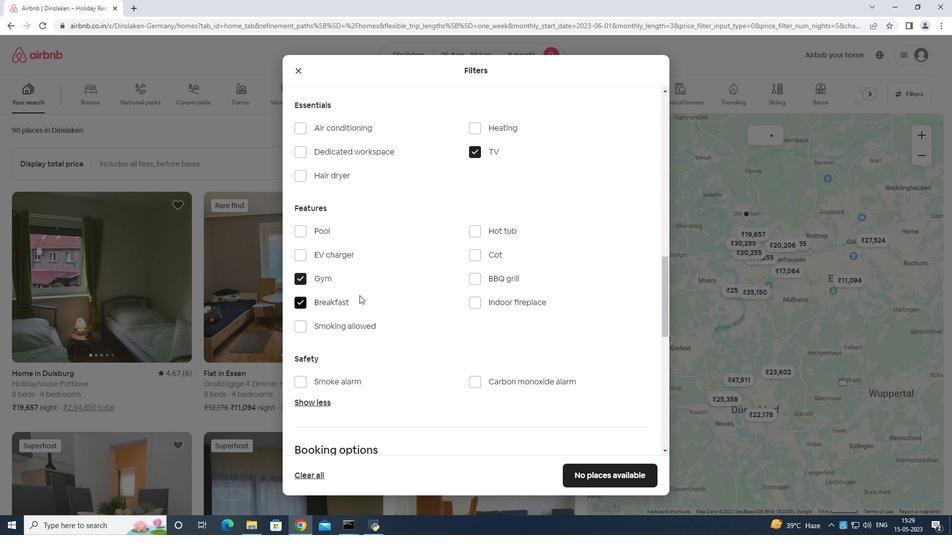 
Action: Mouse scrolled (382, 295) with delta (0, 0)
Screenshot: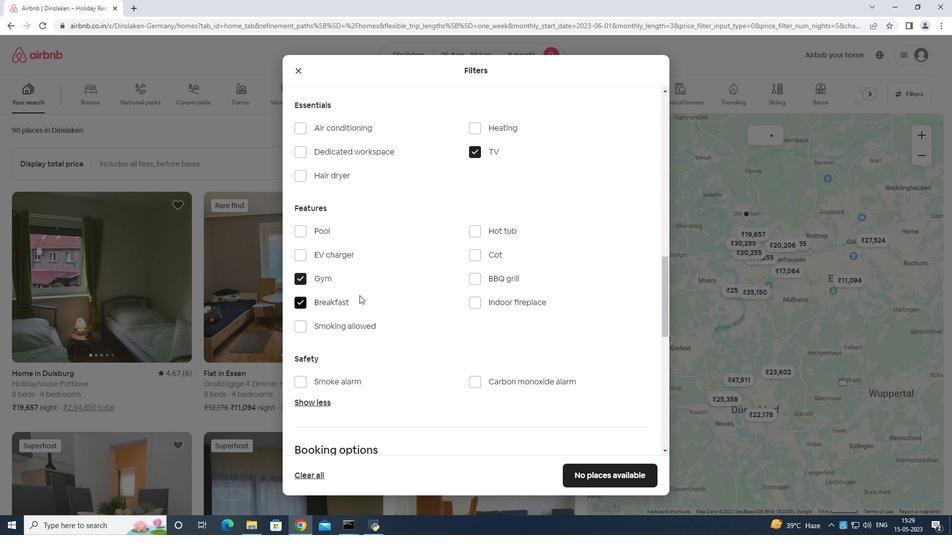 
Action: Mouse moved to (394, 298)
Screenshot: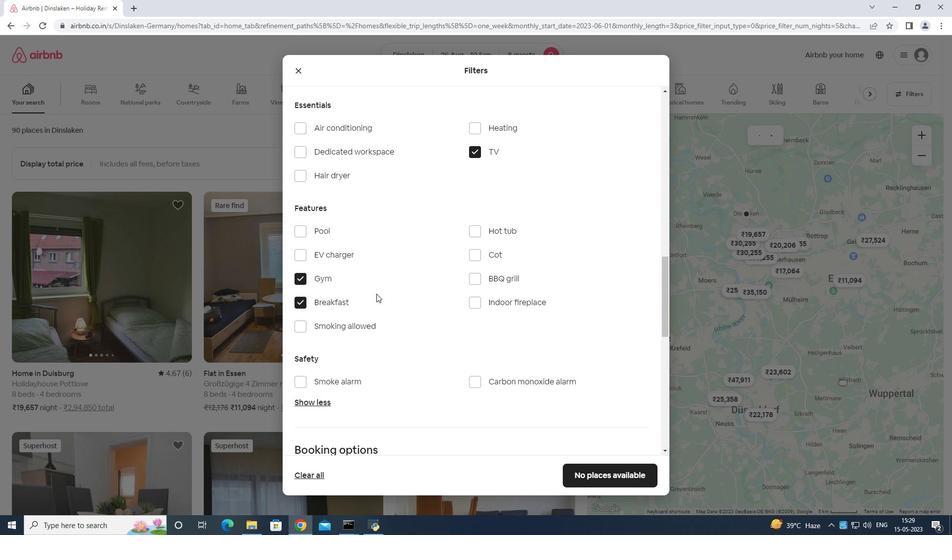 
Action: Mouse scrolled (394, 297) with delta (0, 0)
Screenshot: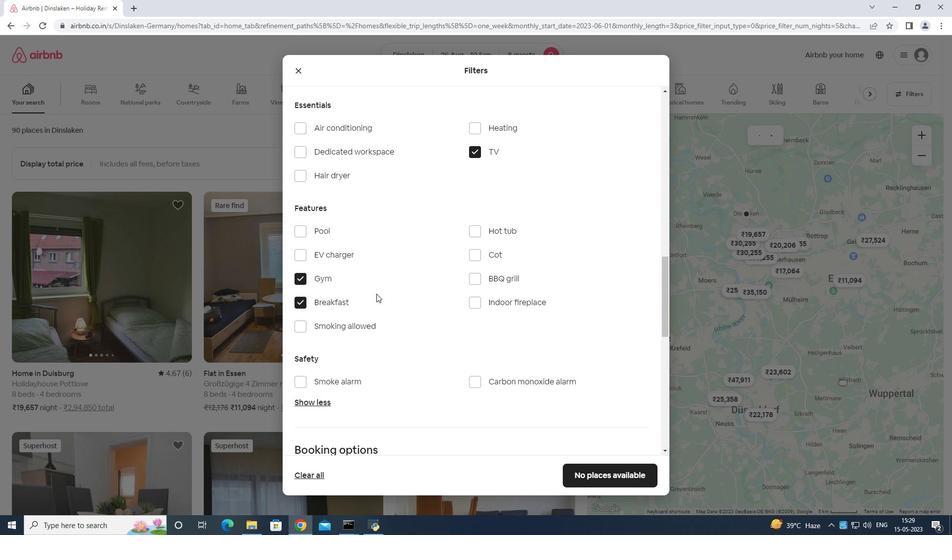 
Action: Mouse moved to (400, 298)
Screenshot: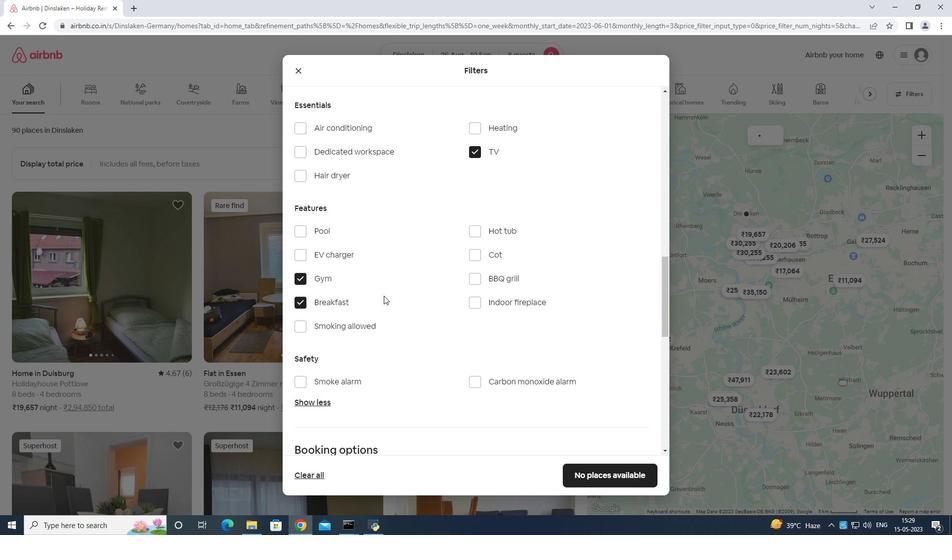 
Action: Mouse scrolled (400, 298) with delta (0, 0)
Screenshot: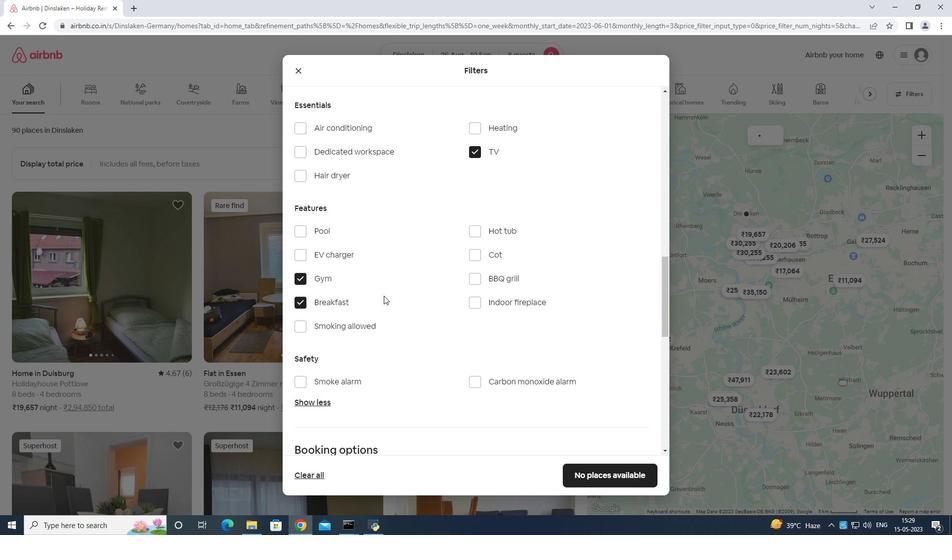 
Action: Mouse moved to (410, 297)
Screenshot: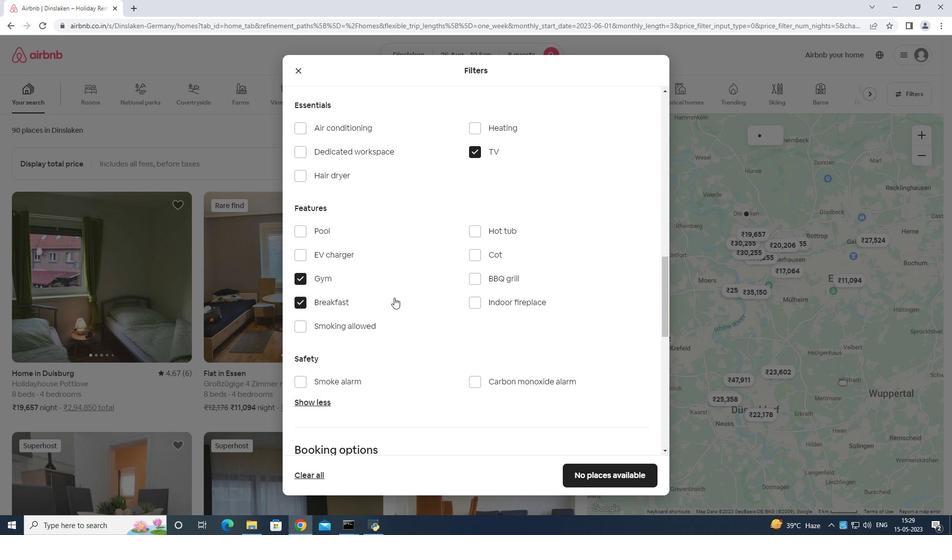 
Action: Mouse scrolled (410, 297) with delta (0, 0)
Screenshot: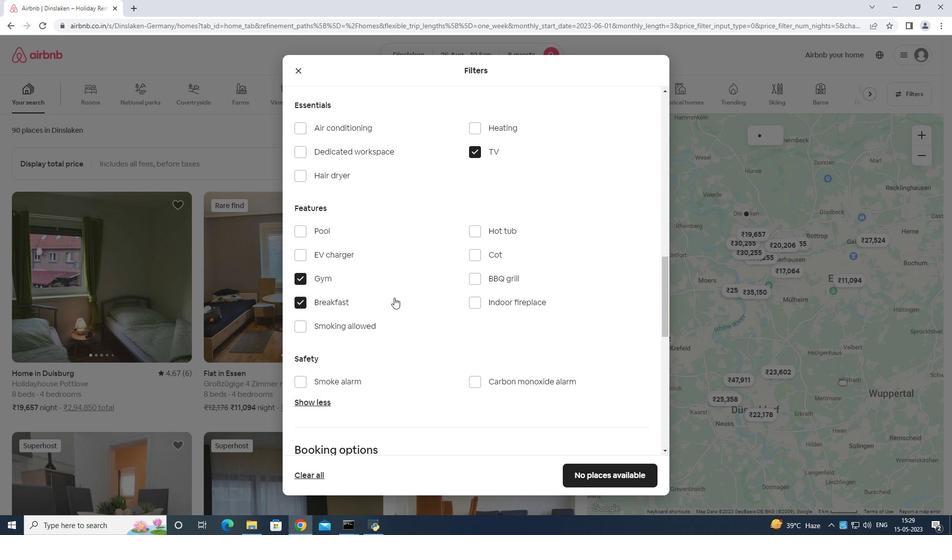 
Action: Mouse moved to (620, 320)
Screenshot: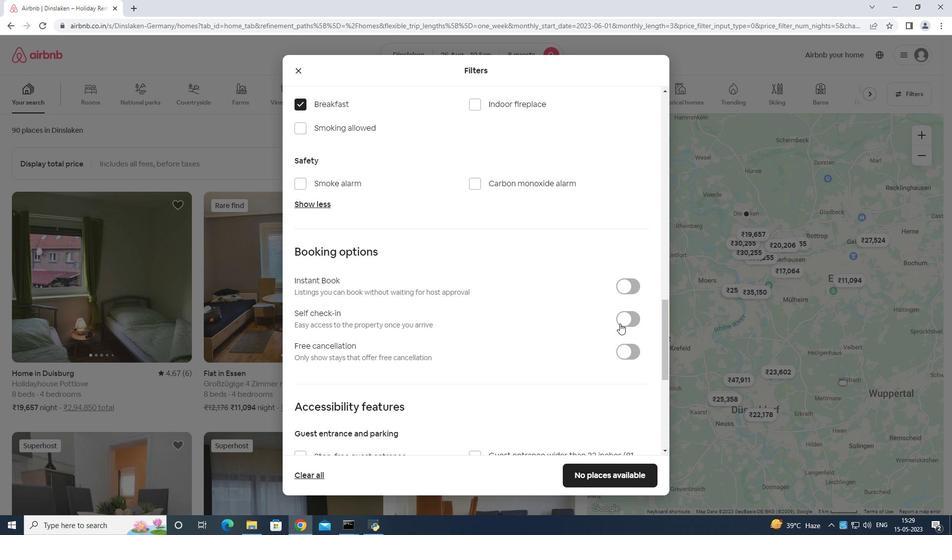 
Action: Mouse pressed left at (620, 320)
Screenshot: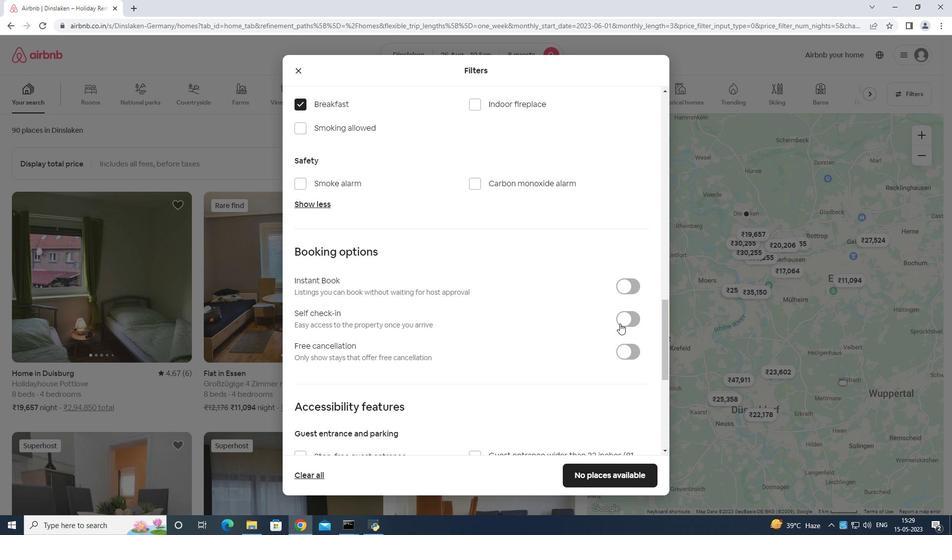 
Action: Mouse moved to (622, 307)
Screenshot: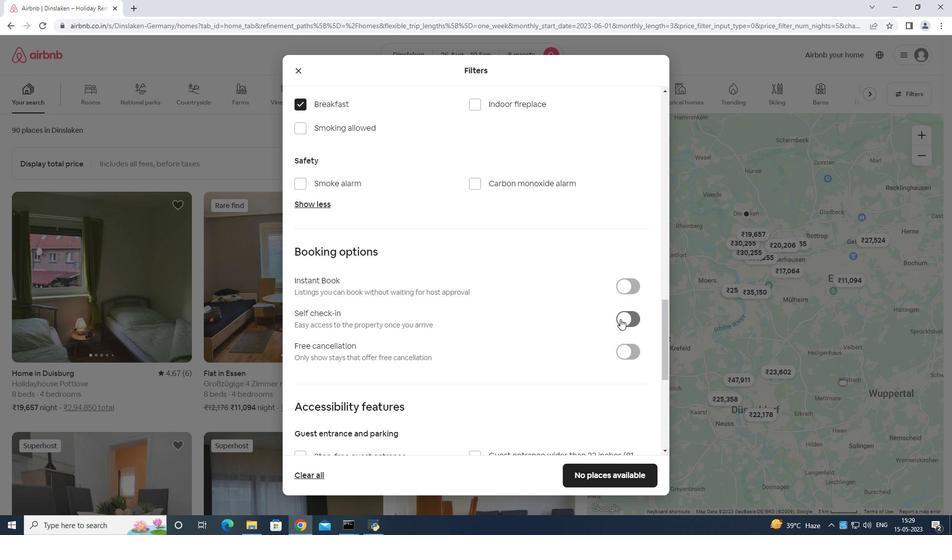 
Action: Mouse scrolled (622, 306) with delta (0, 0)
Screenshot: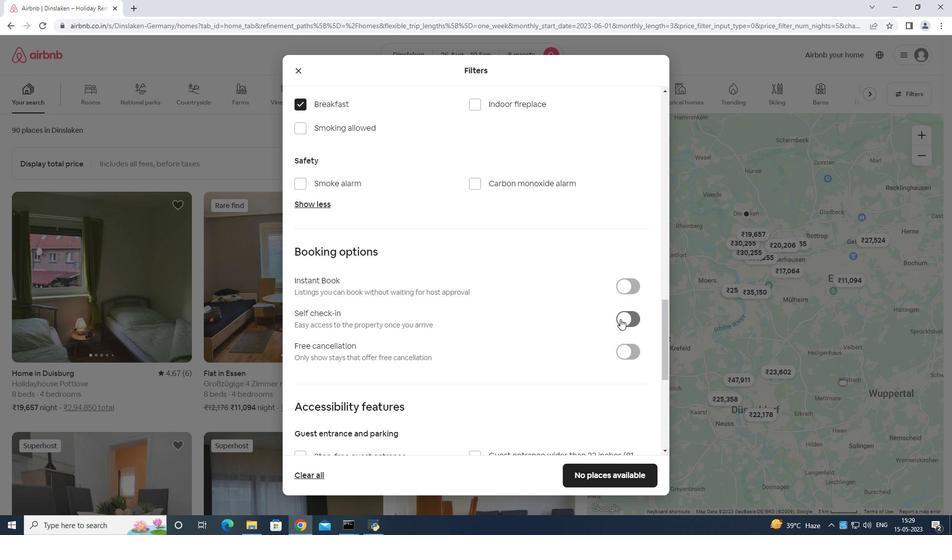 
Action: Mouse moved to (621, 311)
Screenshot: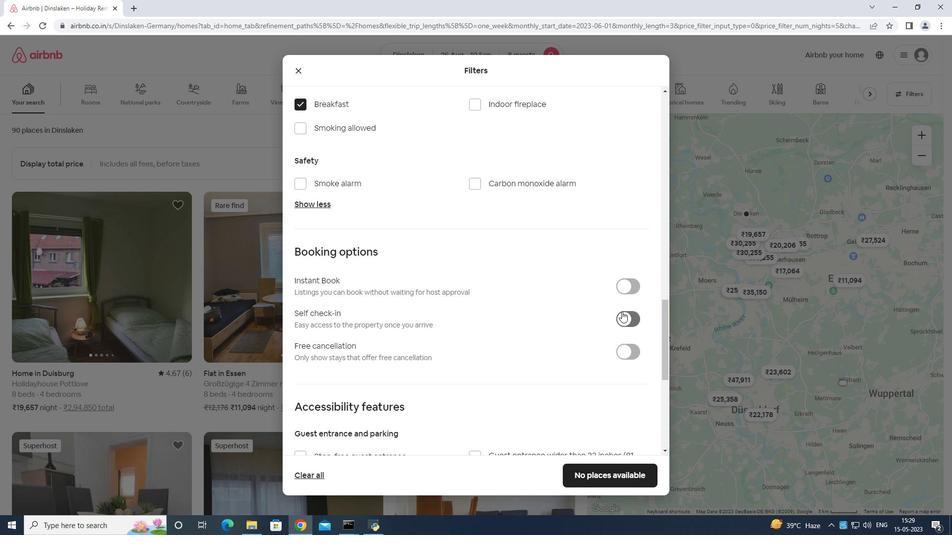 
Action: Mouse scrolled (622, 309) with delta (0, 0)
Screenshot: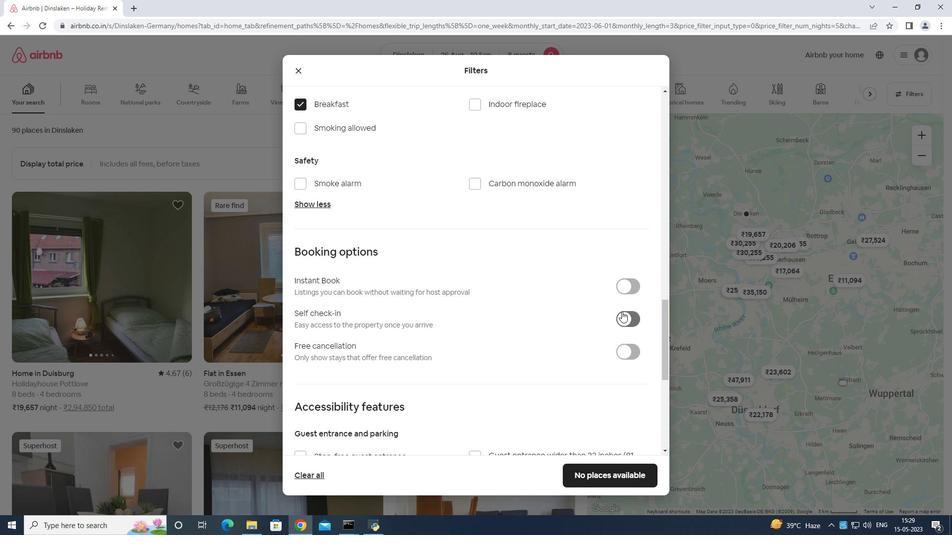 
Action: Mouse moved to (621, 311)
Screenshot: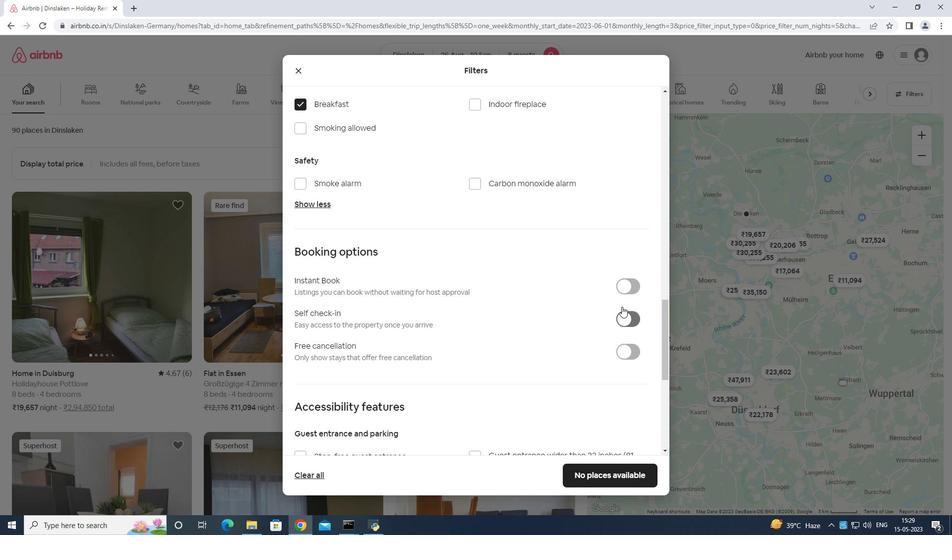 
Action: Mouse scrolled (621, 310) with delta (0, 0)
Screenshot: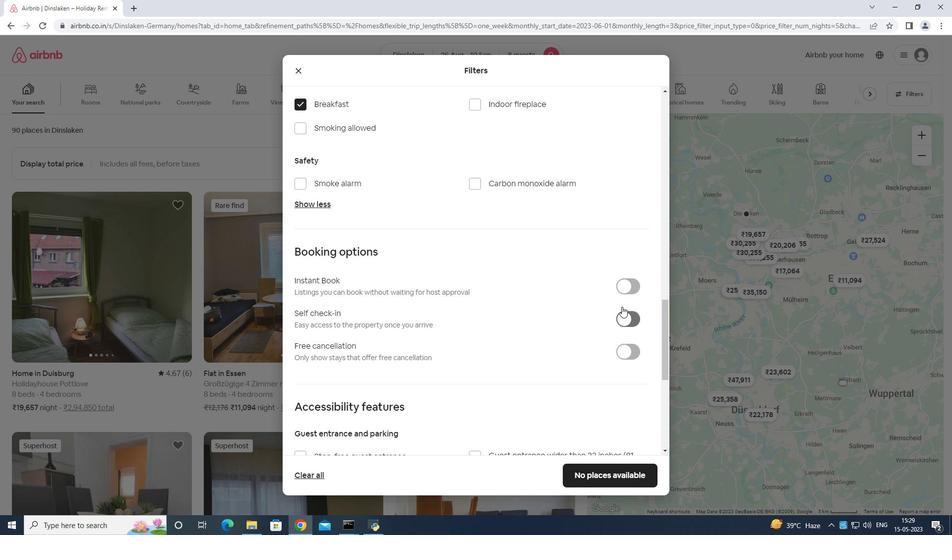 
Action: Mouse moved to (620, 313)
Screenshot: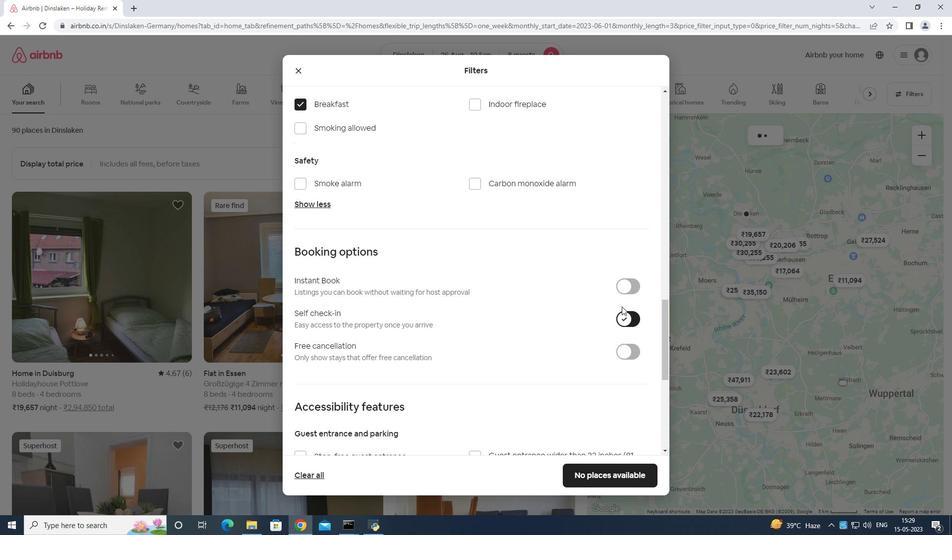 
Action: Mouse scrolled (620, 312) with delta (0, 0)
Screenshot: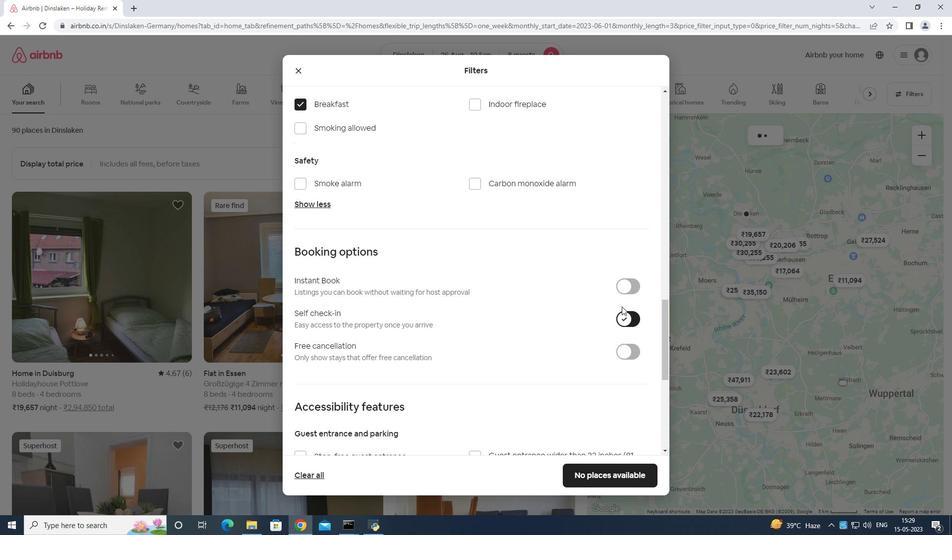 
Action: Mouse moved to (619, 313)
Screenshot: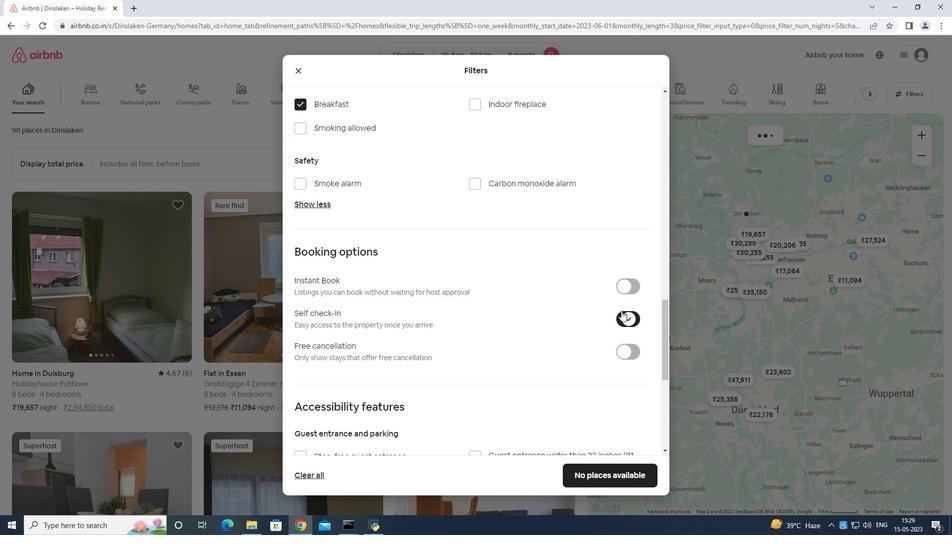 
Action: Mouse scrolled (619, 312) with delta (0, 0)
Screenshot: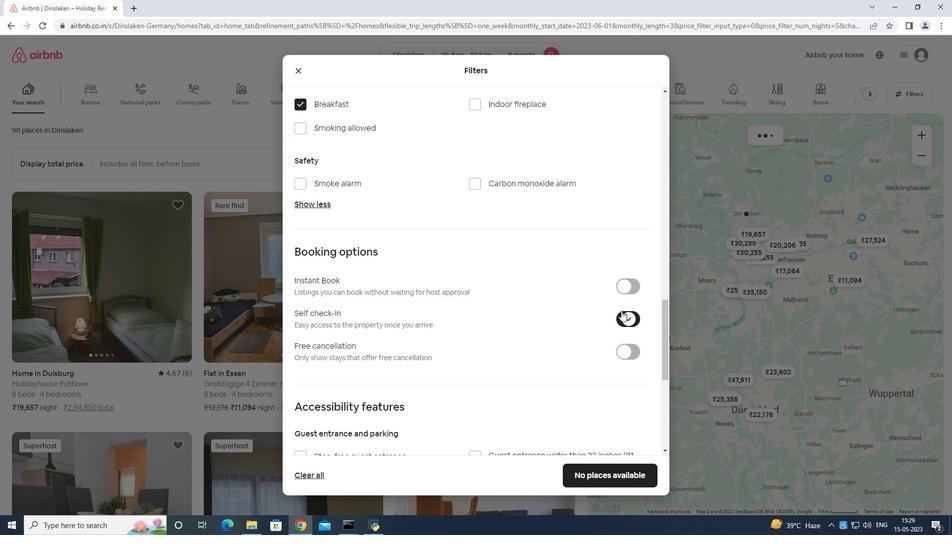 
Action: Mouse moved to (619, 313)
Screenshot: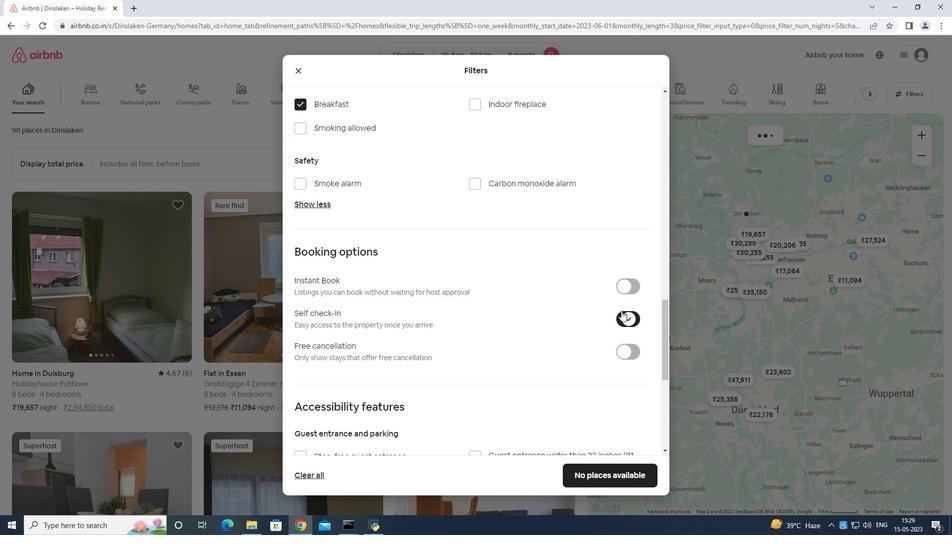 
Action: Mouse scrolled (619, 313) with delta (0, 0)
Screenshot: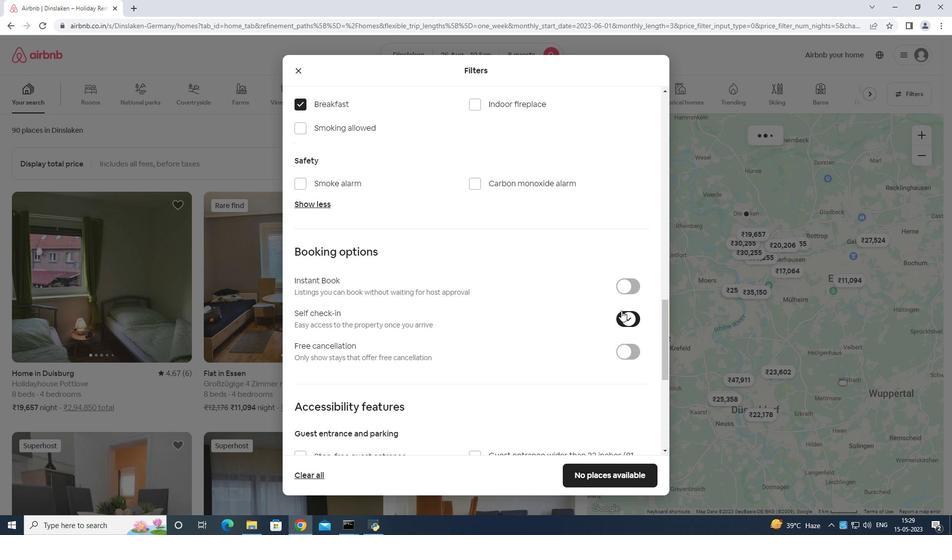 
Action: Mouse moved to (619, 316)
Screenshot: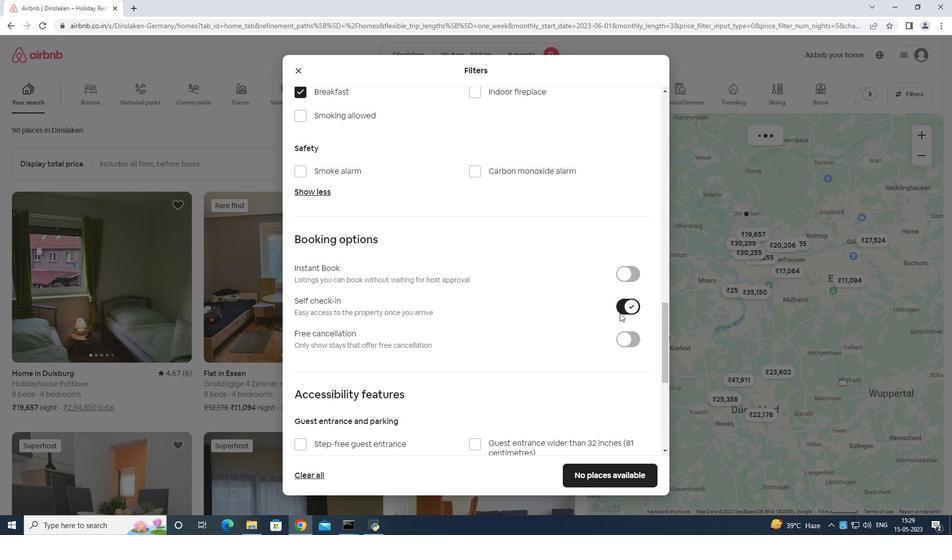 
Action: Mouse scrolled (619, 314) with delta (0, 0)
Screenshot: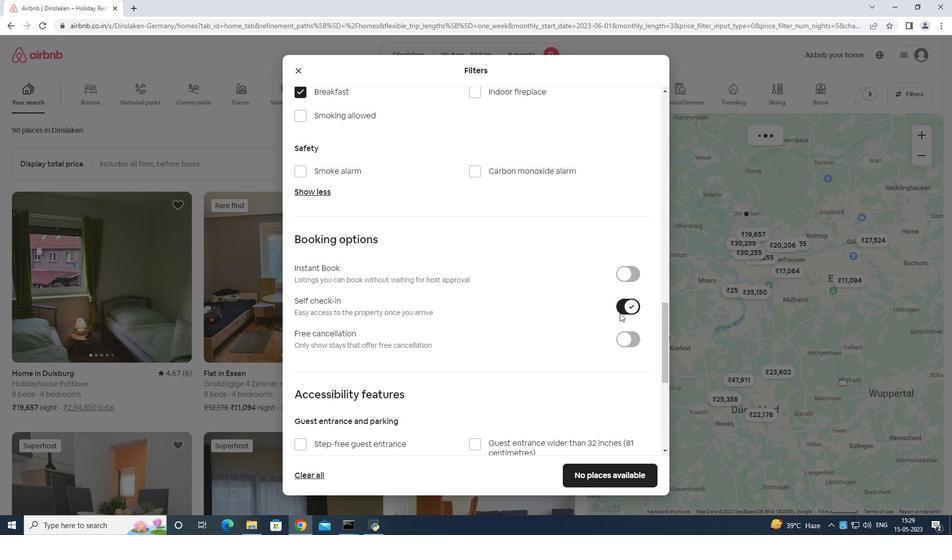 
Action: Mouse moved to (617, 318)
Screenshot: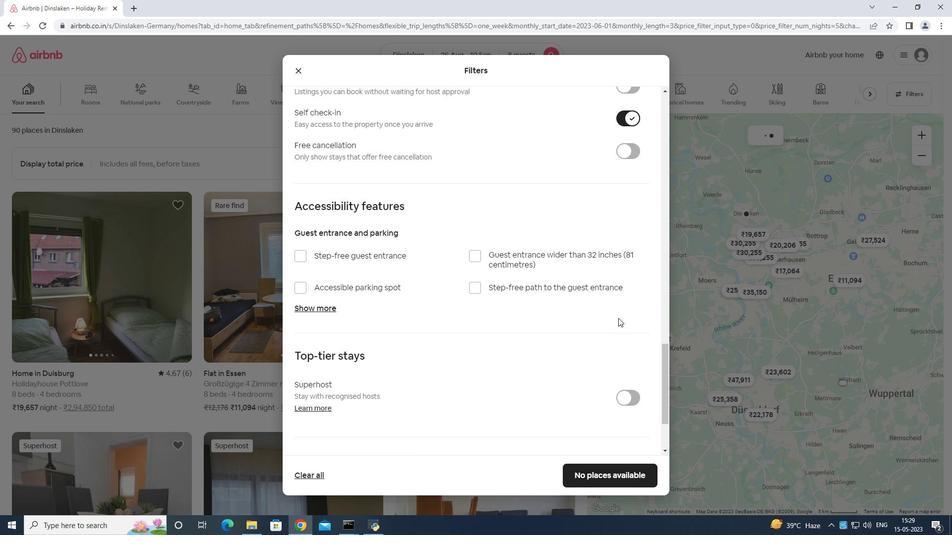 
Action: Mouse scrolled (617, 317) with delta (0, 0)
Screenshot: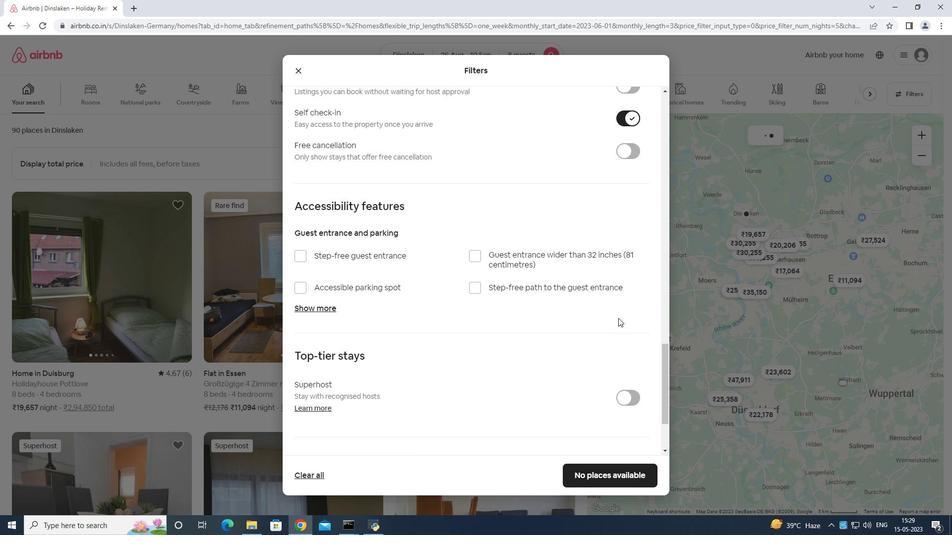 
Action: Mouse moved to (616, 320)
Screenshot: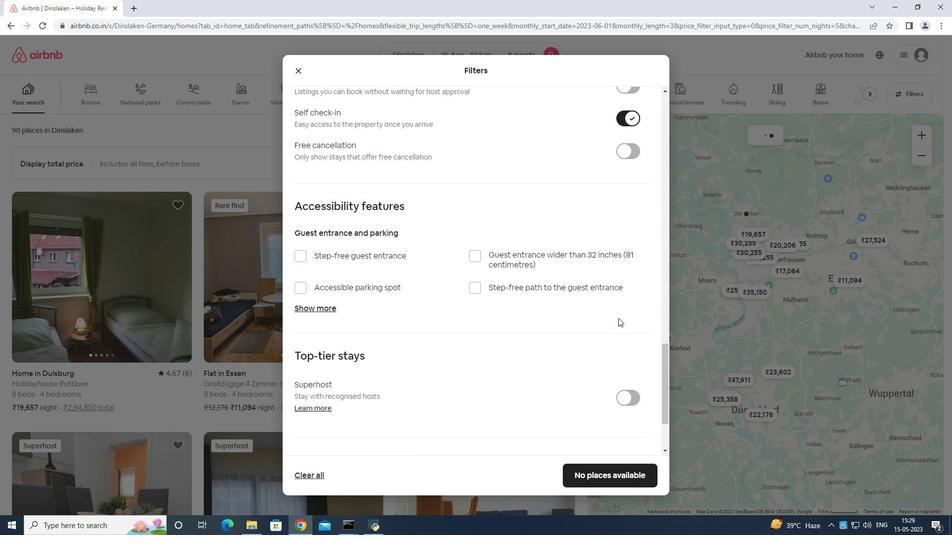 
Action: Mouse scrolled (616, 319) with delta (0, 0)
Screenshot: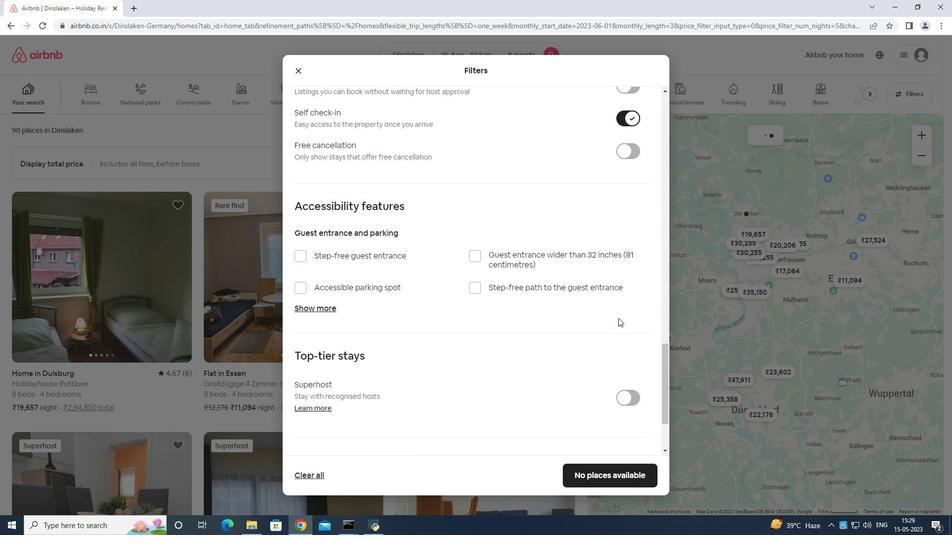 
Action: Mouse moved to (614, 322)
Screenshot: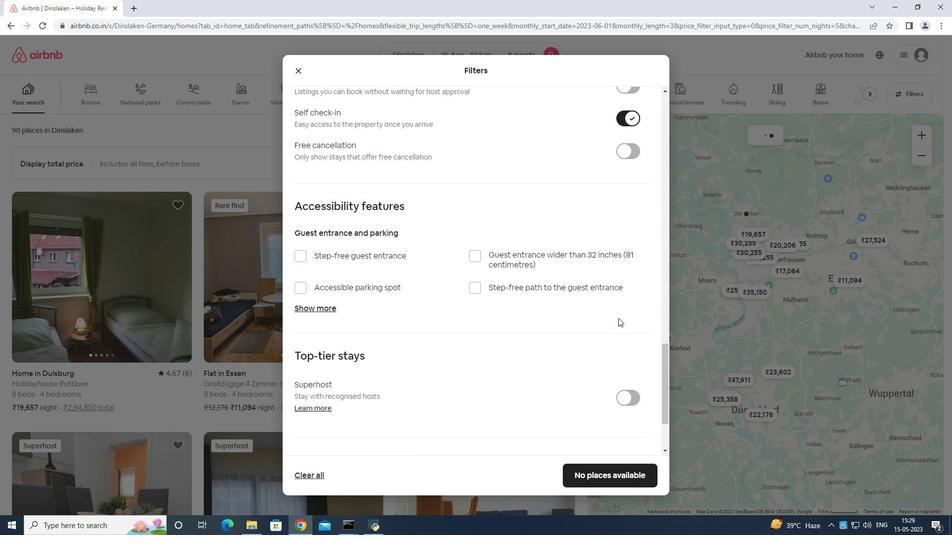 
Action: Mouse scrolled (614, 322) with delta (0, 0)
Screenshot: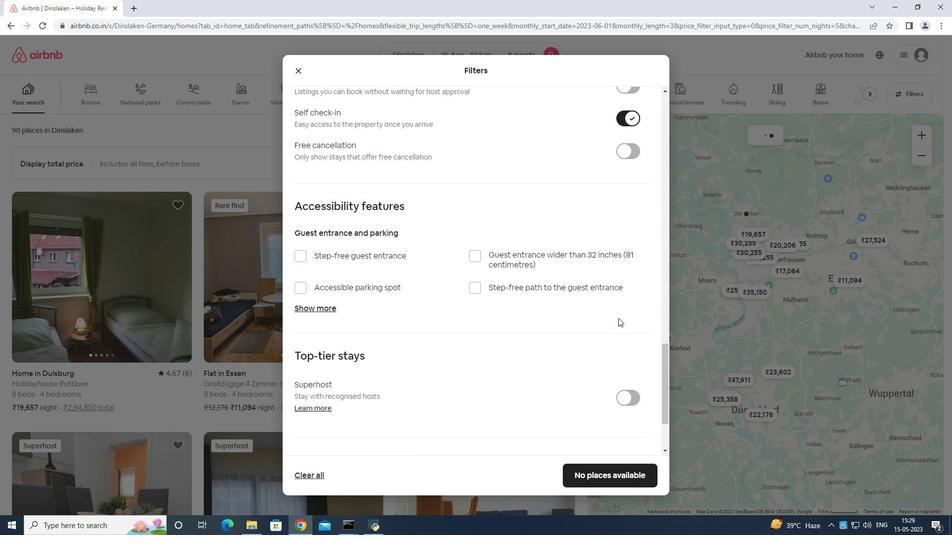 
Action: Mouse moved to (337, 378)
Screenshot: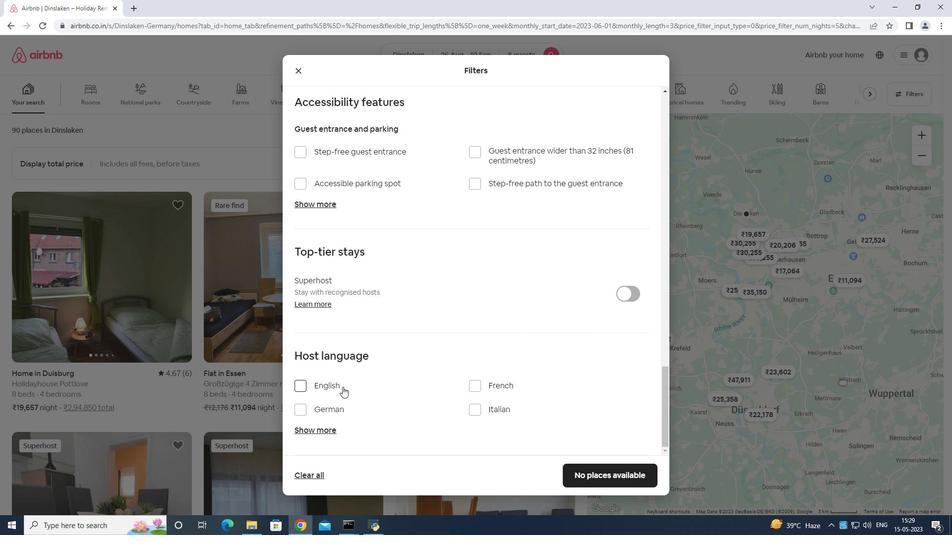 
Action: Mouse pressed left at (337, 378)
Screenshot: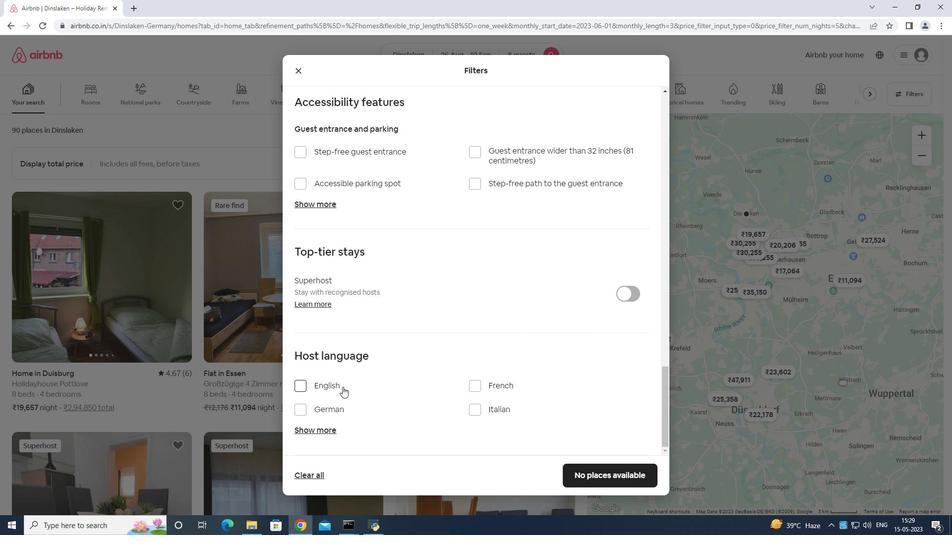 
Action: Mouse moved to (319, 380)
Screenshot: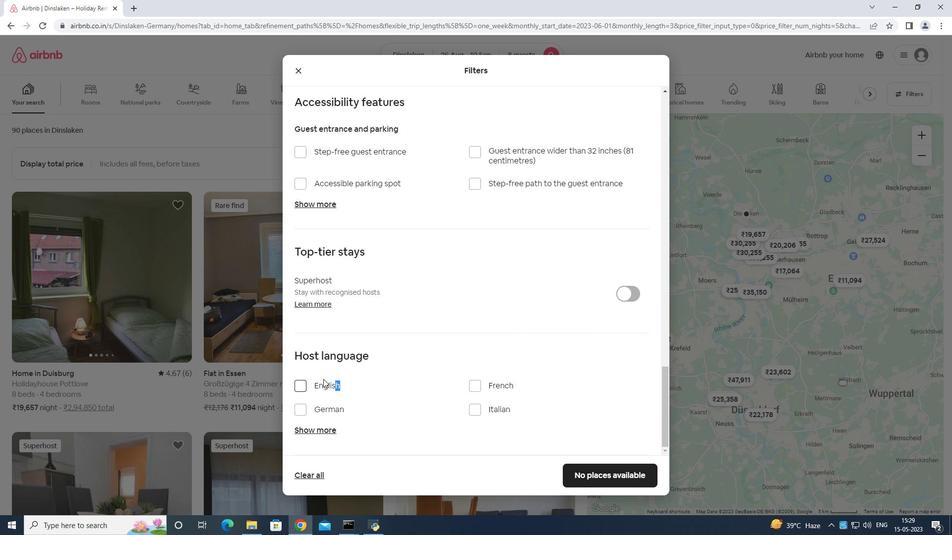 
Action: Mouse pressed left at (319, 380)
Screenshot: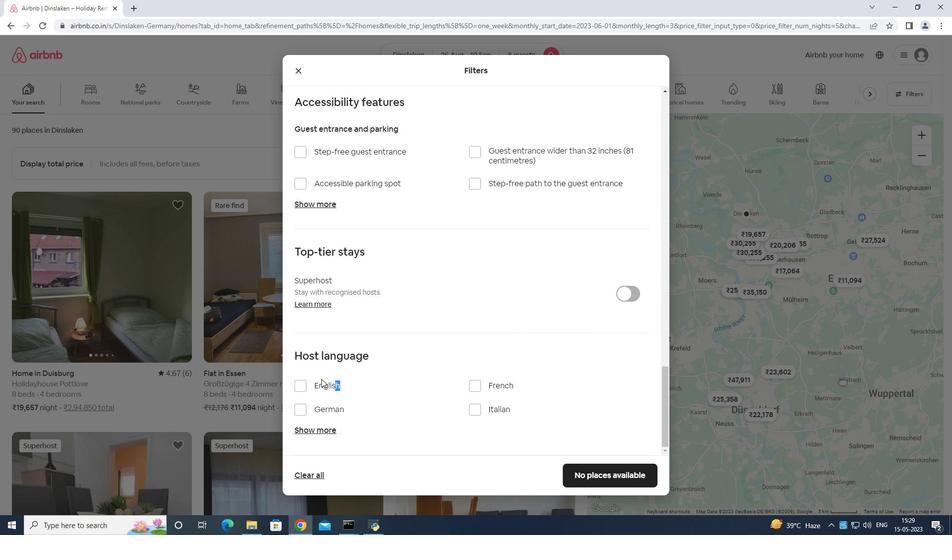 
Action: Mouse moved to (311, 383)
Screenshot: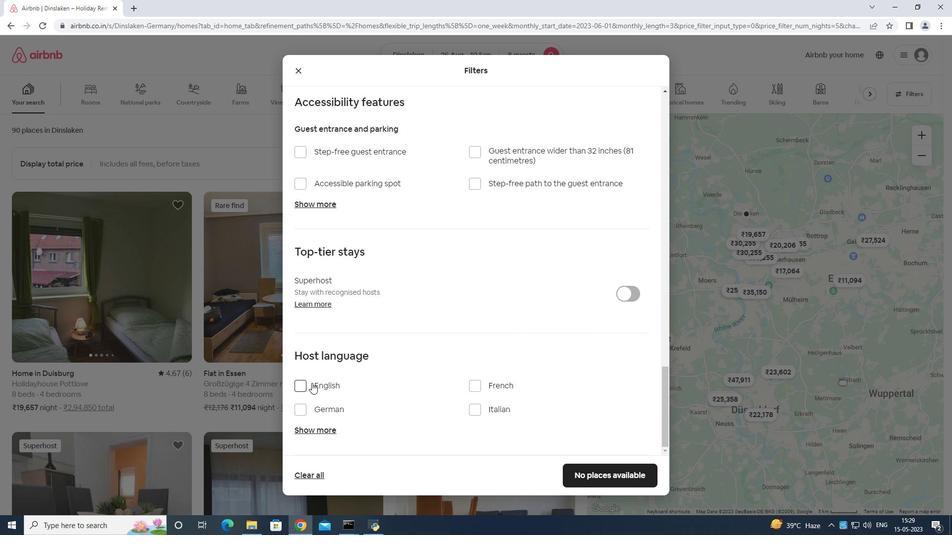 
Action: Mouse pressed left at (311, 383)
Screenshot: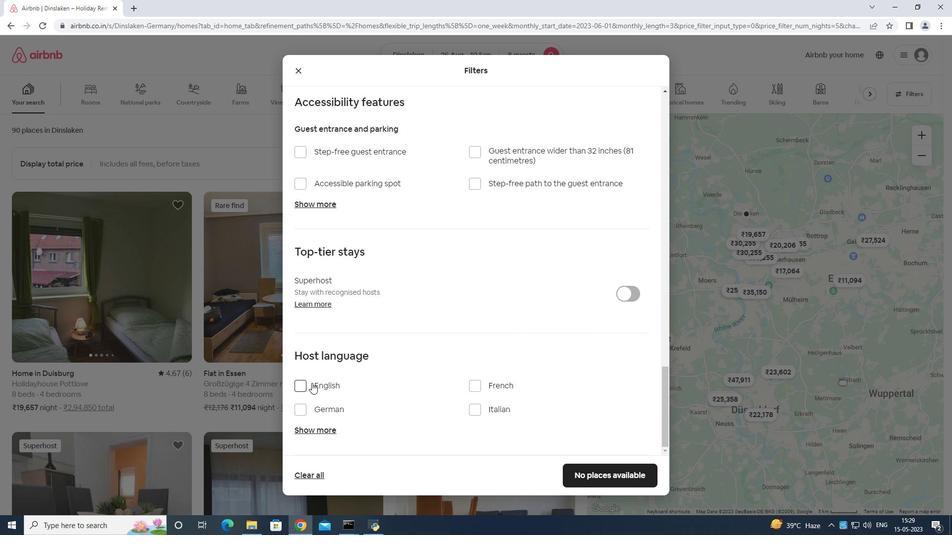 
Action: Mouse moved to (302, 385)
Screenshot: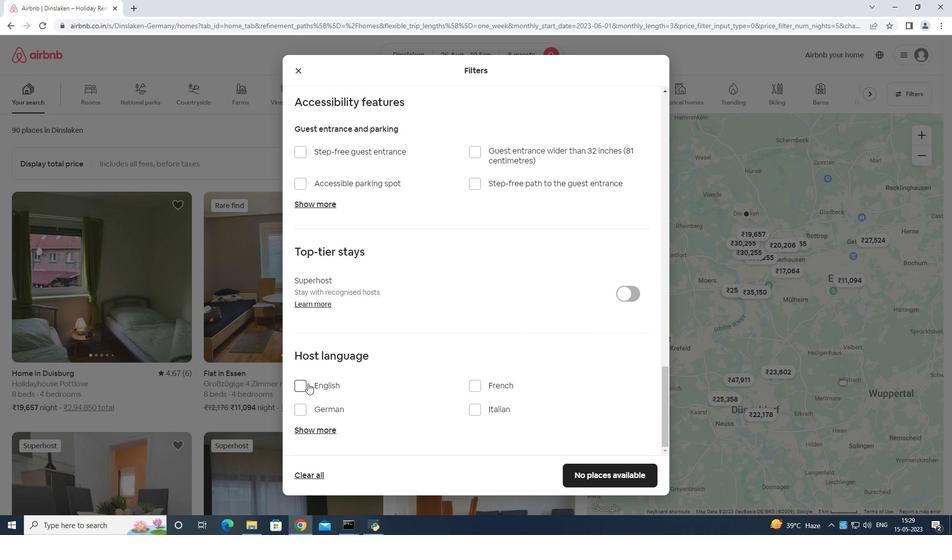 
Action: Mouse pressed left at (302, 385)
Screenshot: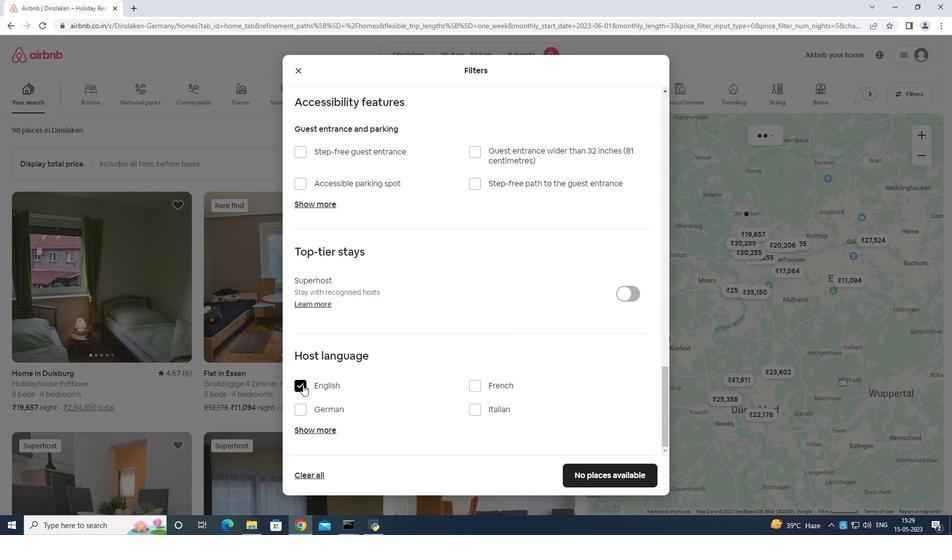 
Action: Mouse pressed left at (302, 385)
Screenshot: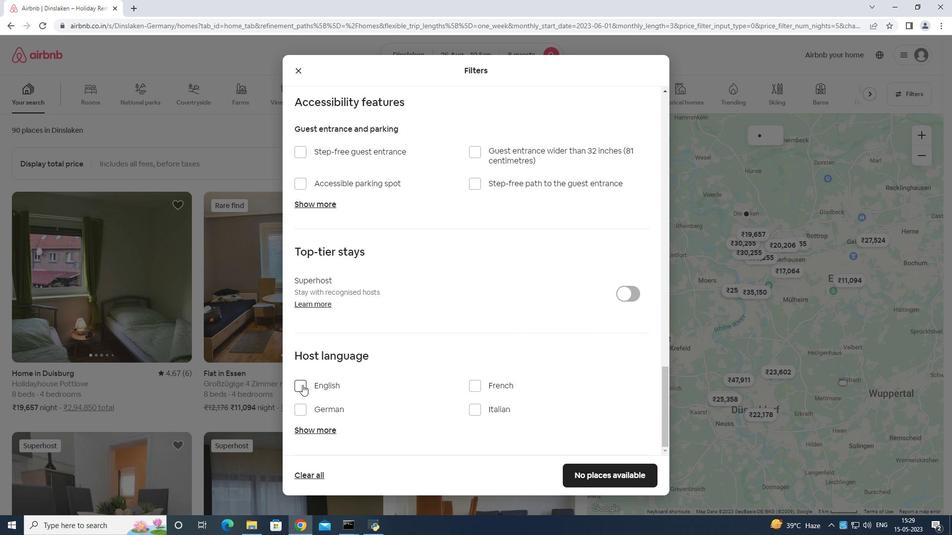 
Action: Mouse moved to (617, 472)
Screenshot: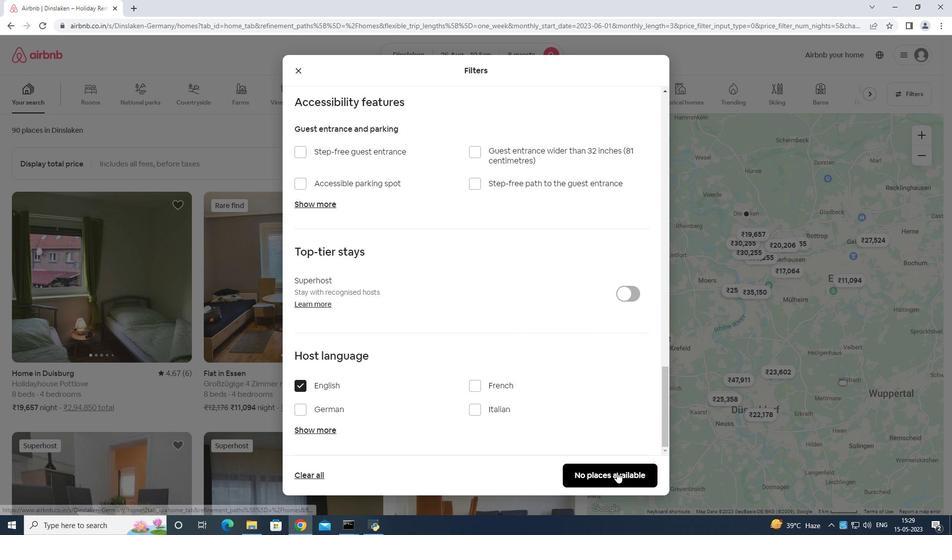 
Action: Mouse pressed left at (617, 472)
Screenshot: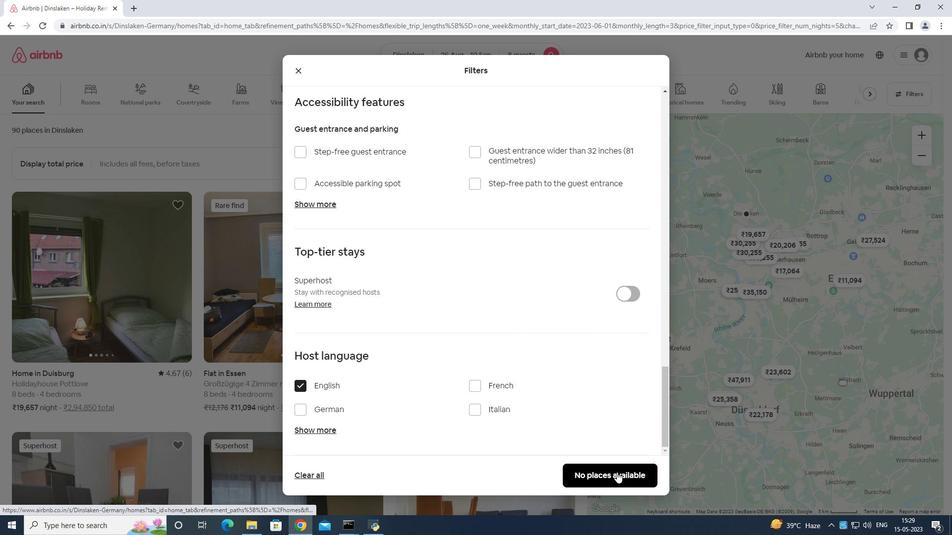 
Action: Mouse moved to (617, 471)
Screenshot: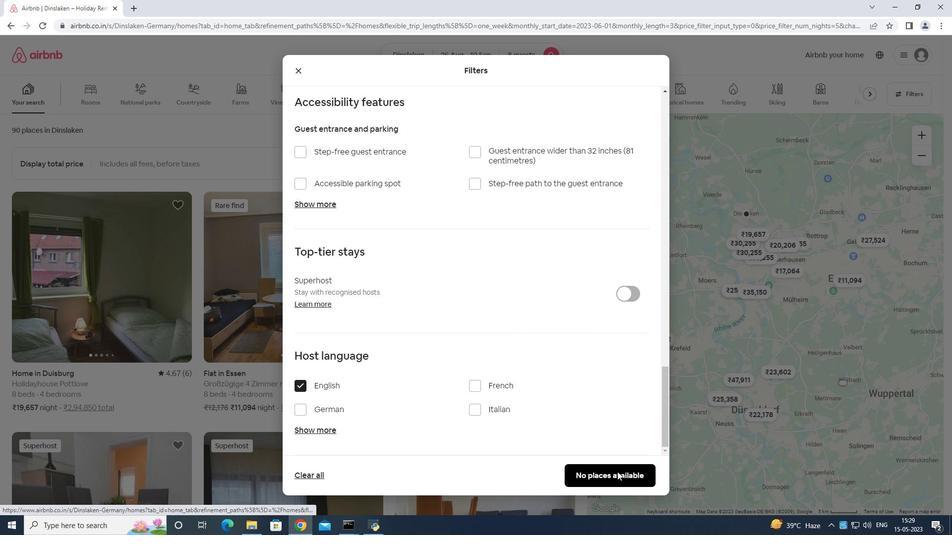 
